 Task: Look for space in Fonte Boa, Brazil from 6th September, 2023 to 10th September, 2023 for 1 adult in price range Rs.10000 to Rs.15000. Place can be private room with 1  bedroom having 1 bed and 1 bathroom. Property type can be house, flat, guest house, hotel. Amenities needed are: washing machine. Booking option can be shelf check-in. Required host language is Spanish.
Action: Mouse moved to (693, 90)
Screenshot: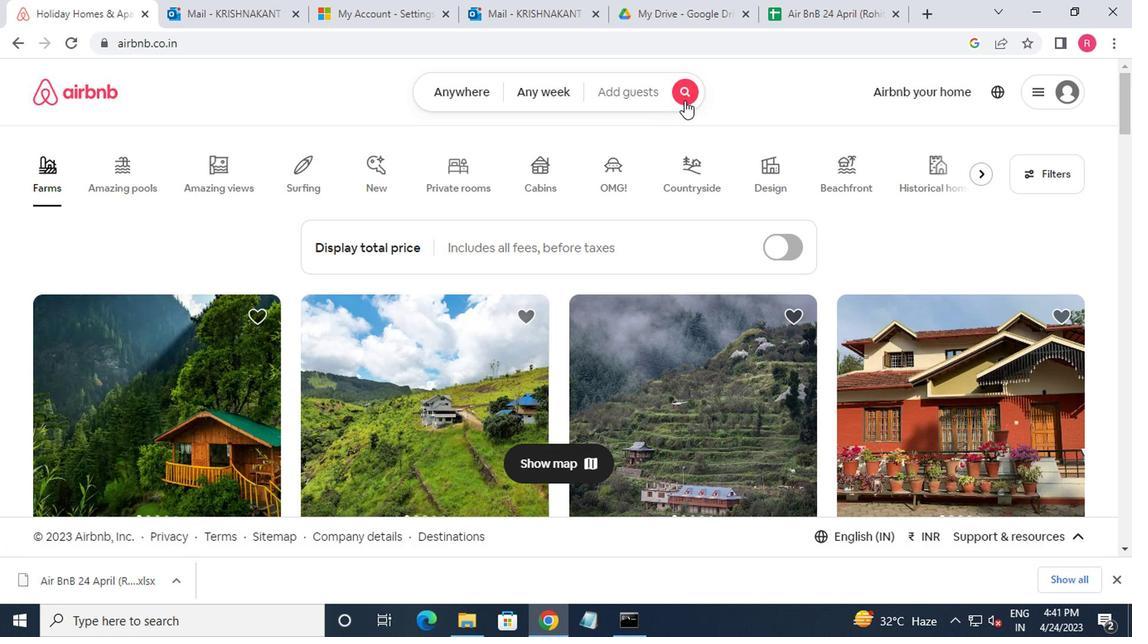 
Action: Mouse pressed left at (693, 90)
Screenshot: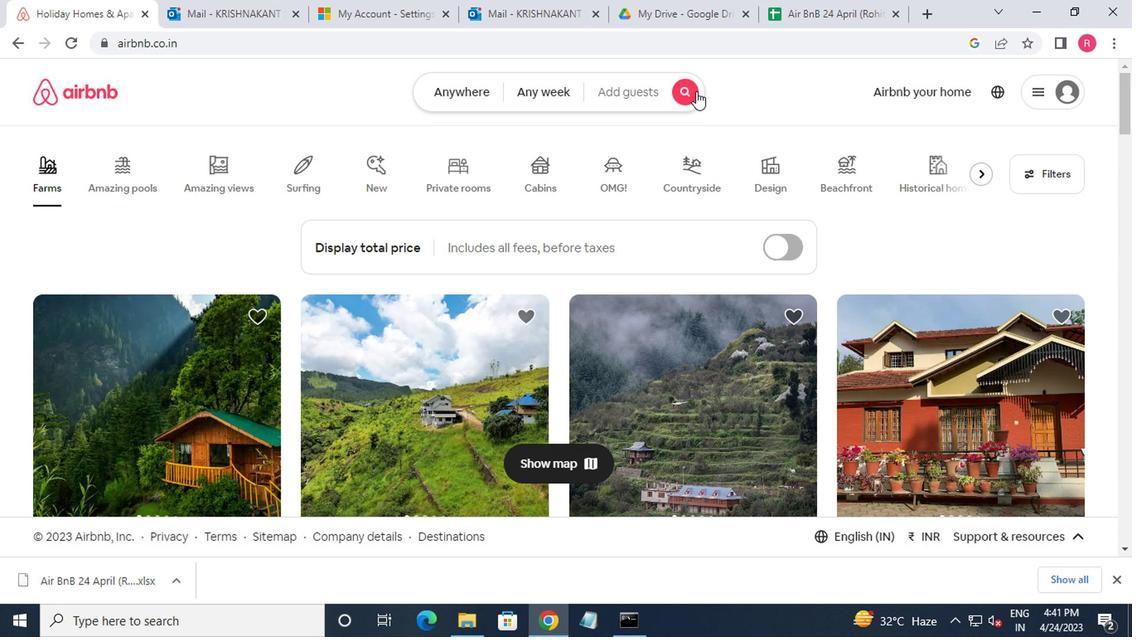 
Action: Mouse moved to (398, 164)
Screenshot: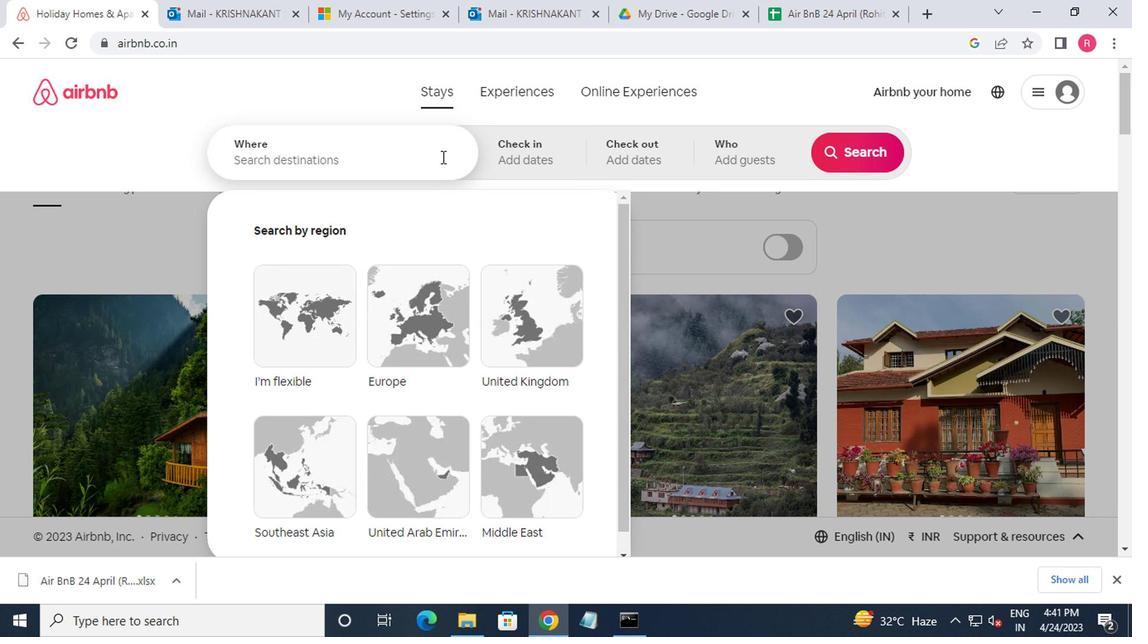 
Action: Mouse pressed left at (398, 164)
Screenshot: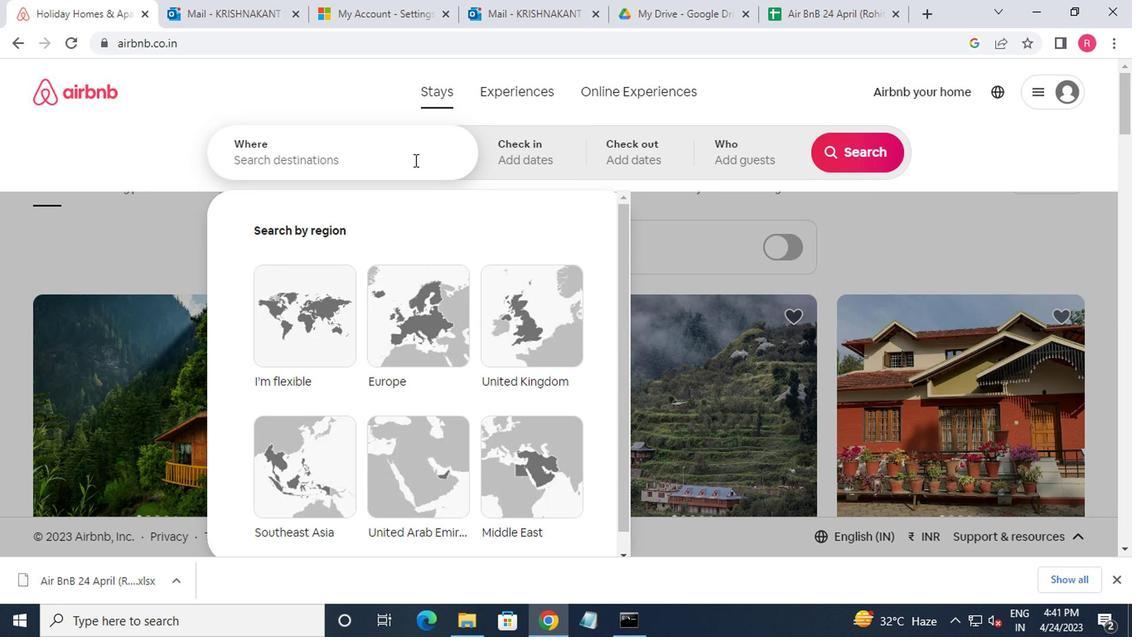 
Action: Key pressed fonte<Key.space>boa,brazil<Key.enter>
Screenshot: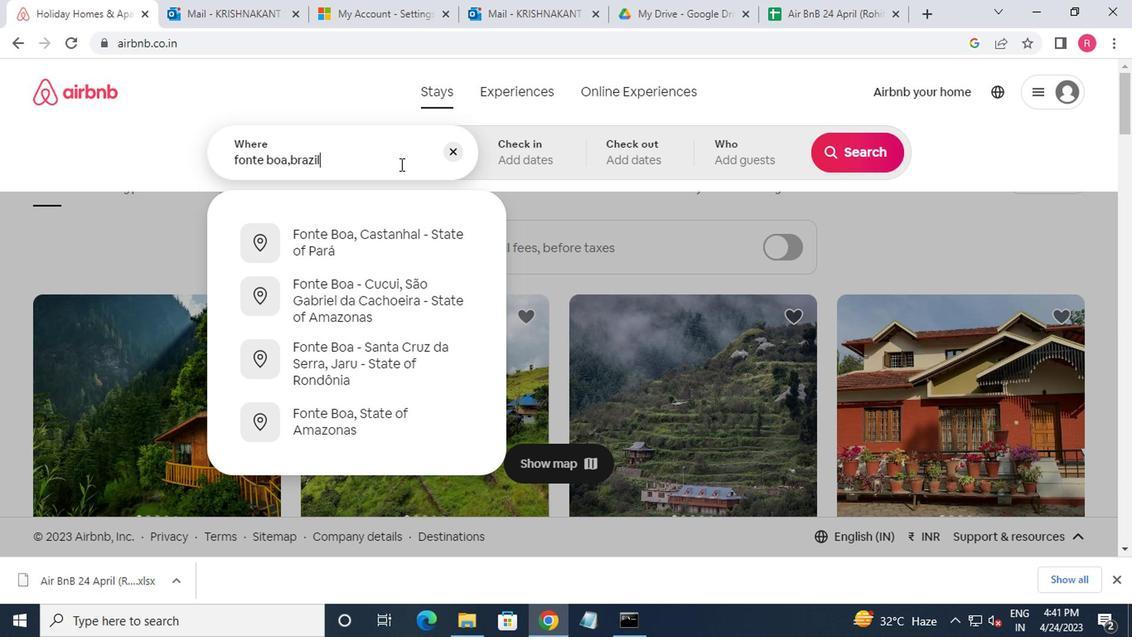 
Action: Mouse moved to (846, 286)
Screenshot: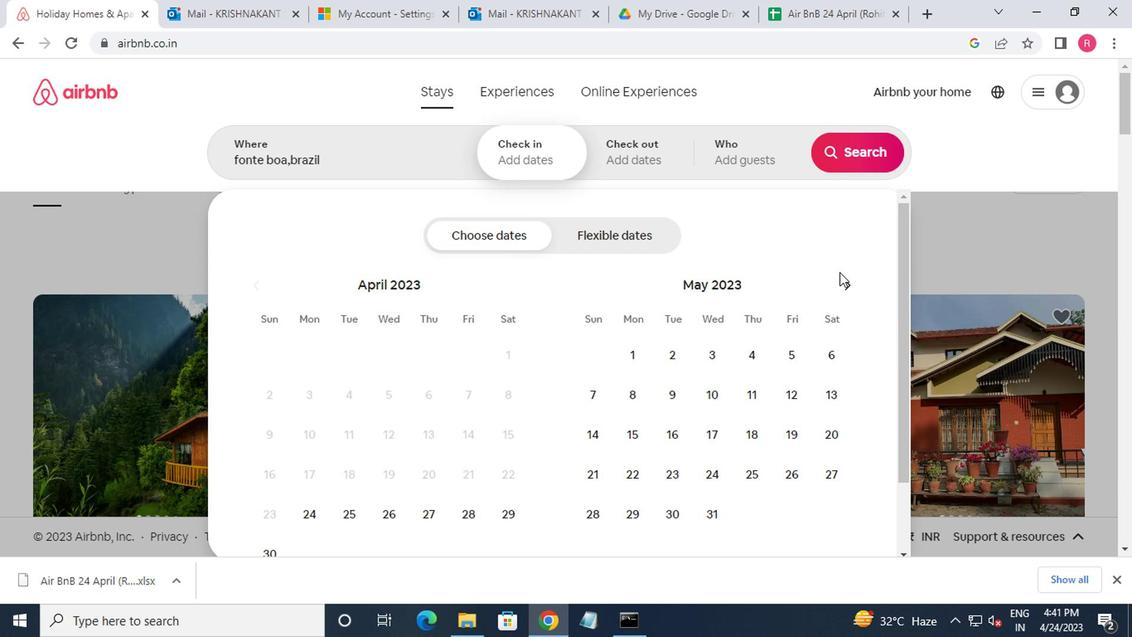
Action: Mouse pressed left at (846, 286)
Screenshot: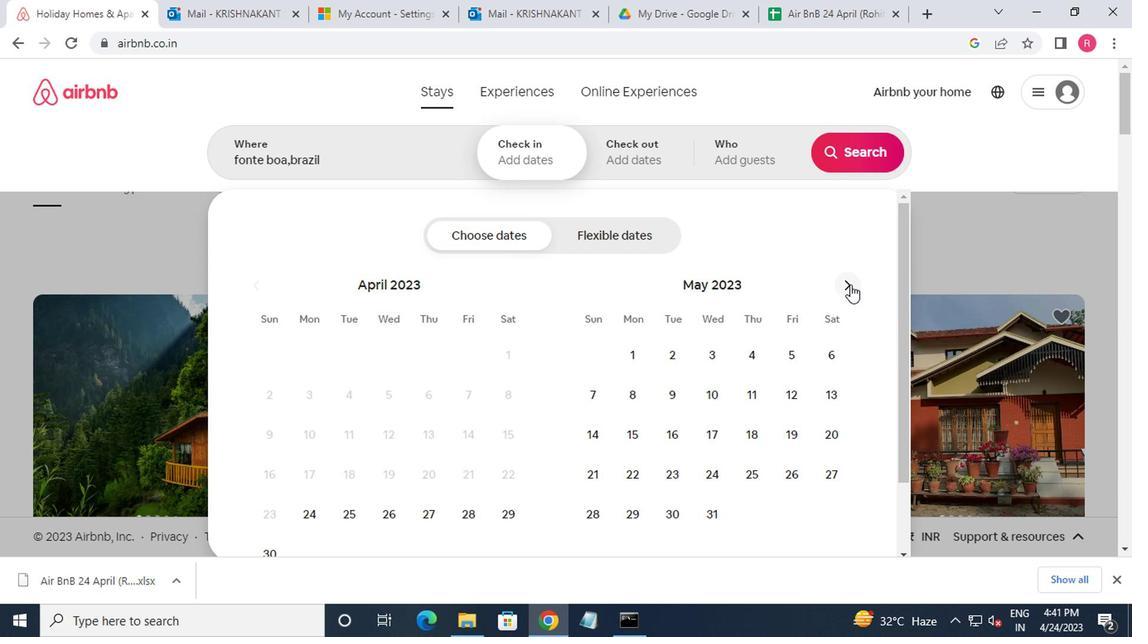 
Action: Mouse moved to (844, 286)
Screenshot: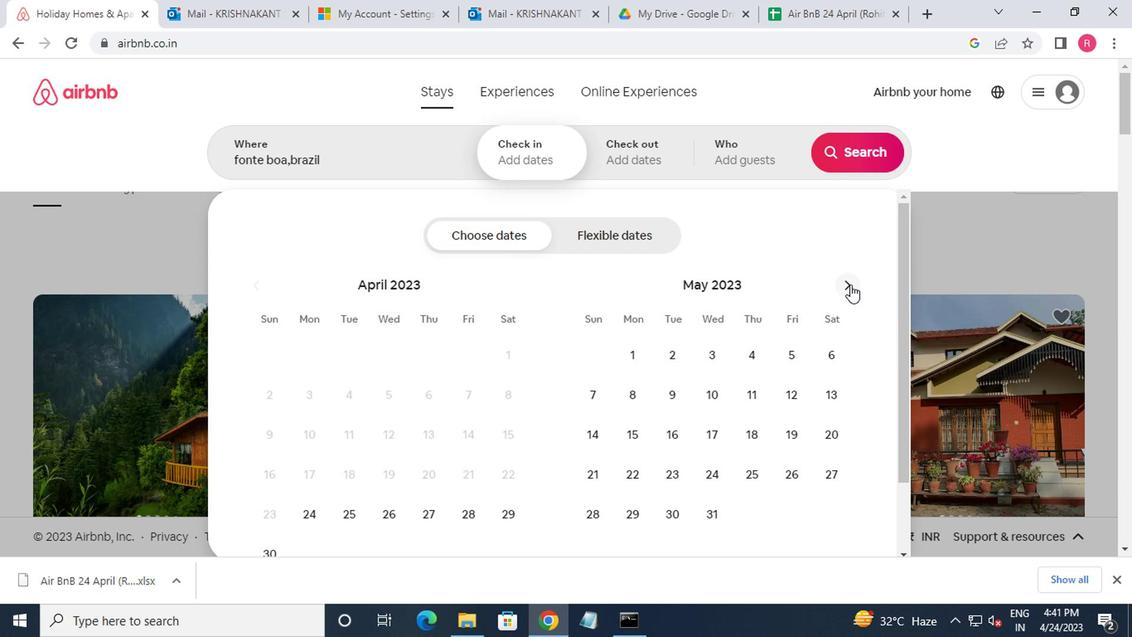 
Action: Mouse pressed left at (844, 286)
Screenshot: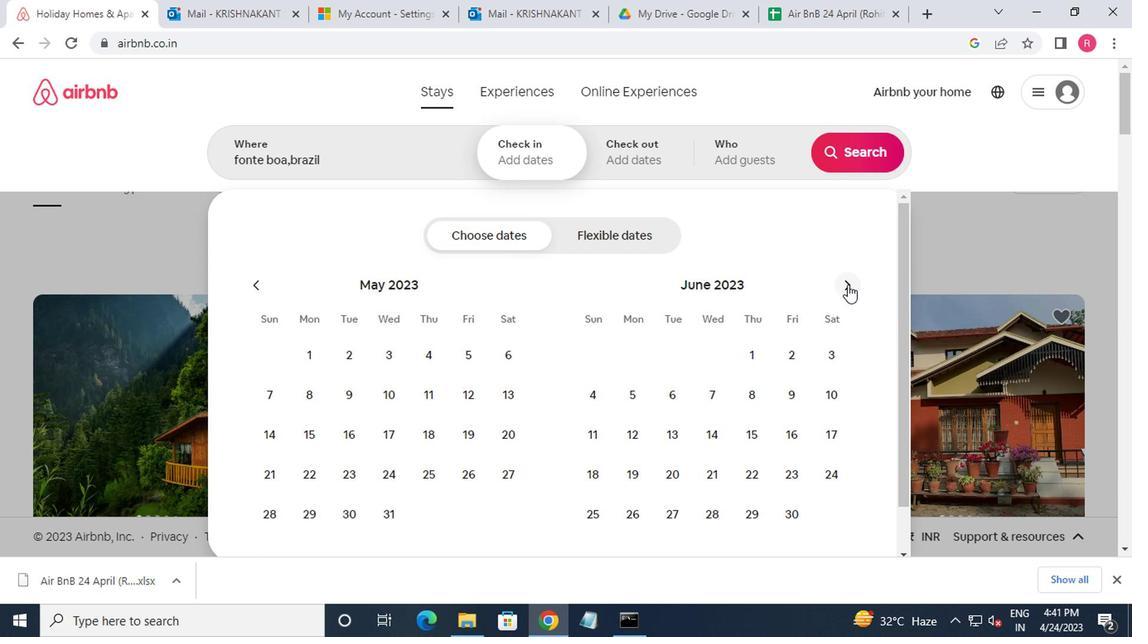 
Action: Mouse pressed left at (844, 286)
Screenshot: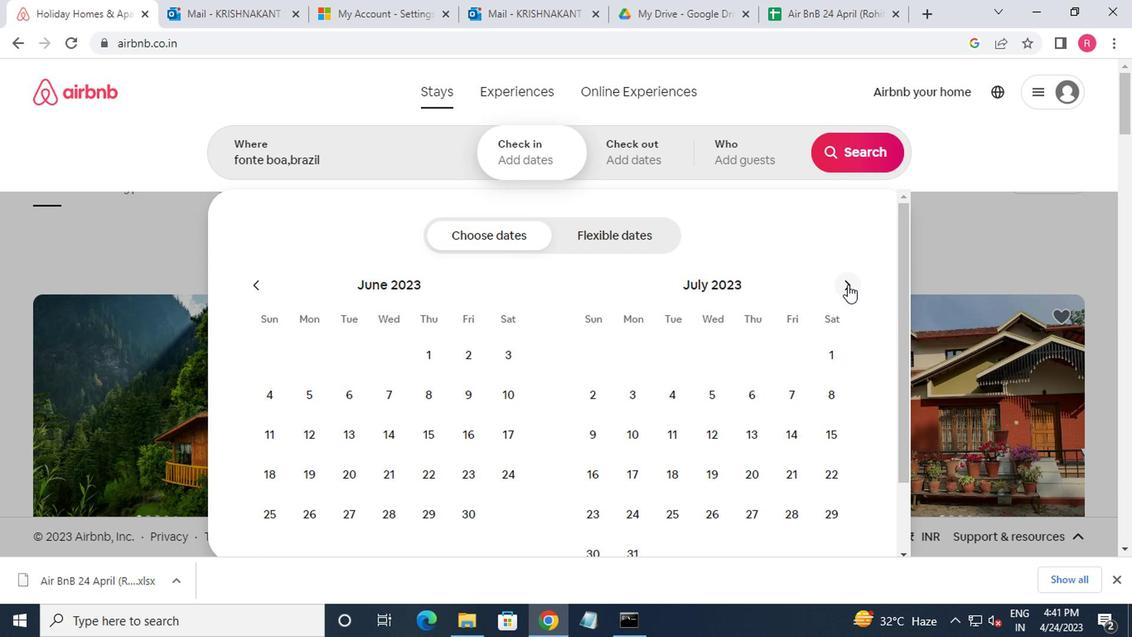 
Action: Mouse pressed left at (844, 286)
Screenshot: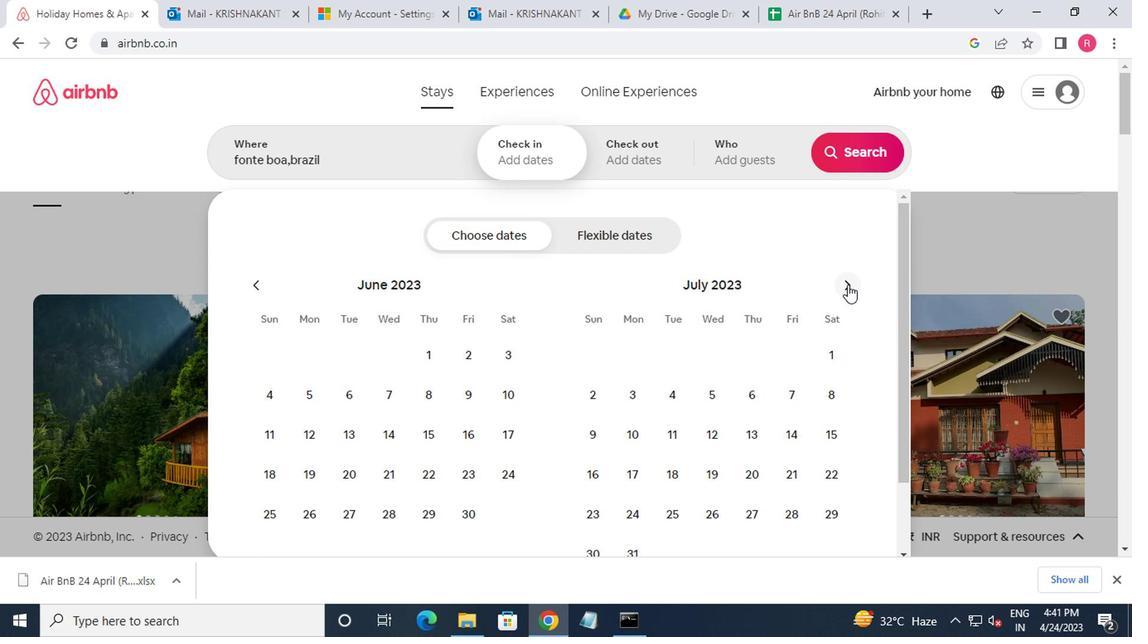 
Action: Mouse pressed left at (844, 286)
Screenshot: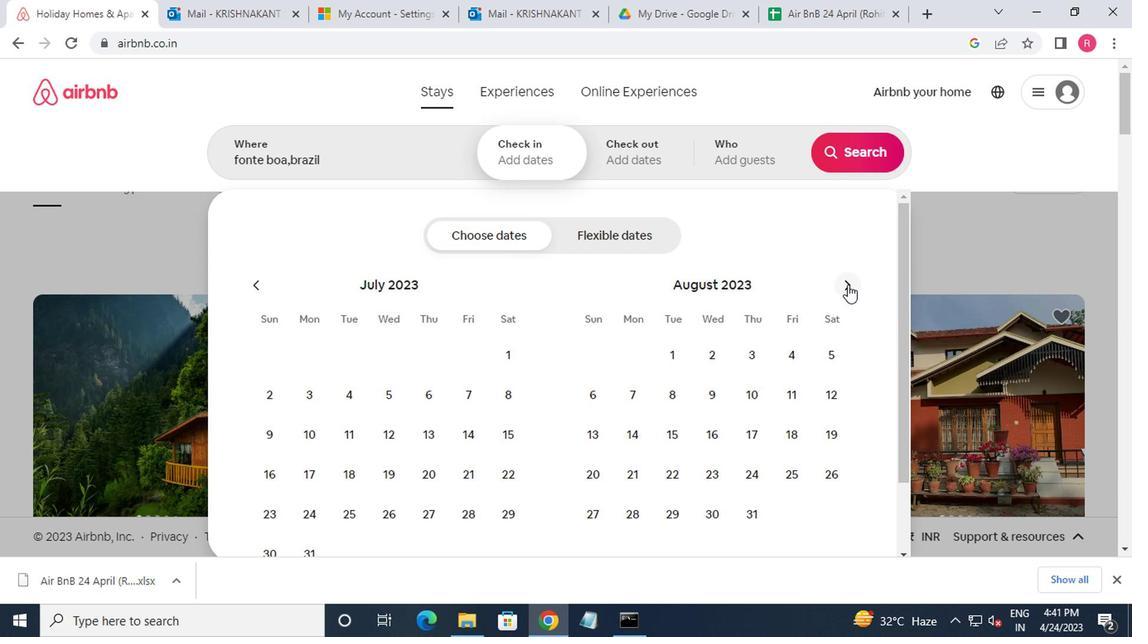 
Action: Mouse moved to (716, 404)
Screenshot: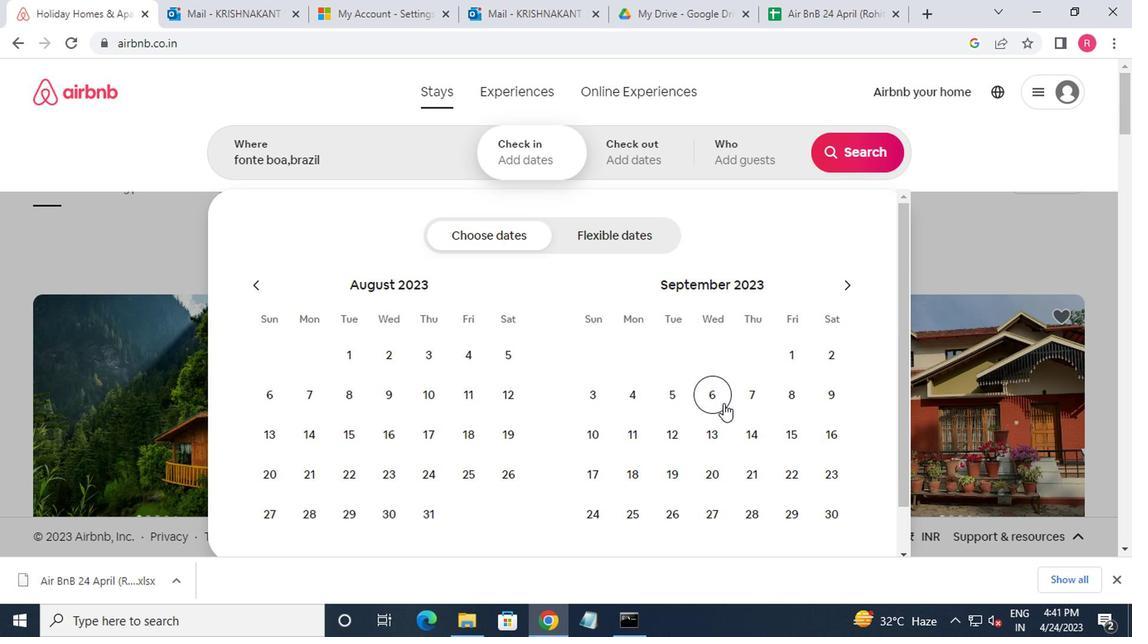 
Action: Mouse pressed left at (716, 404)
Screenshot: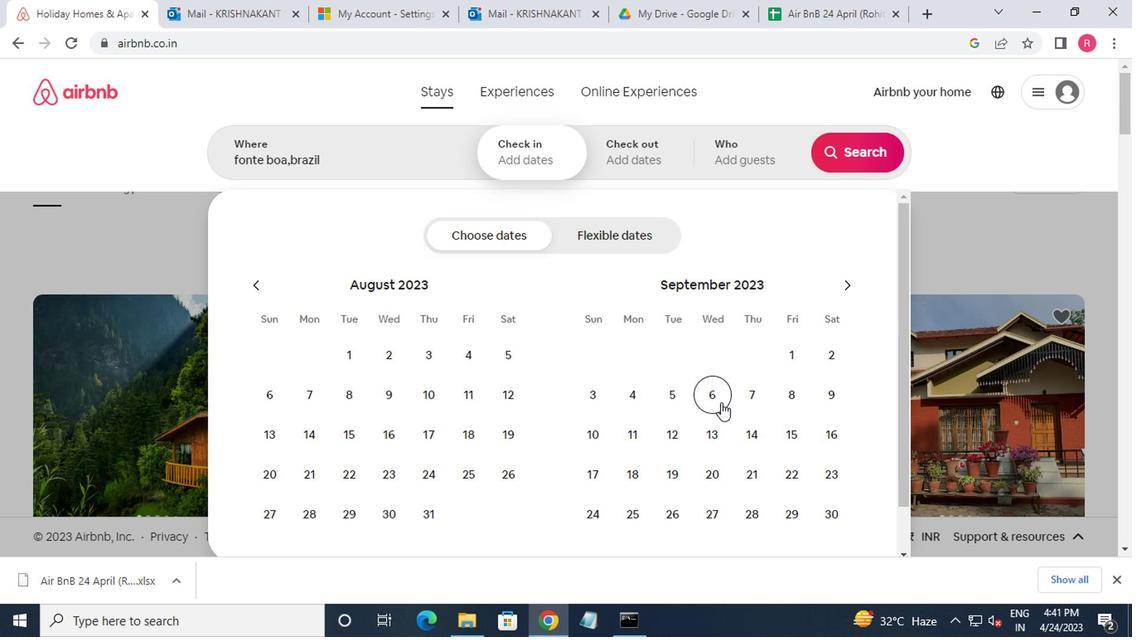 
Action: Mouse moved to (590, 441)
Screenshot: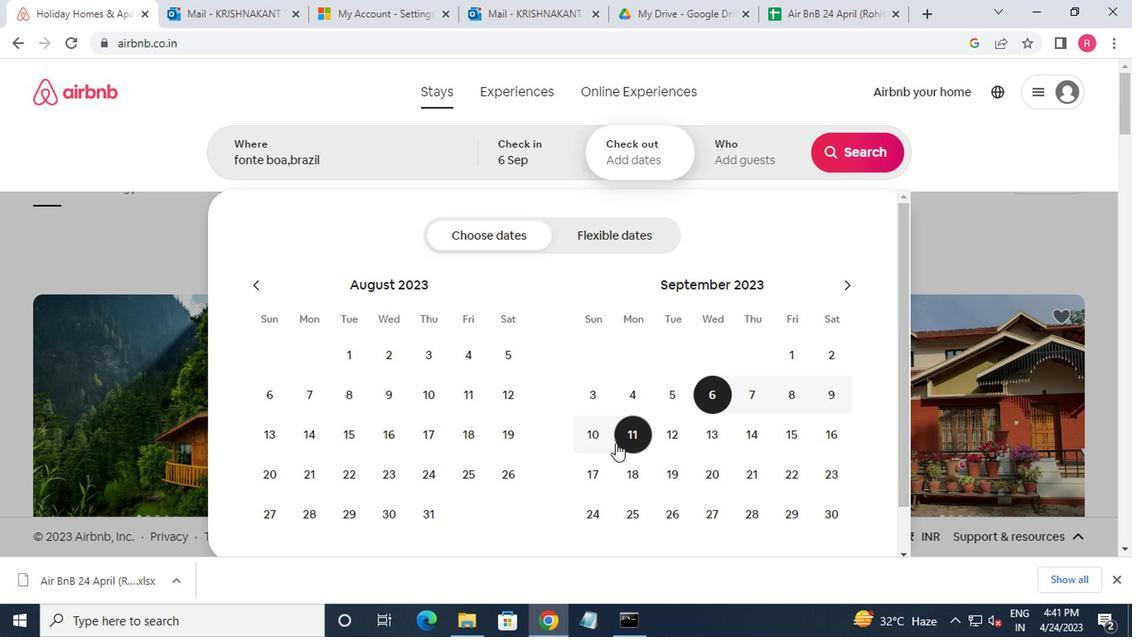 
Action: Mouse pressed left at (590, 441)
Screenshot: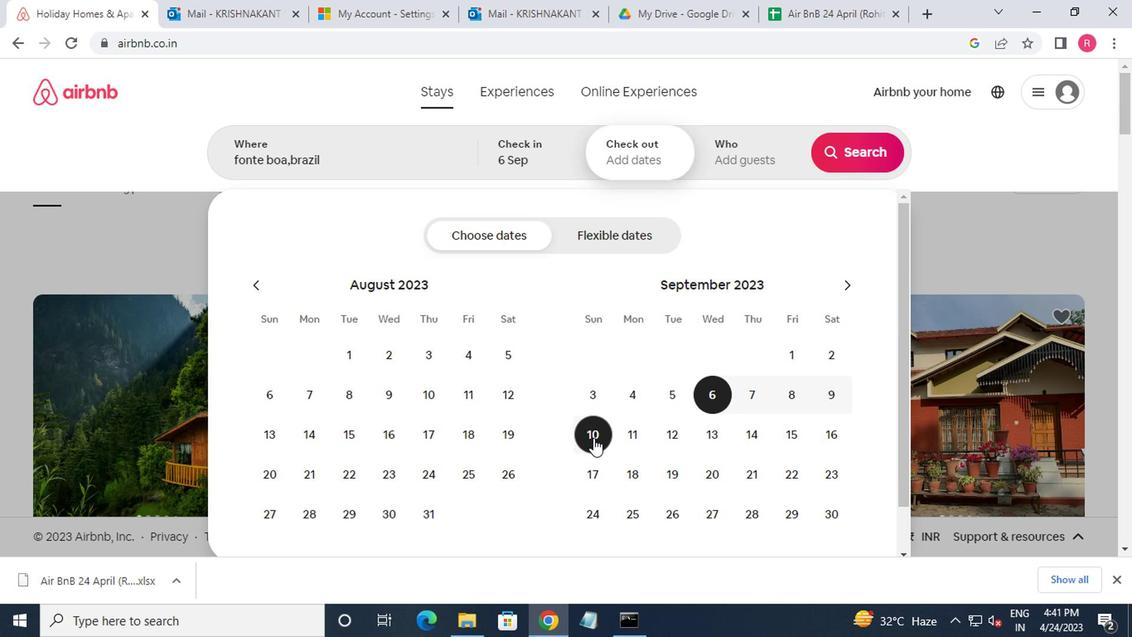 
Action: Mouse moved to (737, 175)
Screenshot: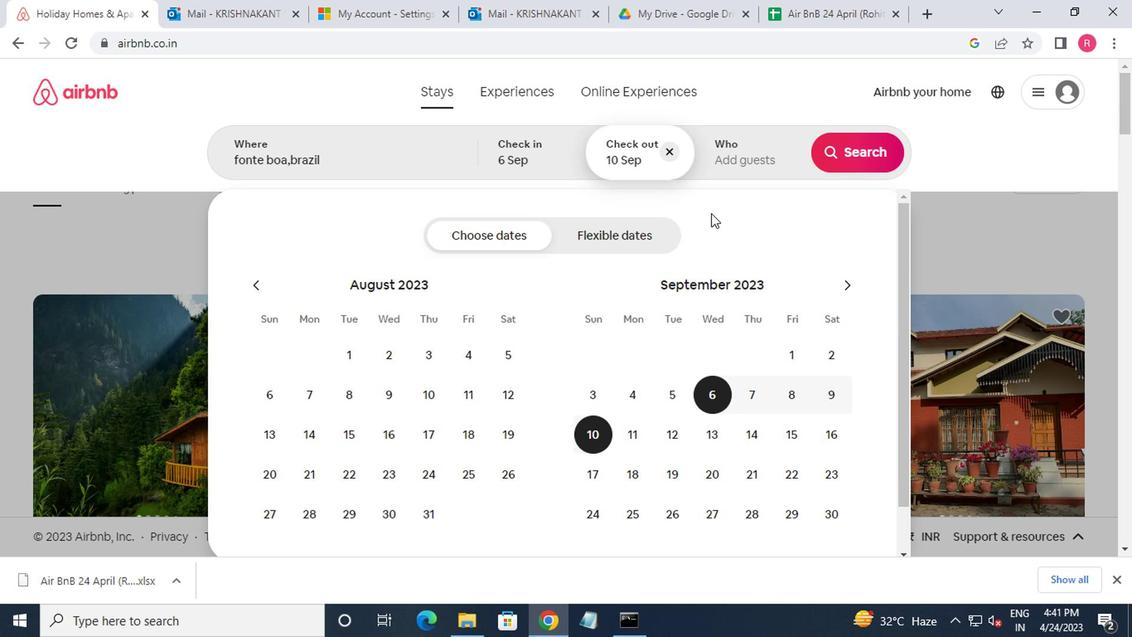 
Action: Mouse pressed left at (737, 175)
Screenshot: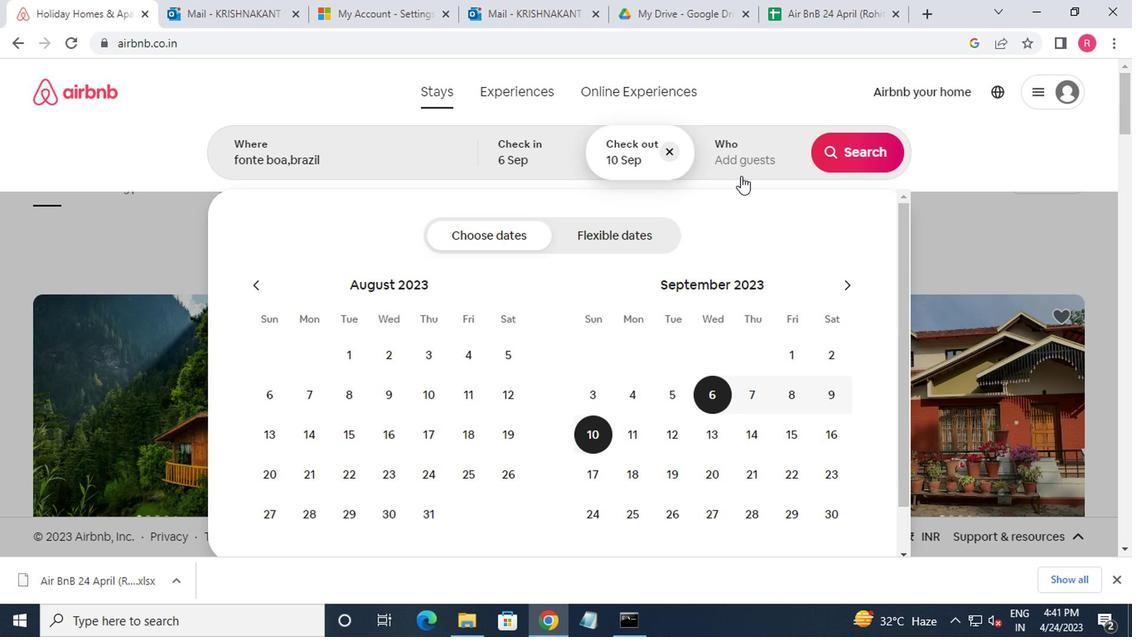 
Action: Mouse moved to (848, 244)
Screenshot: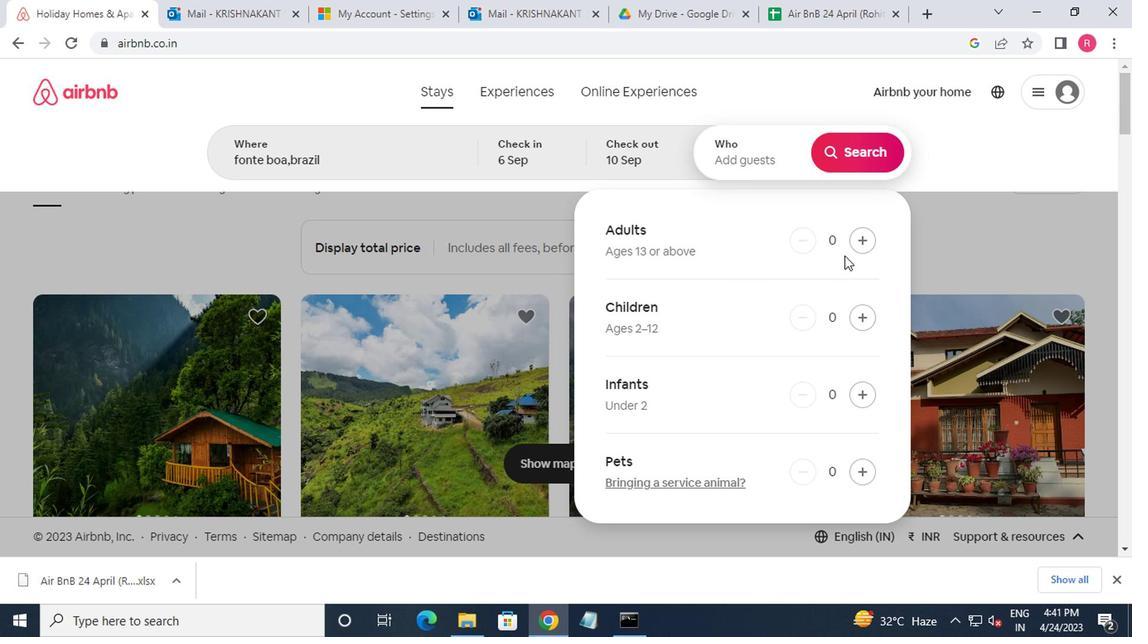 
Action: Mouse pressed left at (848, 244)
Screenshot: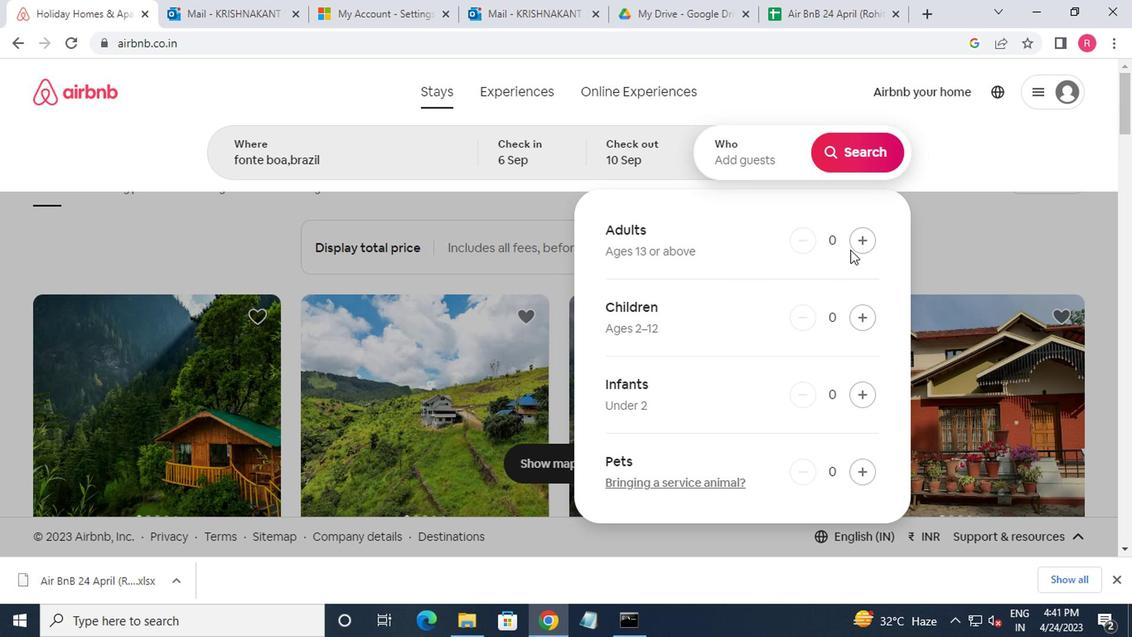
Action: Mouse moved to (835, 160)
Screenshot: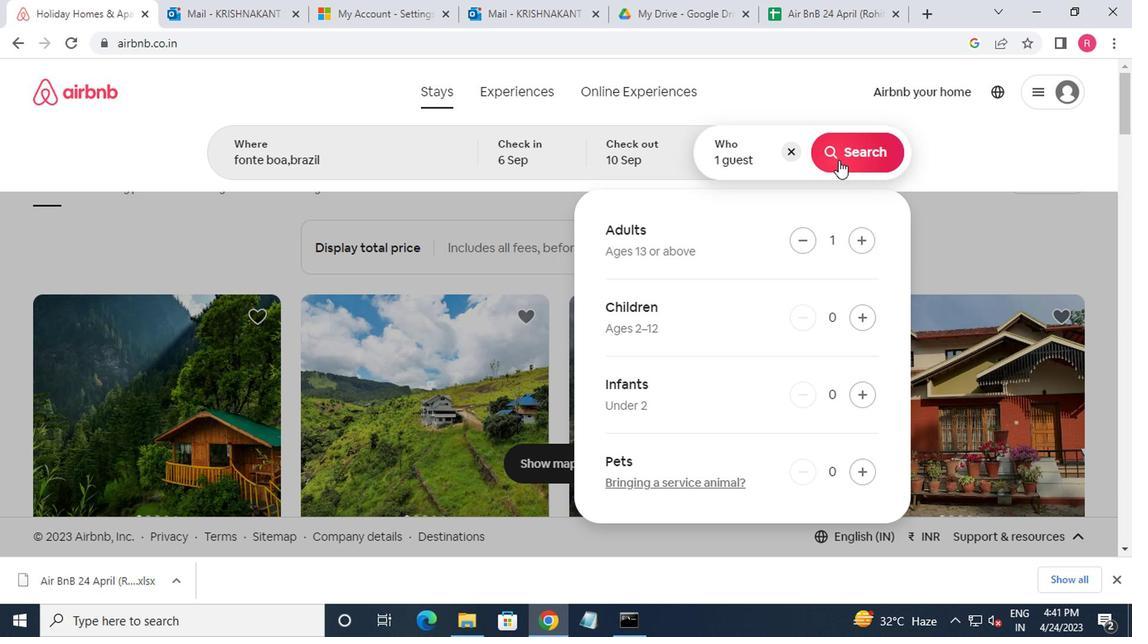 
Action: Mouse pressed left at (835, 160)
Screenshot: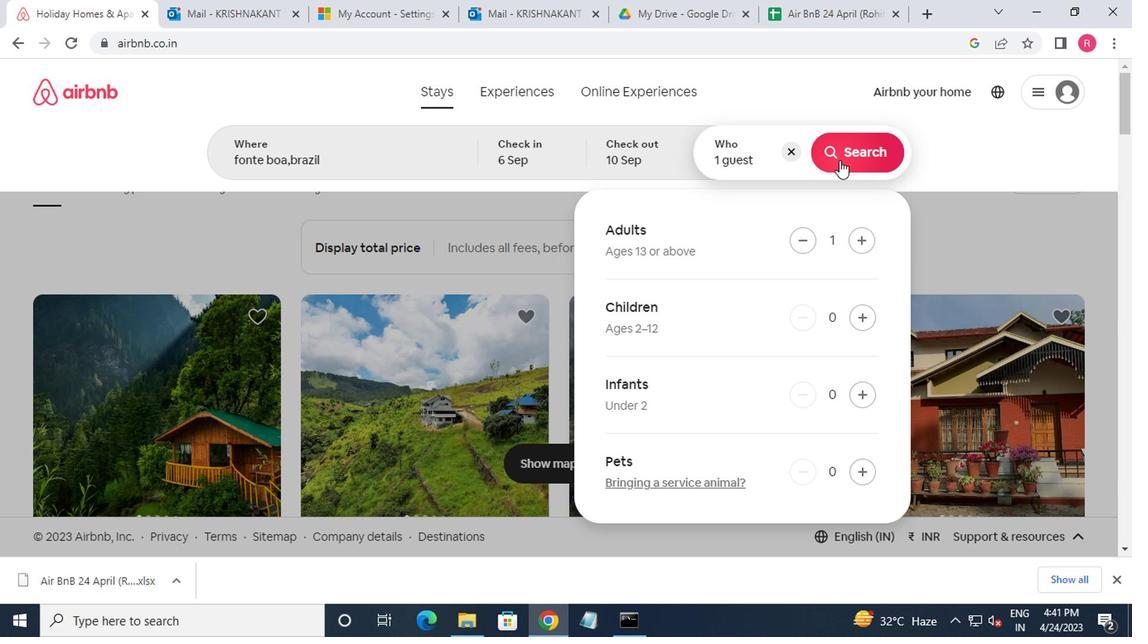 
Action: Mouse moved to (1042, 164)
Screenshot: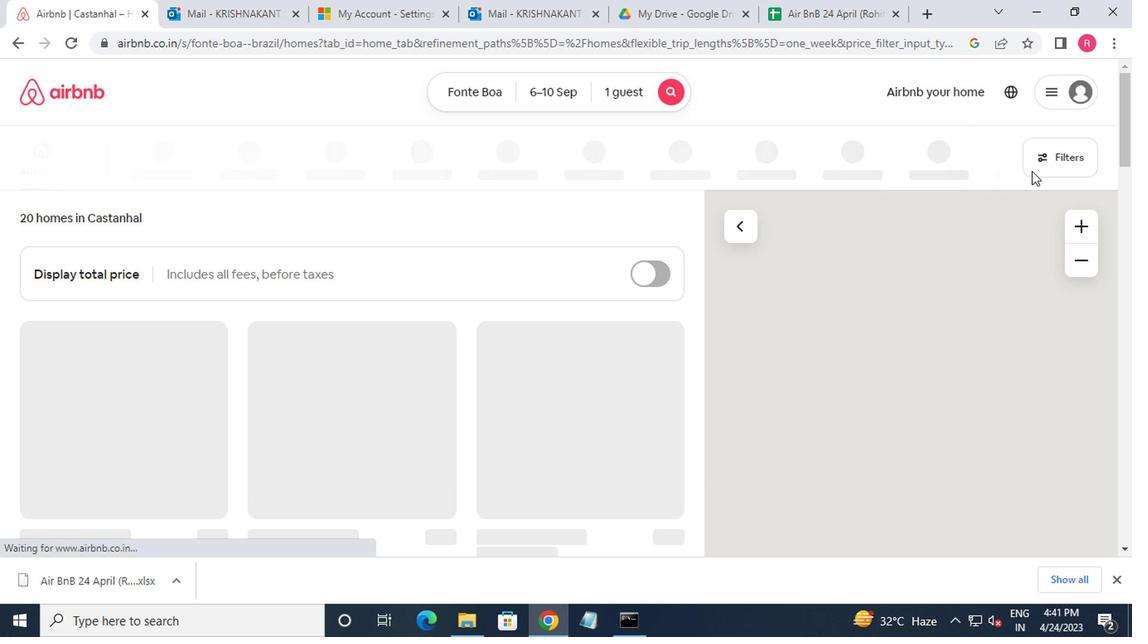 
Action: Mouse pressed left at (1042, 164)
Screenshot: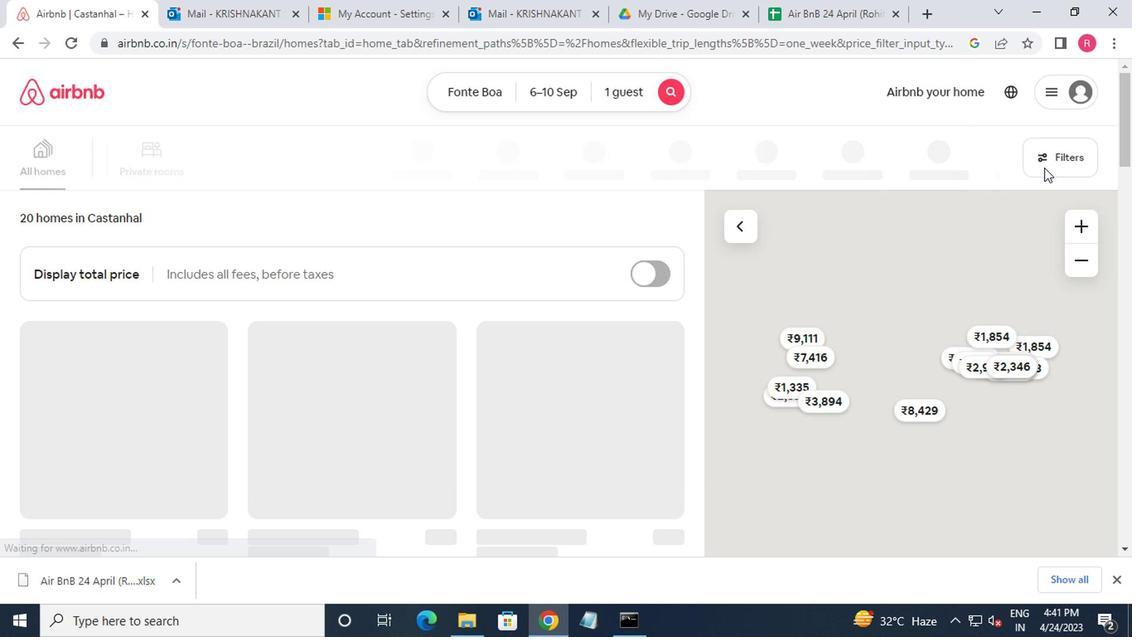 
Action: Mouse moved to (419, 363)
Screenshot: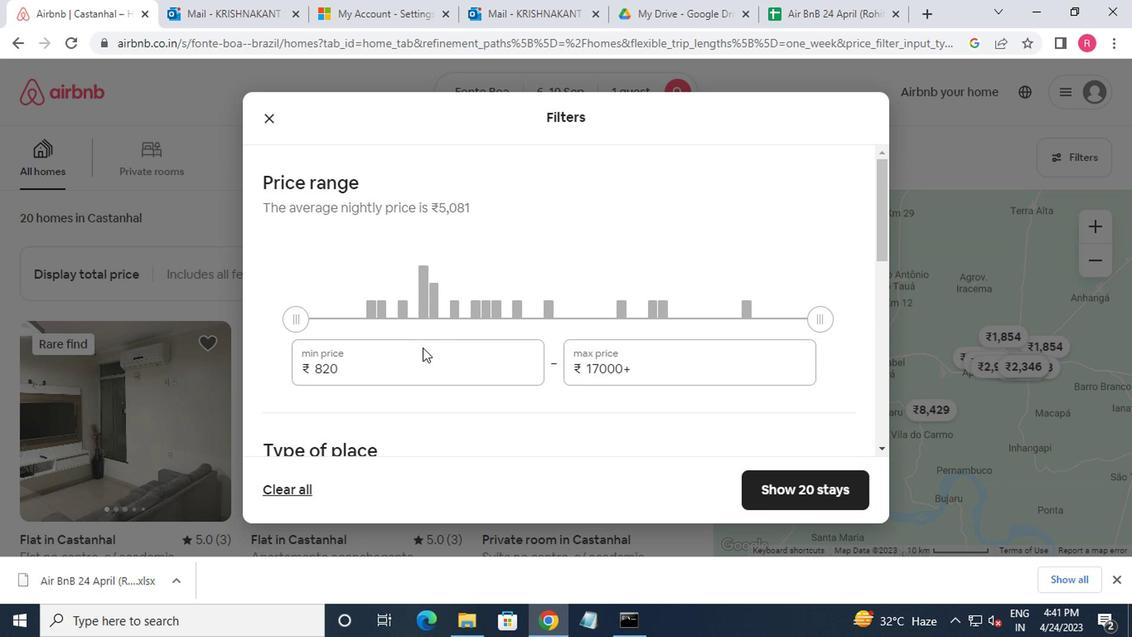 
Action: Mouse pressed left at (419, 363)
Screenshot: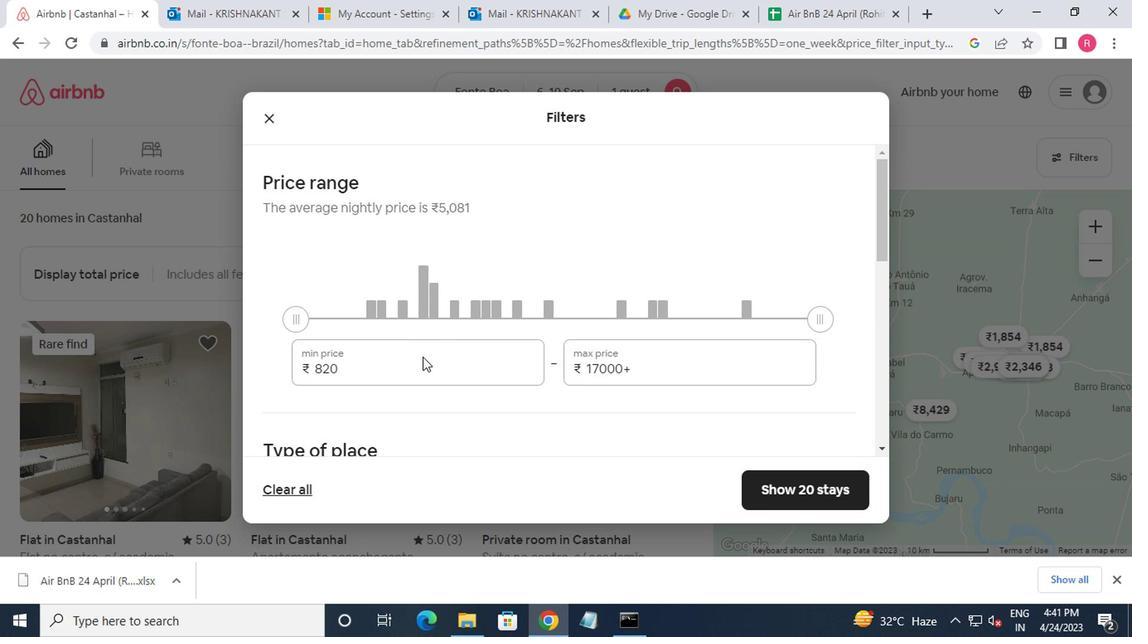
Action: Mouse moved to (419, 369)
Screenshot: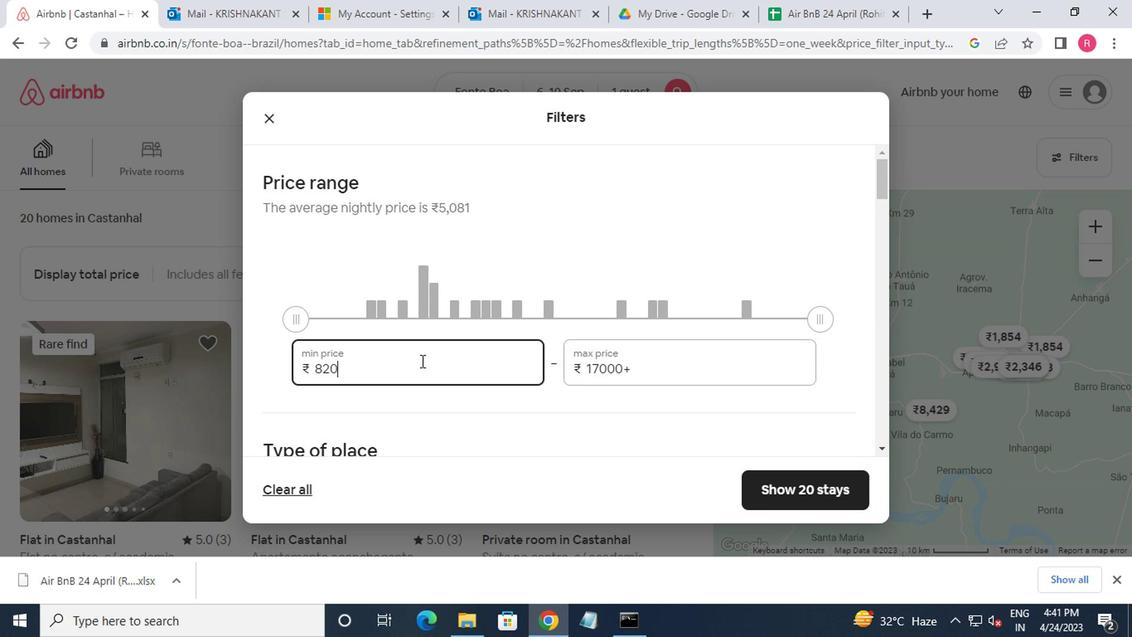 
Action: Key pressed <Key.backspace><Key.backspace><Key.backspace><Key.backspace>10000
Screenshot: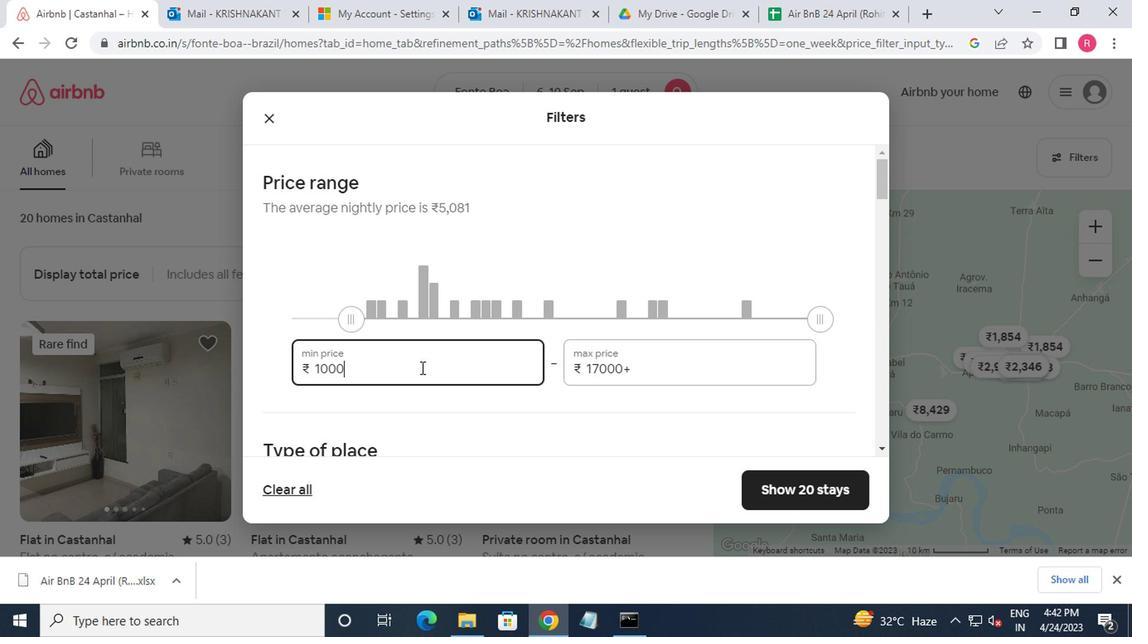 
Action: Mouse moved to (668, 375)
Screenshot: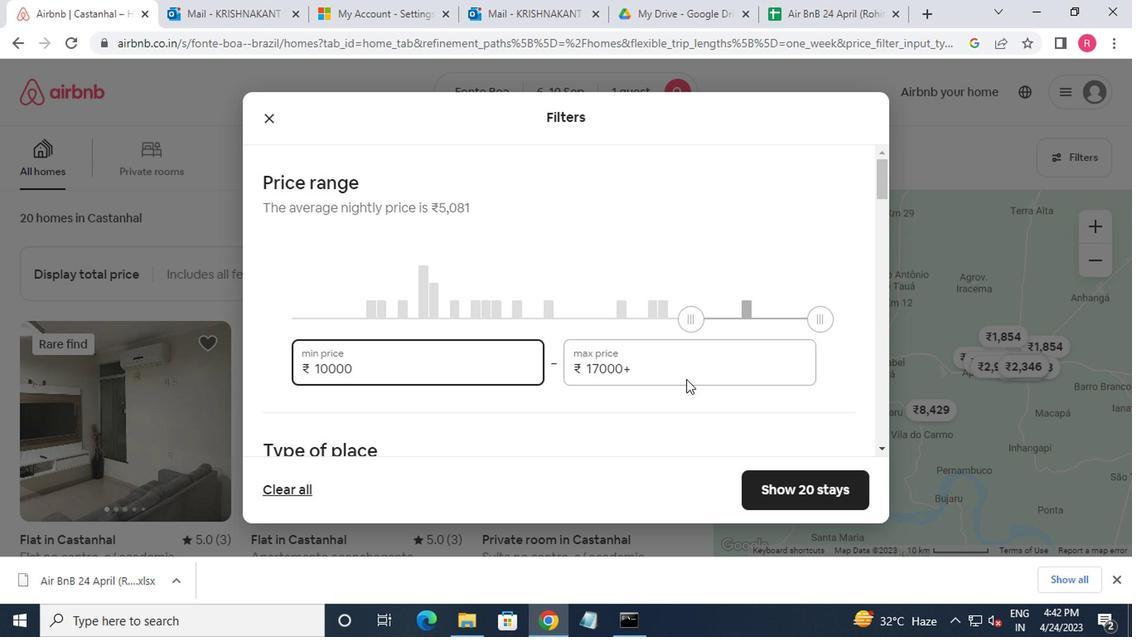 
Action: Mouse pressed left at (668, 375)
Screenshot: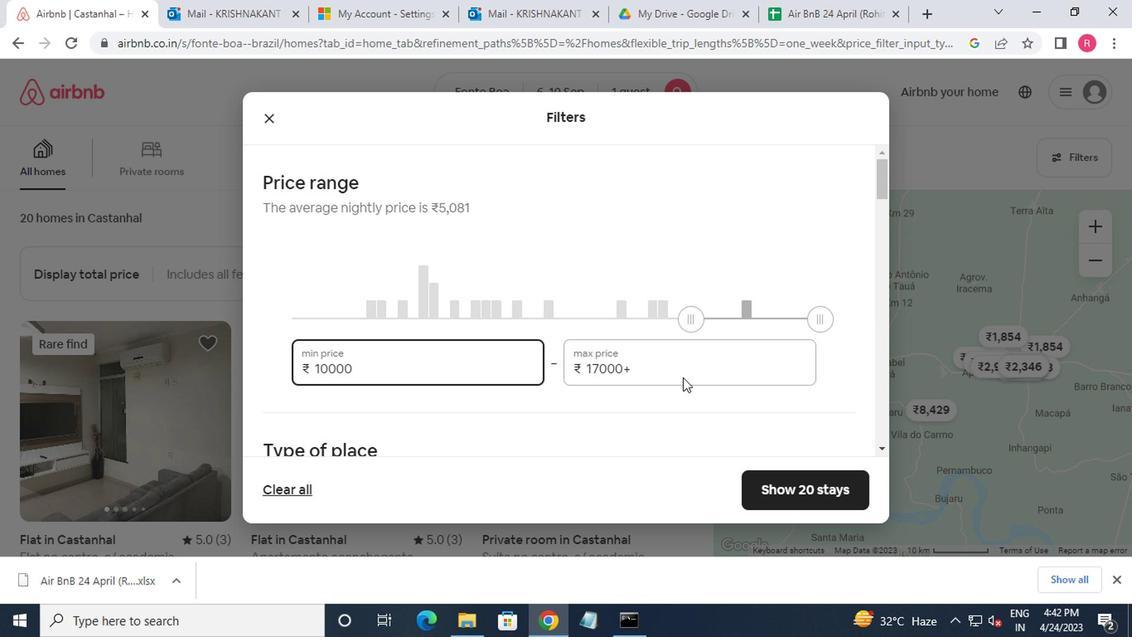 
Action: Key pressed <Key.backspace><Key.backspace><Key.backspace><Key.backspace><Key.backspace>5000
Screenshot: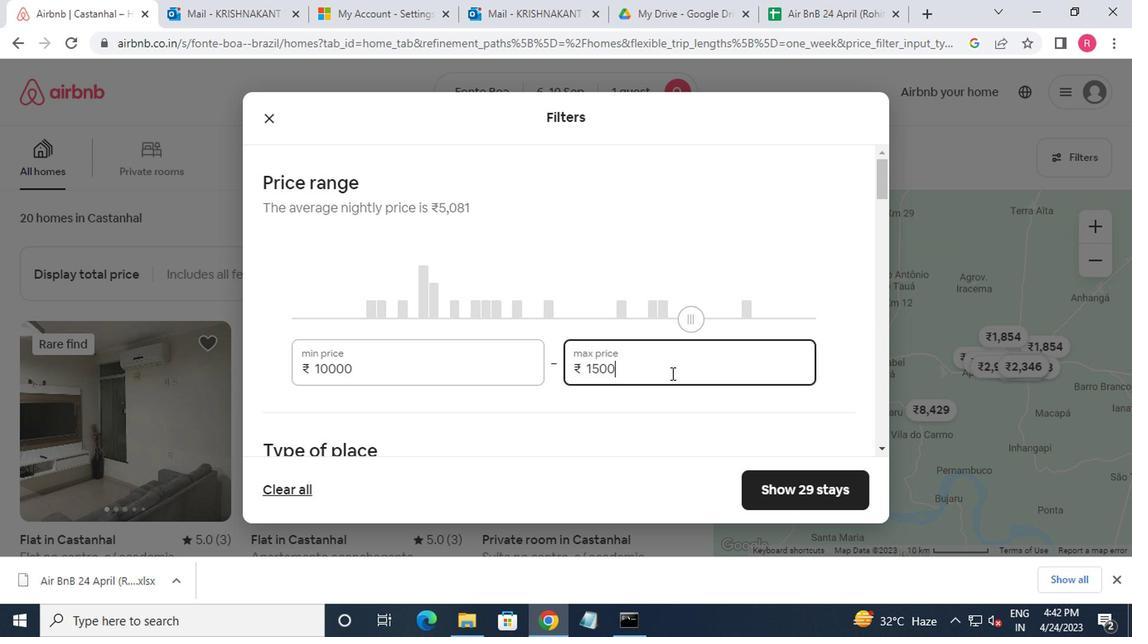 
Action: Mouse moved to (552, 359)
Screenshot: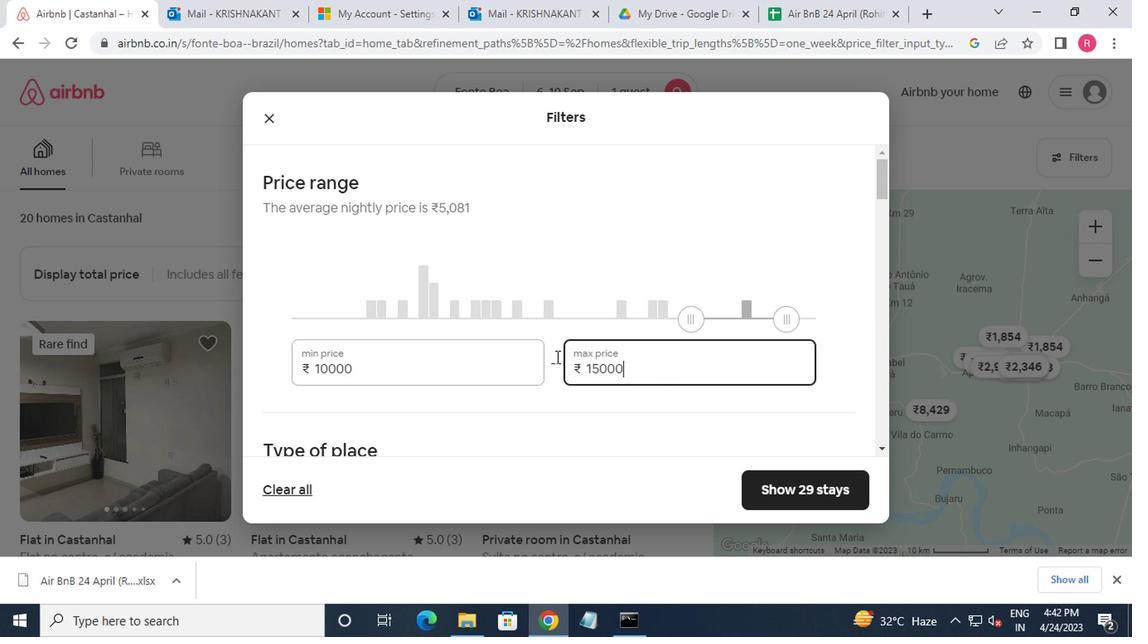 
Action: Mouse scrolled (552, 359) with delta (0, 0)
Screenshot: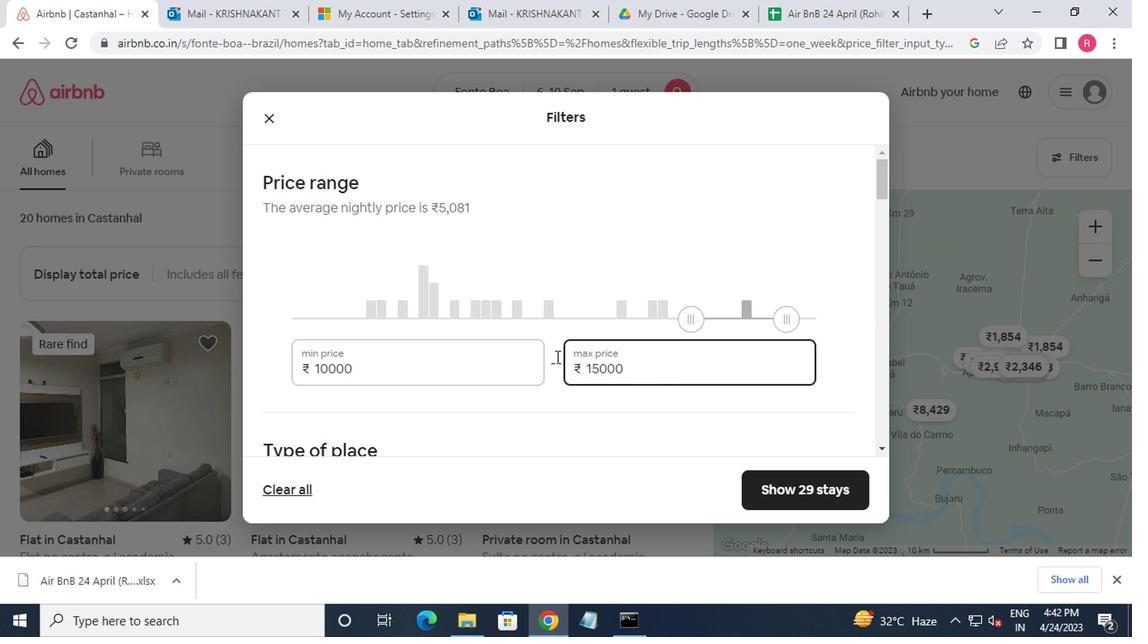 
Action: Mouse moved to (537, 362)
Screenshot: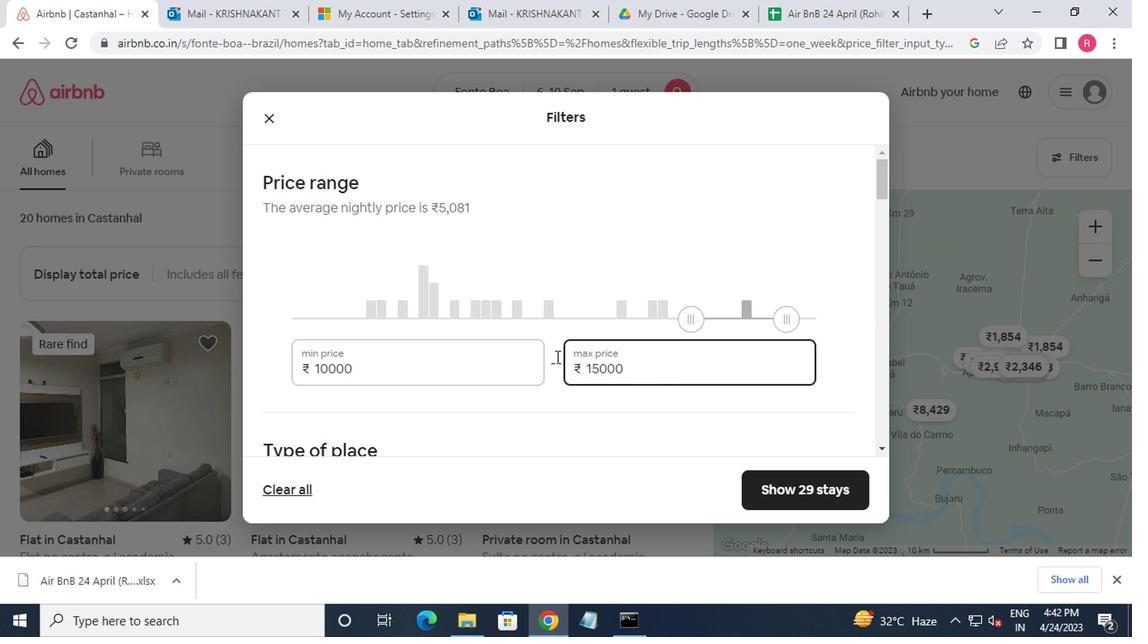 
Action: Mouse scrolled (537, 361) with delta (0, 0)
Screenshot: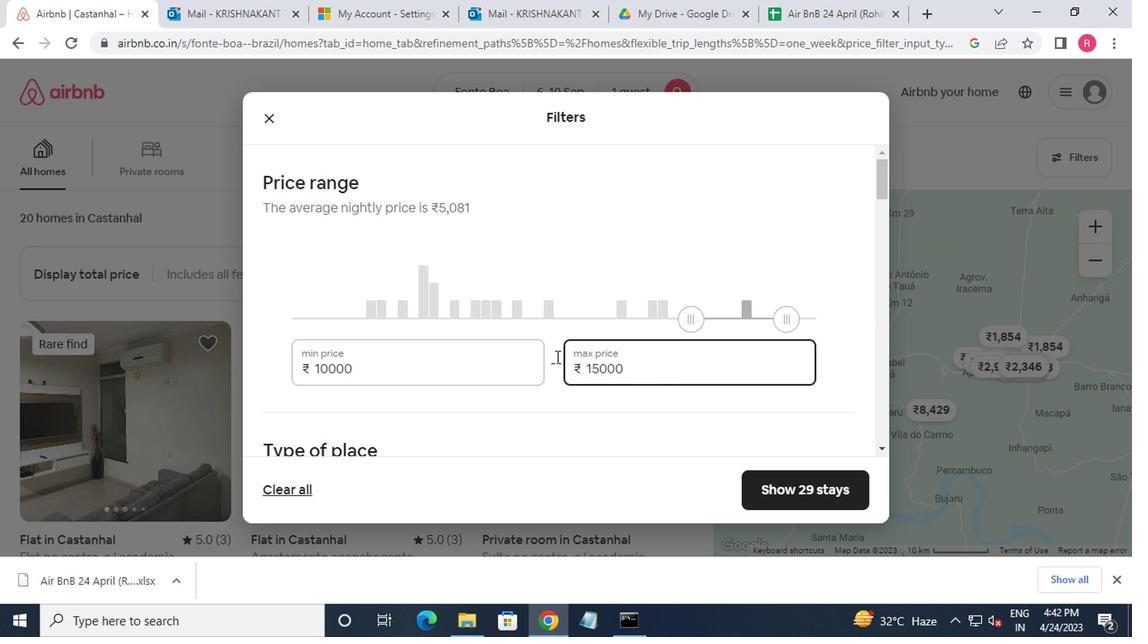 
Action: Mouse moved to (562, 335)
Screenshot: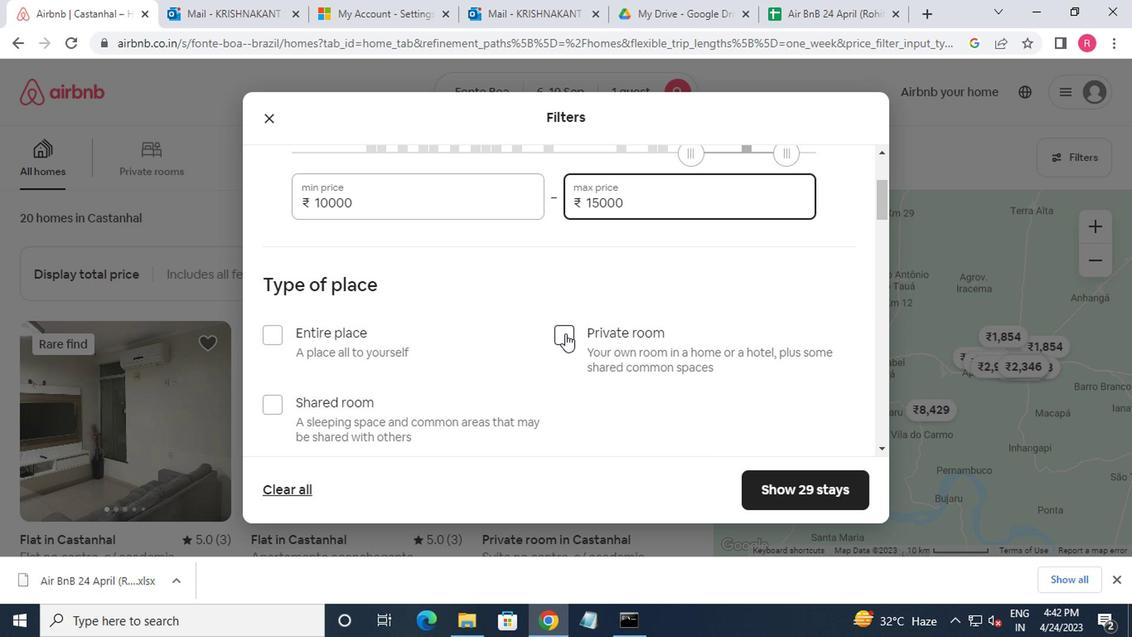 
Action: Mouse pressed left at (562, 335)
Screenshot: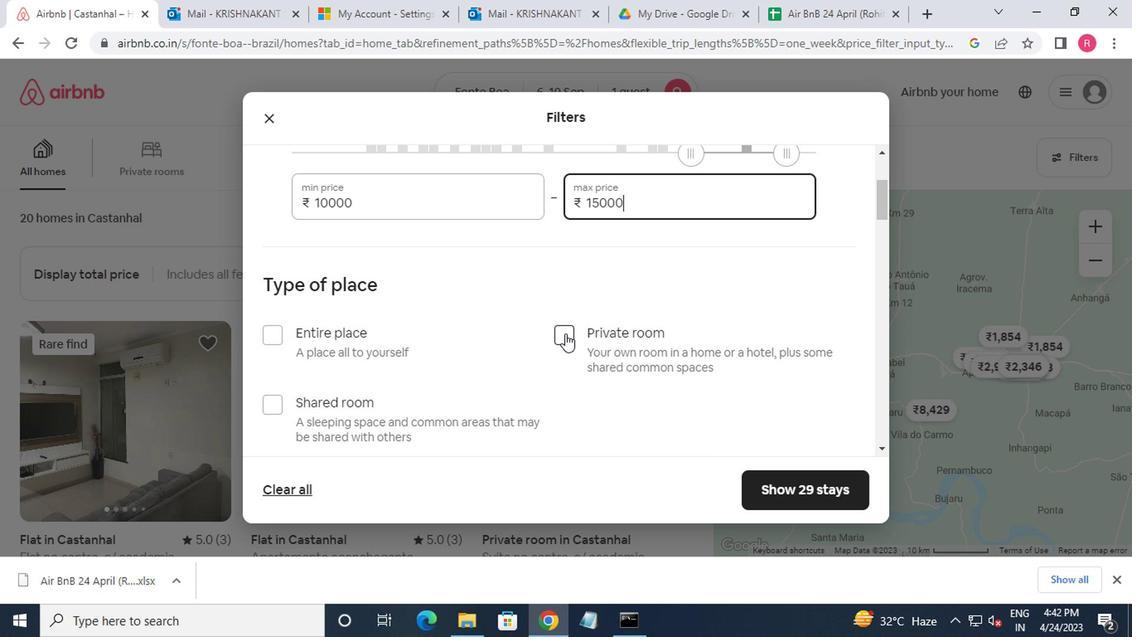 
Action: Mouse moved to (563, 335)
Screenshot: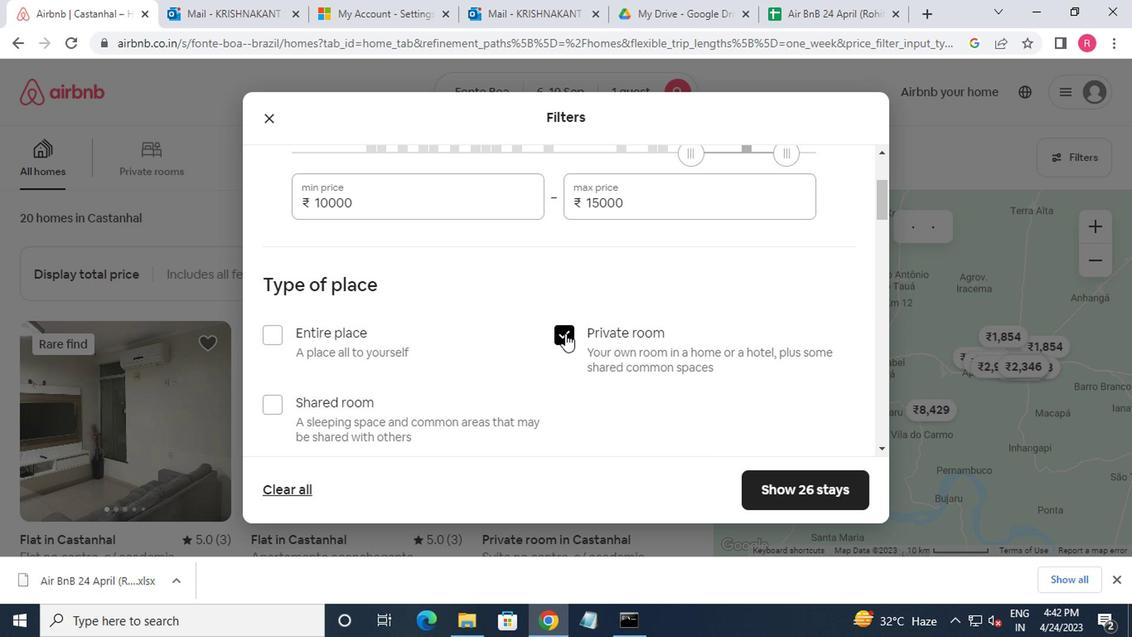 
Action: Mouse scrolled (563, 334) with delta (0, -1)
Screenshot: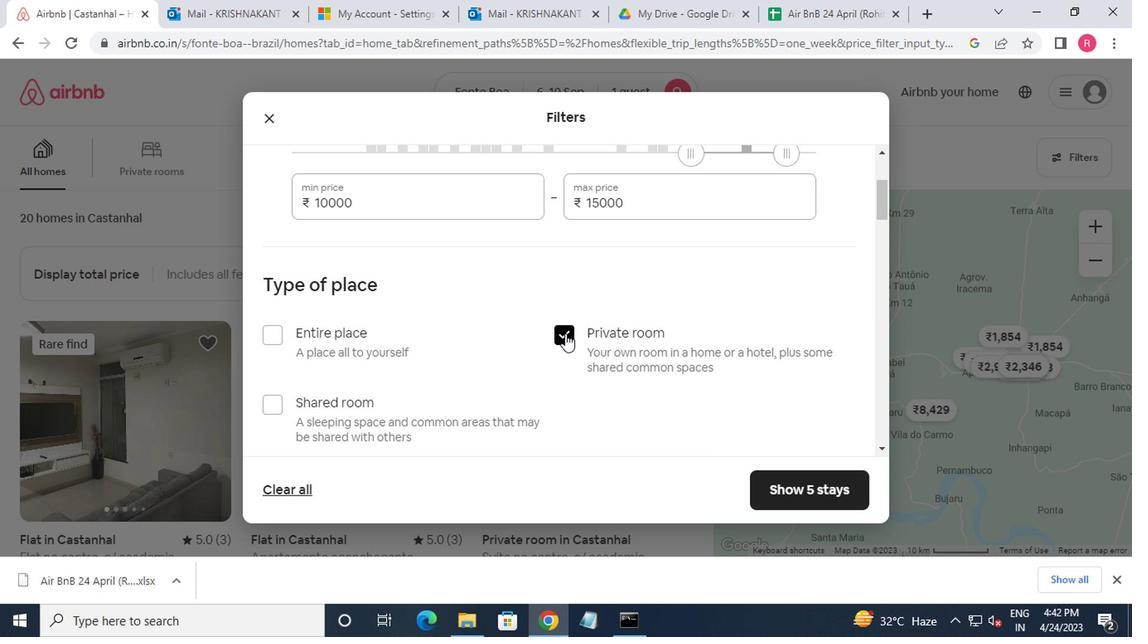 
Action: Mouse moved to (564, 336)
Screenshot: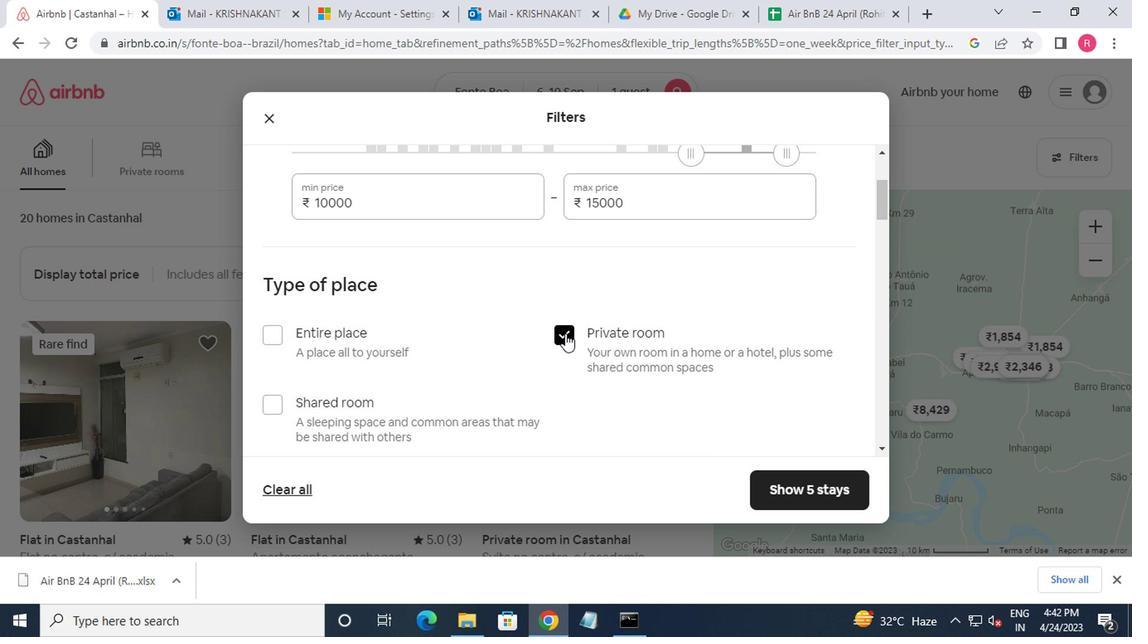 
Action: Mouse scrolled (564, 335) with delta (0, 0)
Screenshot: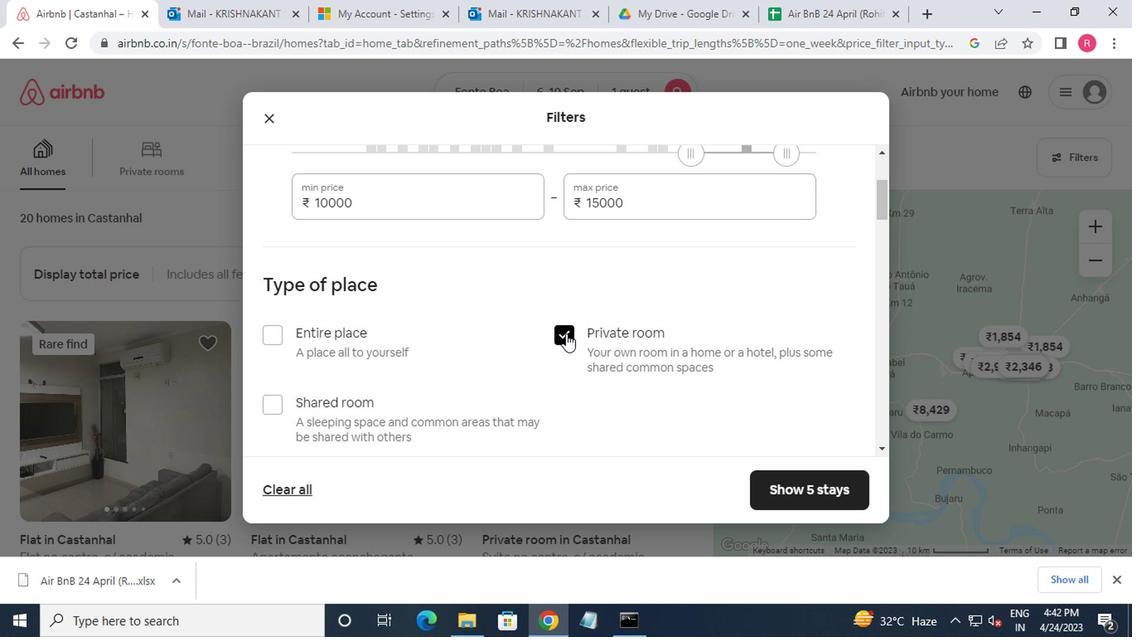
Action: Mouse scrolled (564, 335) with delta (0, 0)
Screenshot: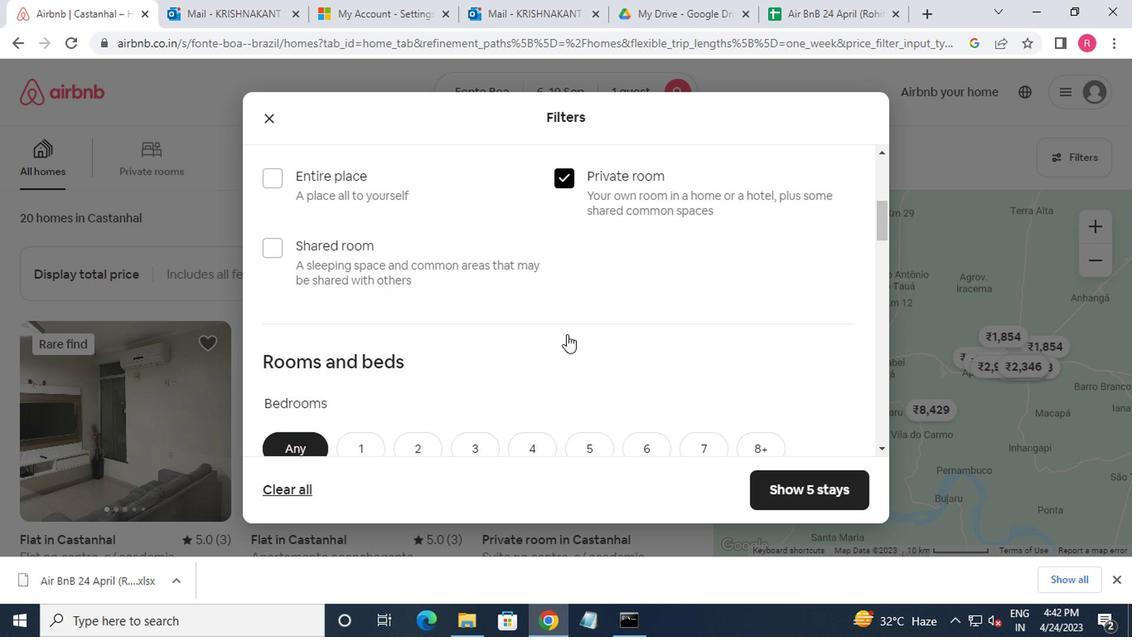 
Action: Mouse moved to (356, 358)
Screenshot: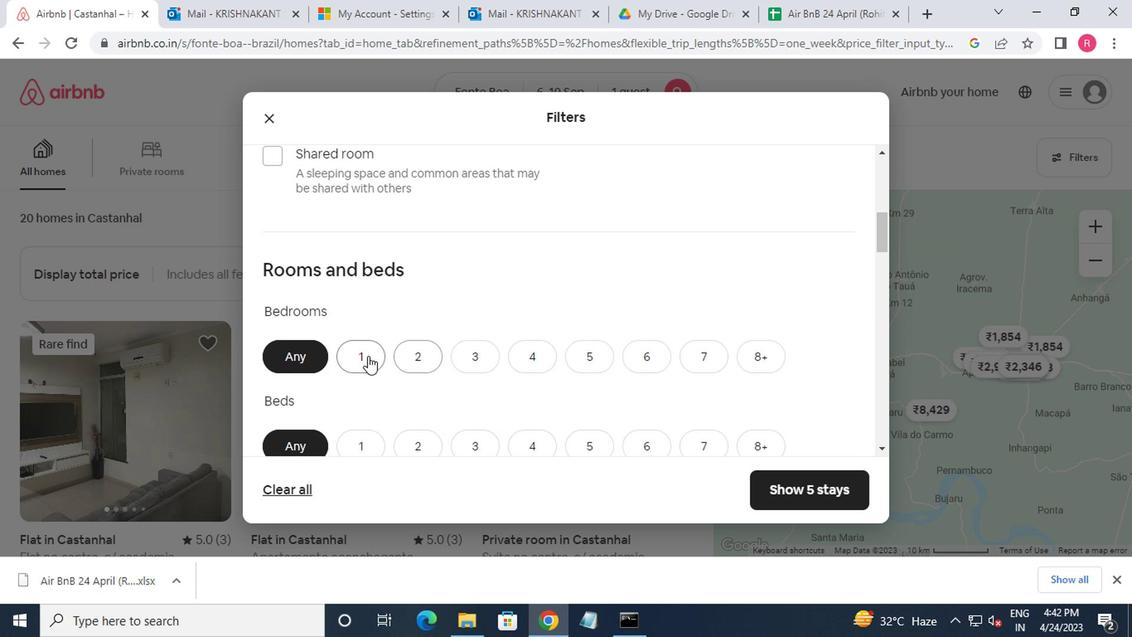 
Action: Mouse pressed left at (356, 358)
Screenshot: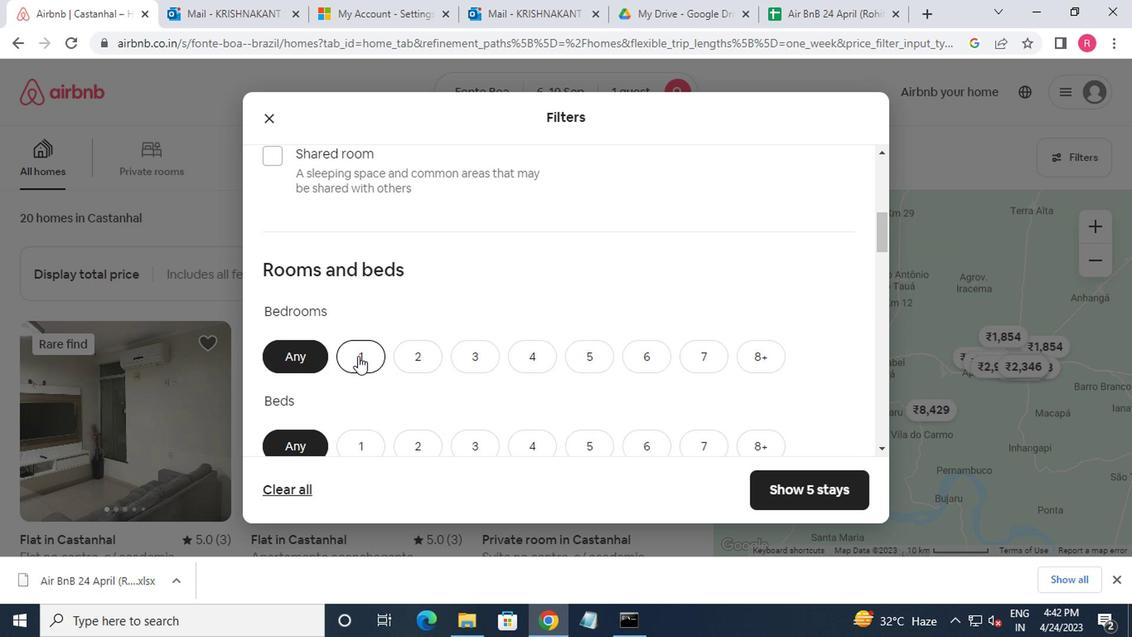 
Action: Mouse moved to (367, 358)
Screenshot: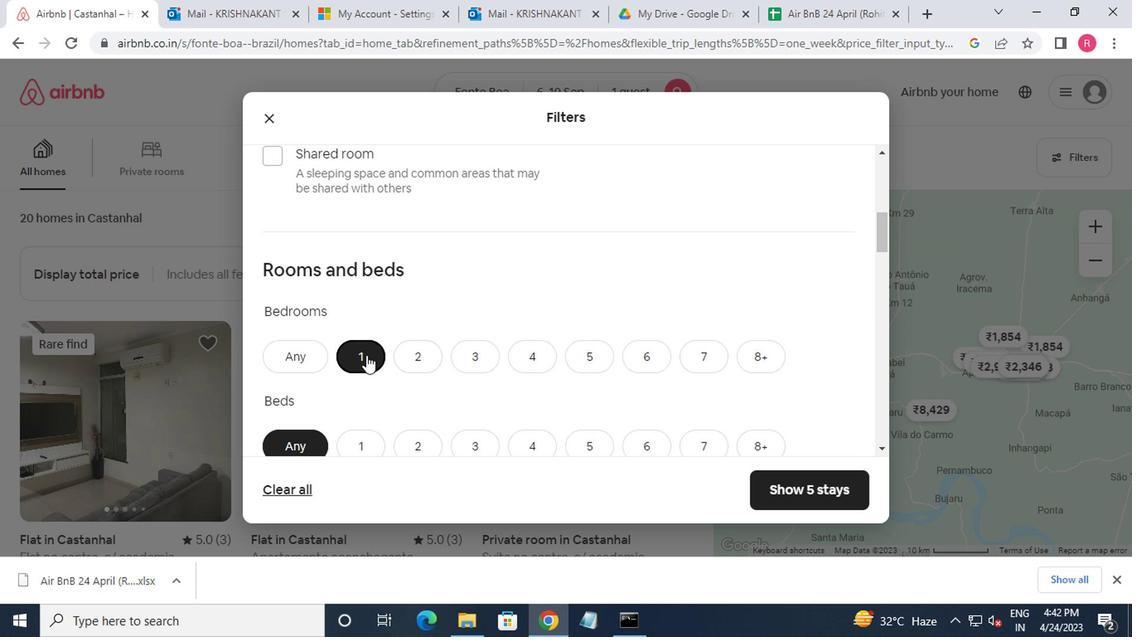 
Action: Mouse scrolled (367, 357) with delta (0, 0)
Screenshot: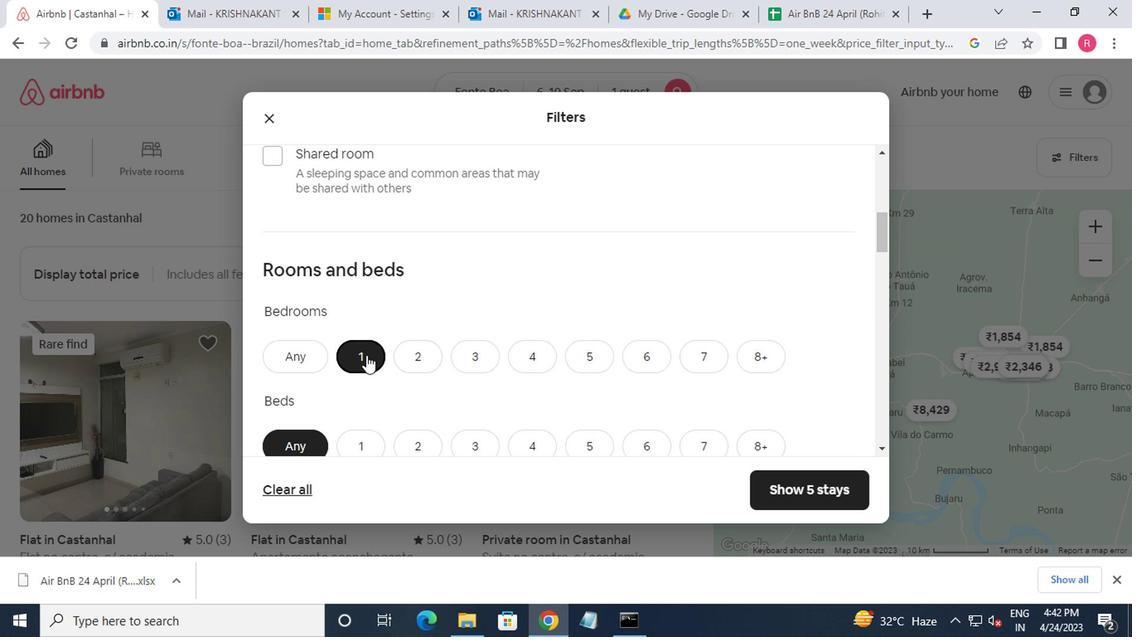
Action: Mouse moved to (369, 359)
Screenshot: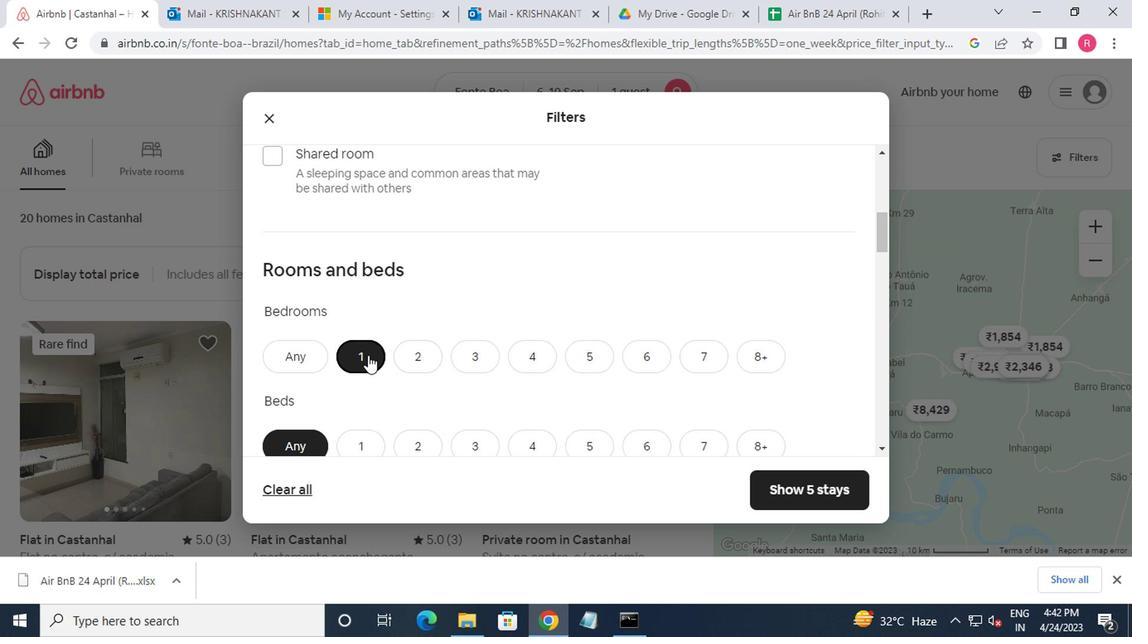 
Action: Mouse scrolled (369, 358) with delta (0, -1)
Screenshot: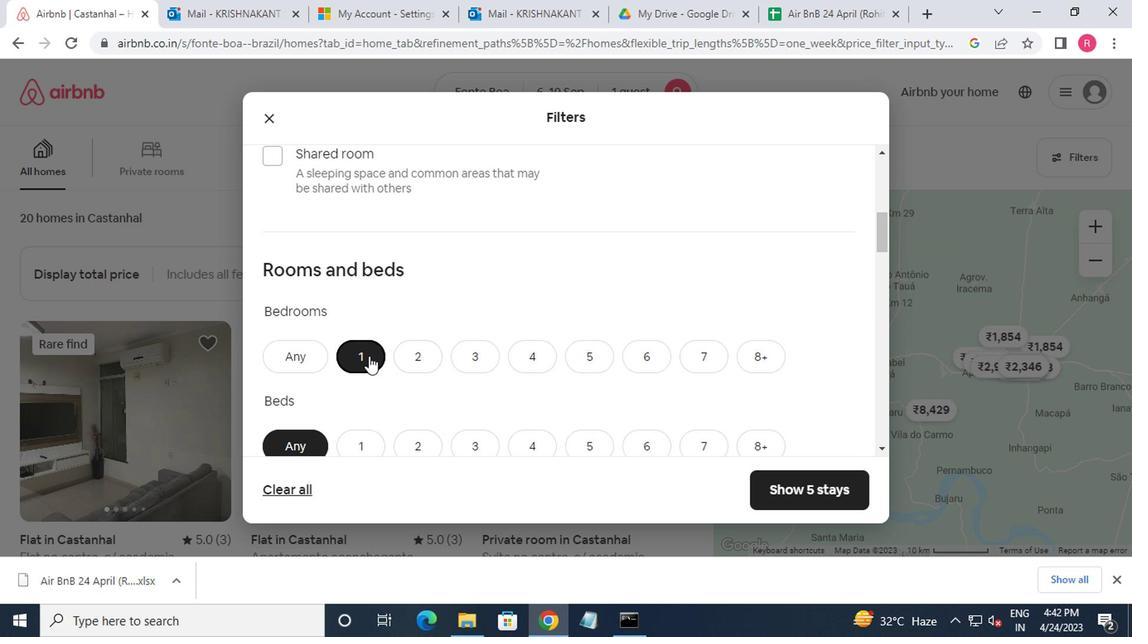 
Action: Mouse moved to (357, 288)
Screenshot: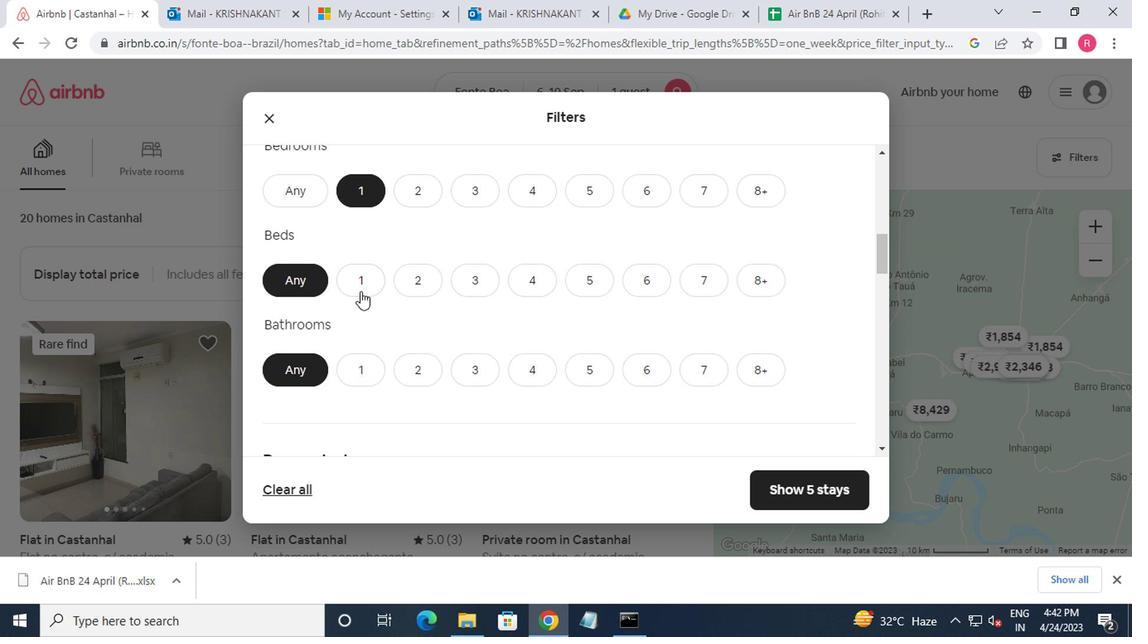 
Action: Mouse pressed left at (357, 288)
Screenshot: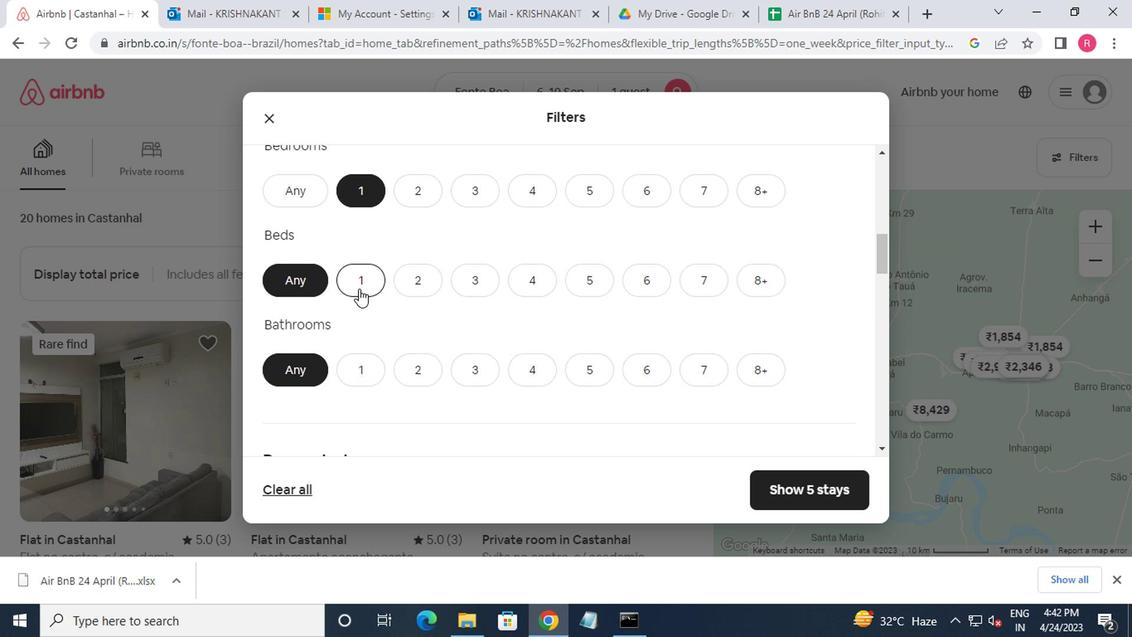 
Action: Mouse moved to (370, 368)
Screenshot: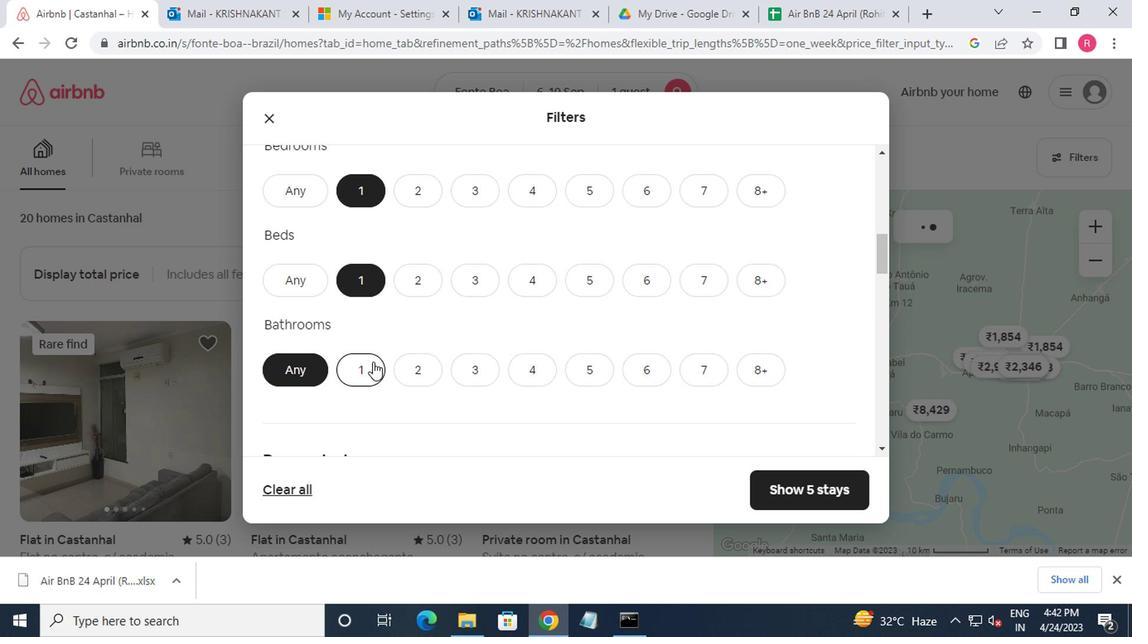 
Action: Mouse pressed left at (370, 368)
Screenshot: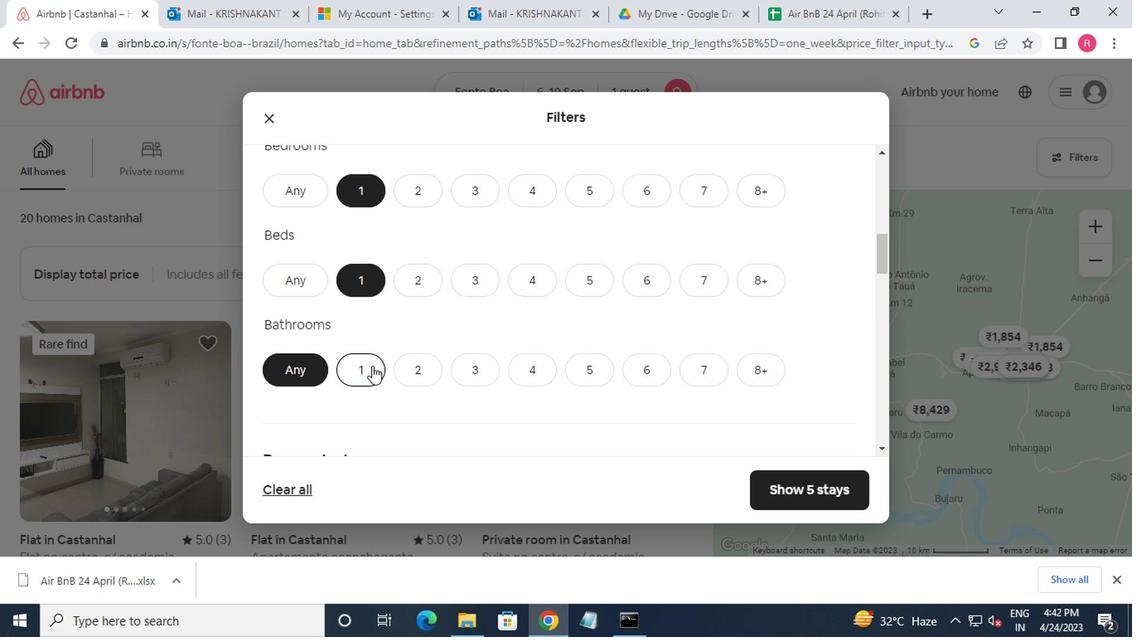 
Action: Mouse moved to (379, 374)
Screenshot: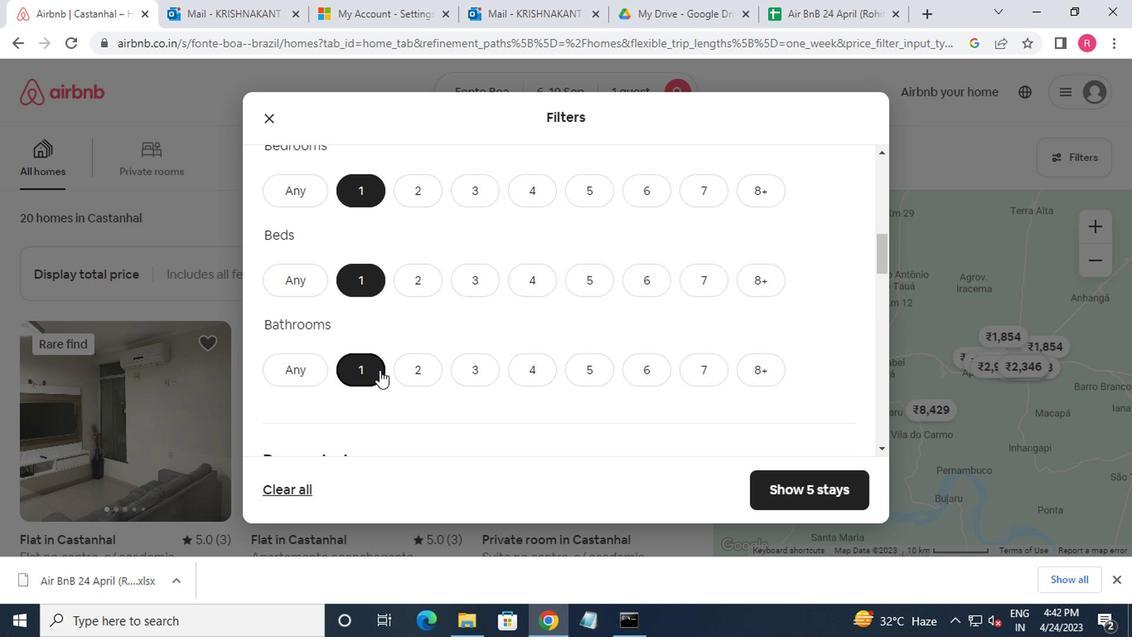 
Action: Mouse scrolled (379, 373) with delta (0, 0)
Screenshot: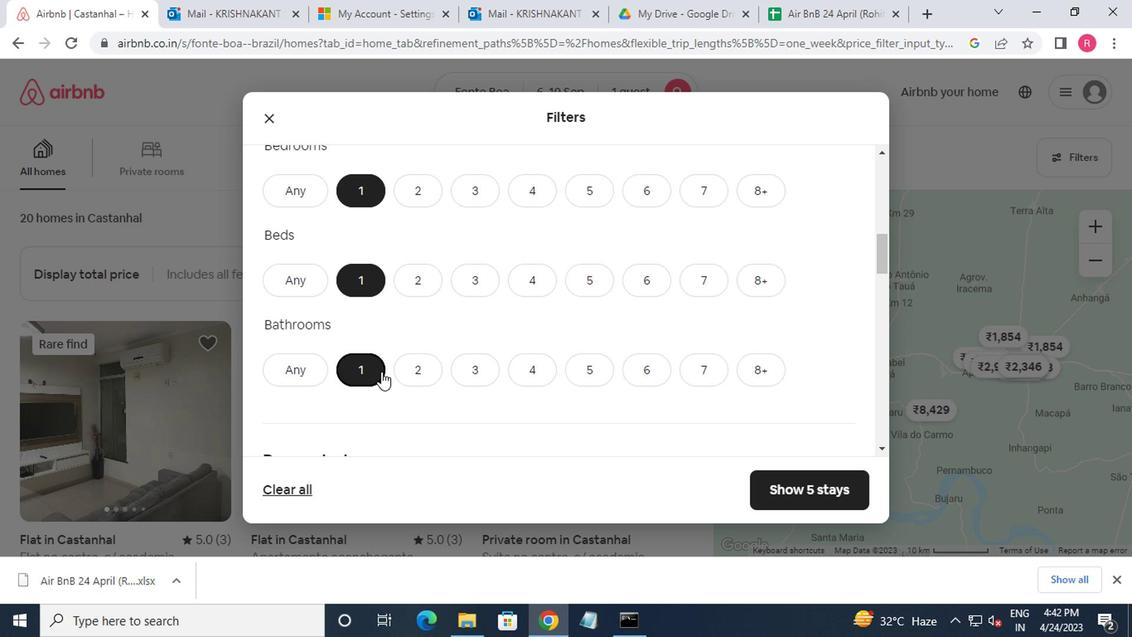 
Action: Mouse moved to (362, 382)
Screenshot: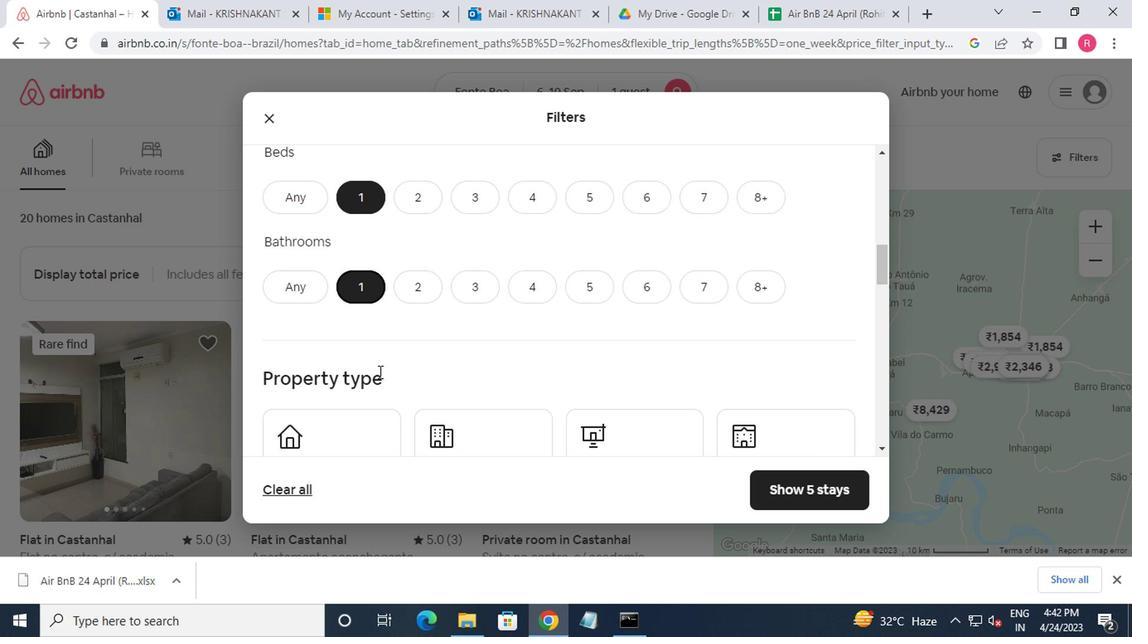 
Action: Mouse scrolled (362, 381) with delta (0, 0)
Screenshot: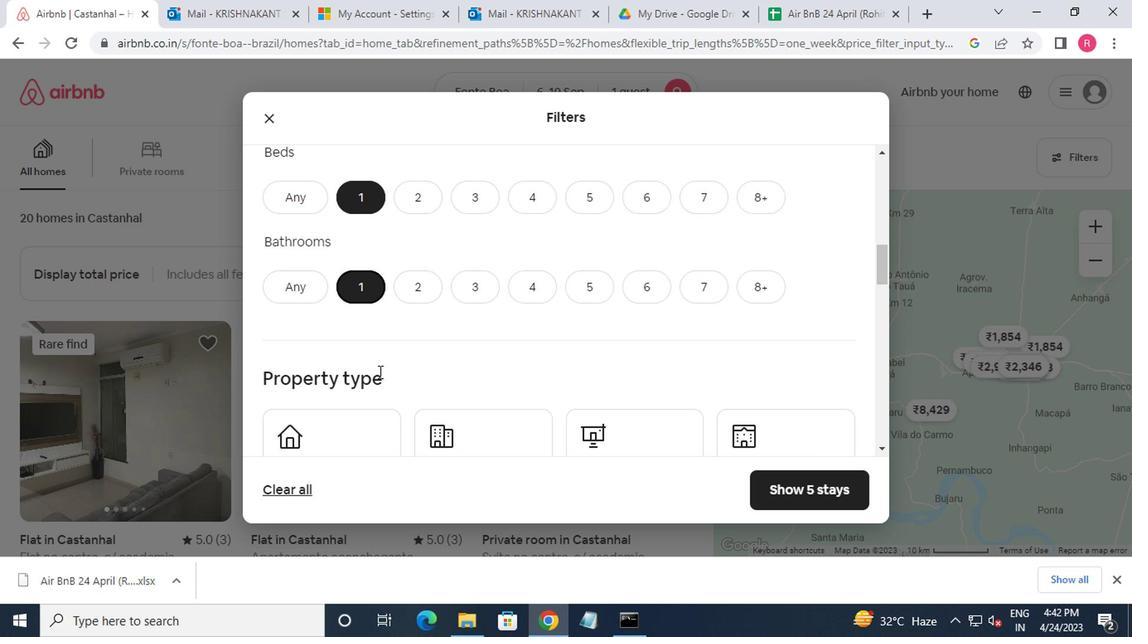 
Action: Mouse moved to (349, 385)
Screenshot: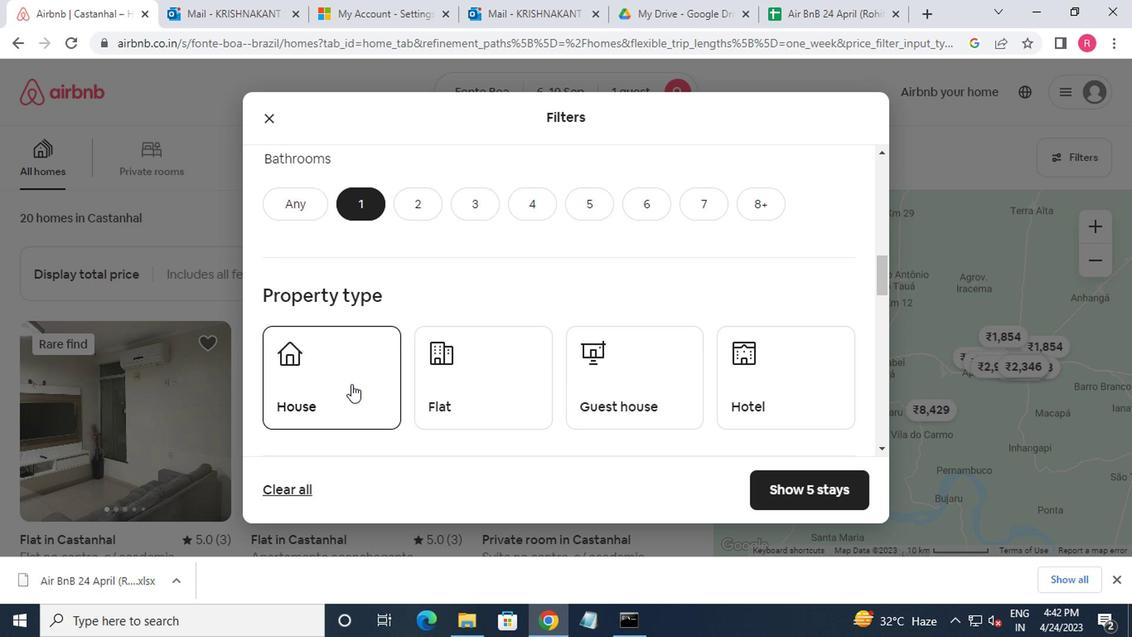 
Action: Mouse pressed left at (349, 385)
Screenshot: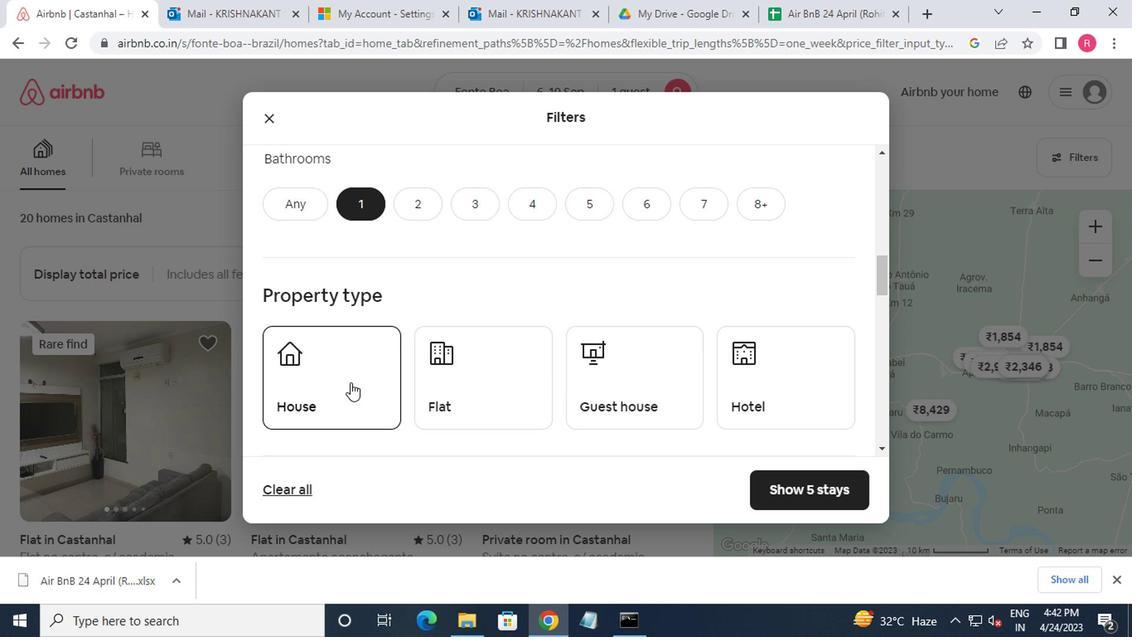 
Action: Mouse moved to (434, 392)
Screenshot: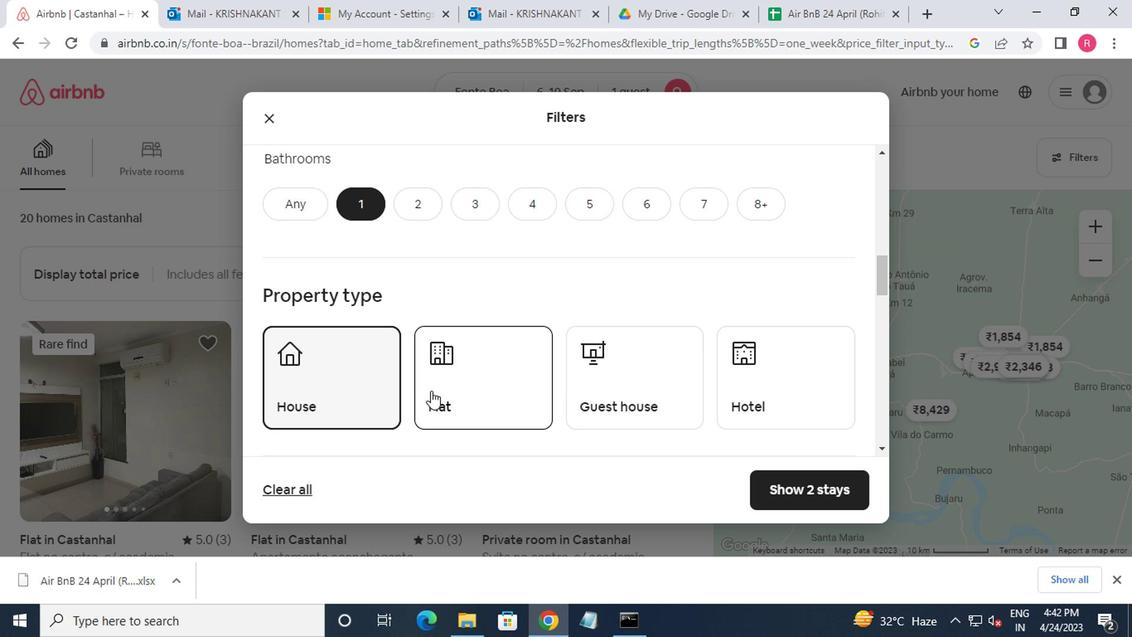 
Action: Mouse pressed left at (434, 392)
Screenshot: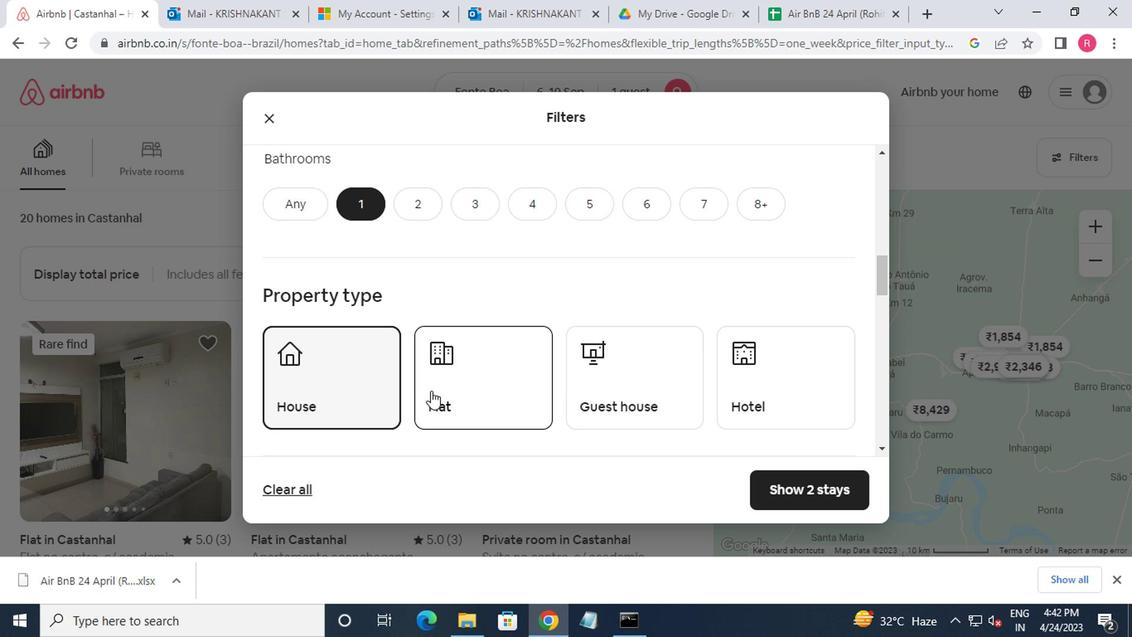 
Action: Mouse moved to (585, 399)
Screenshot: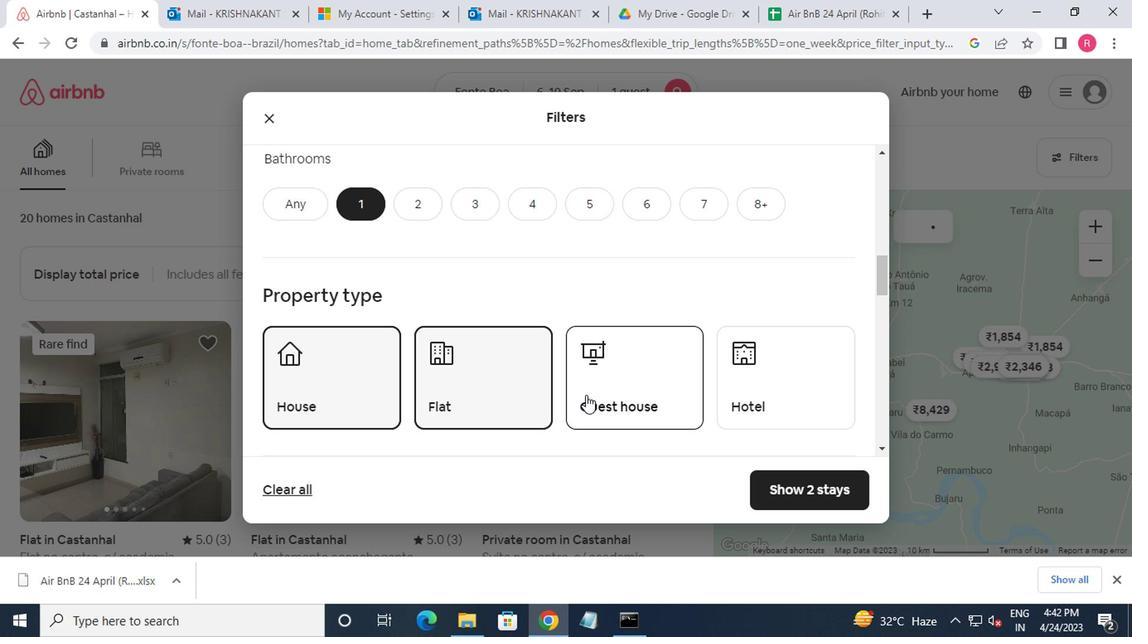 
Action: Mouse pressed left at (585, 399)
Screenshot: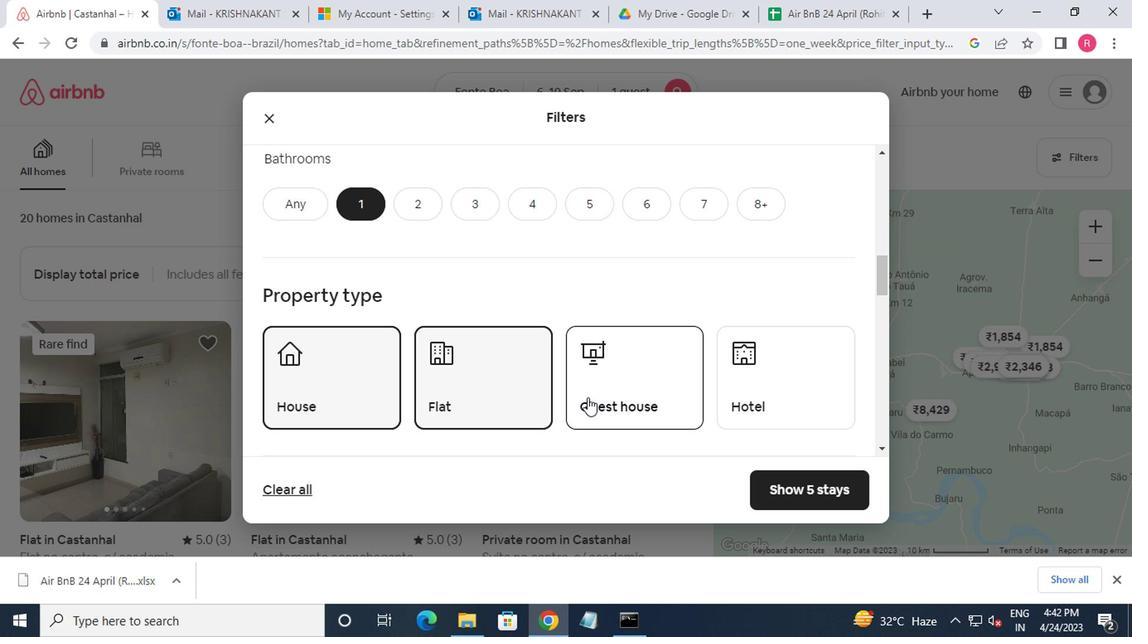 
Action: Mouse moved to (745, 402)
Screenshot: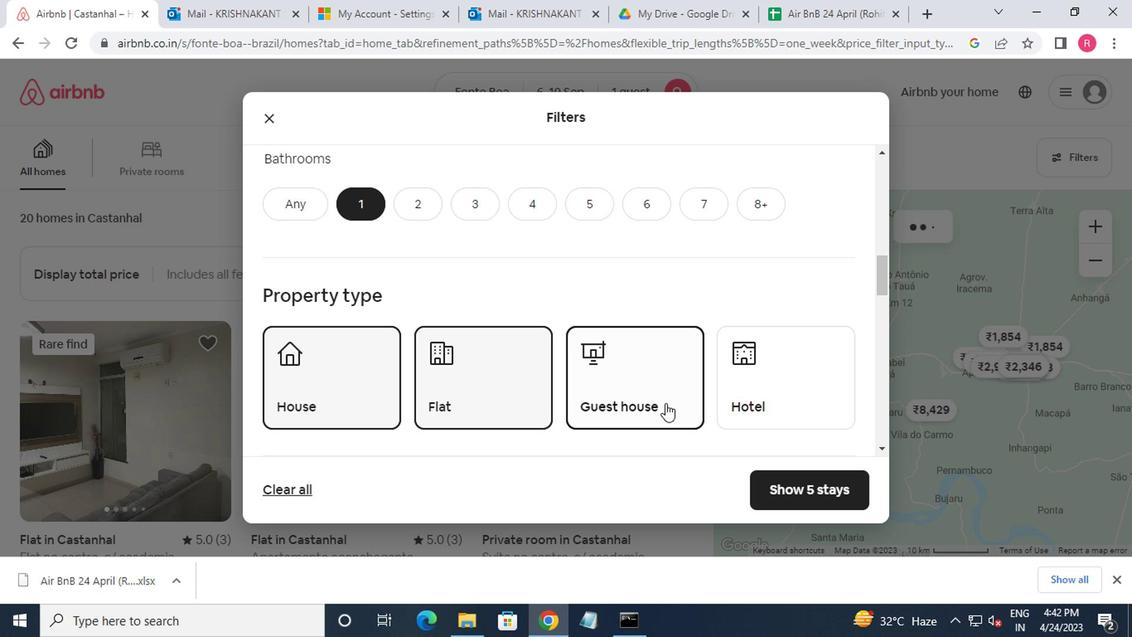 
Action: Mouse pressed left at (745, 402)
Screenshot: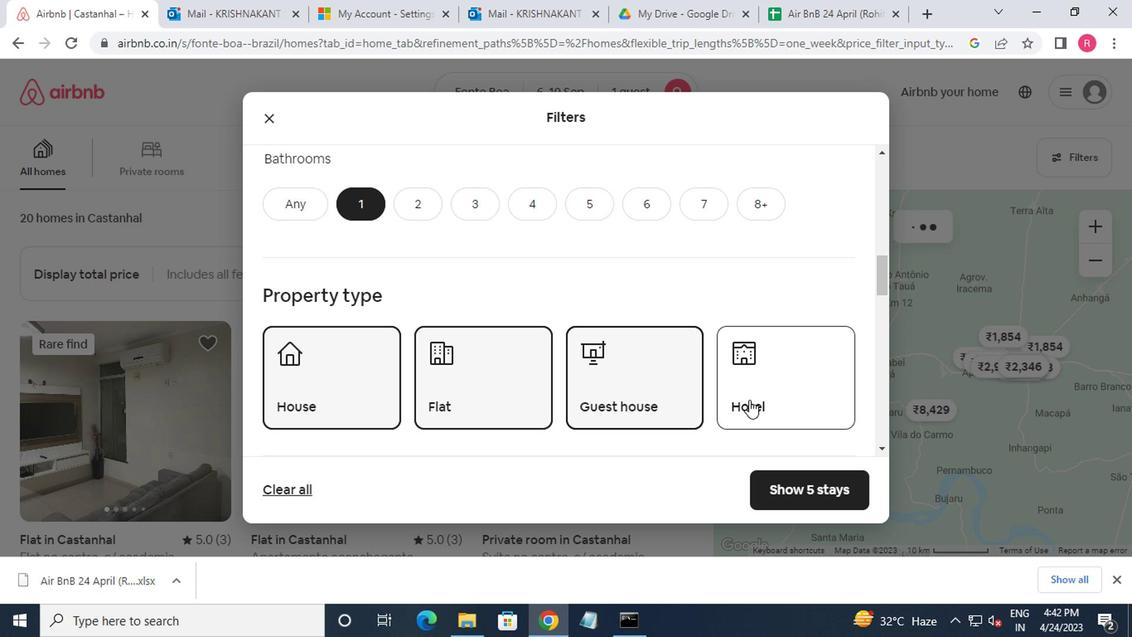 
Action: Mouse moved to (736, 399)
Screenshot: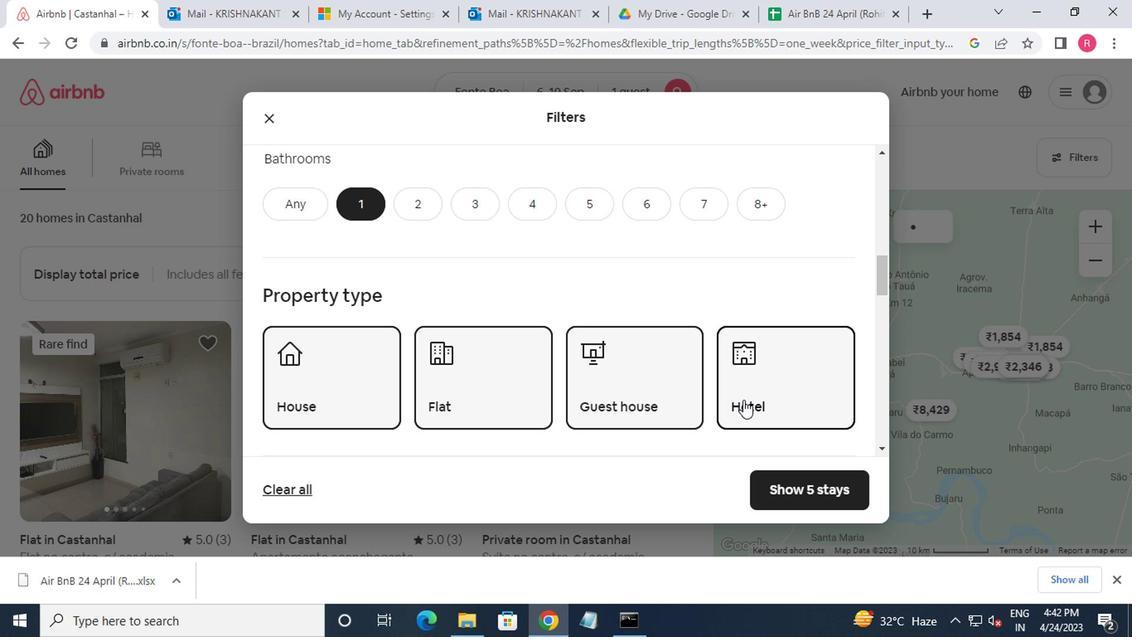 
Action: Mouse scrolled (736, 399) with delta (0, 0)
Screenshot: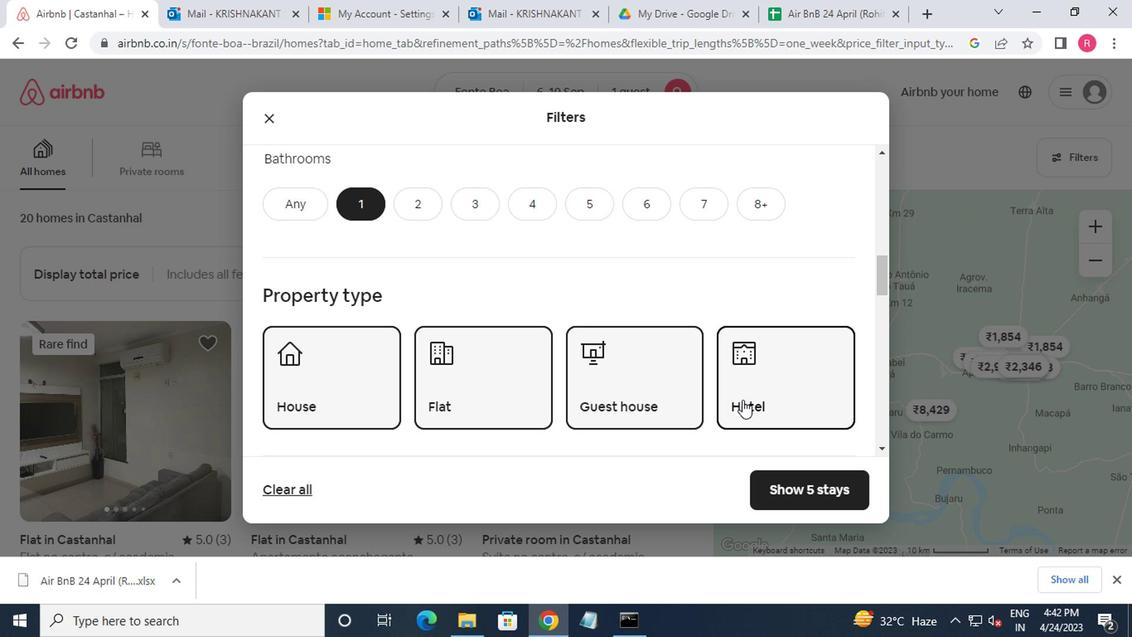 
Action: Mouse moved to (732, 399)
Screenshot: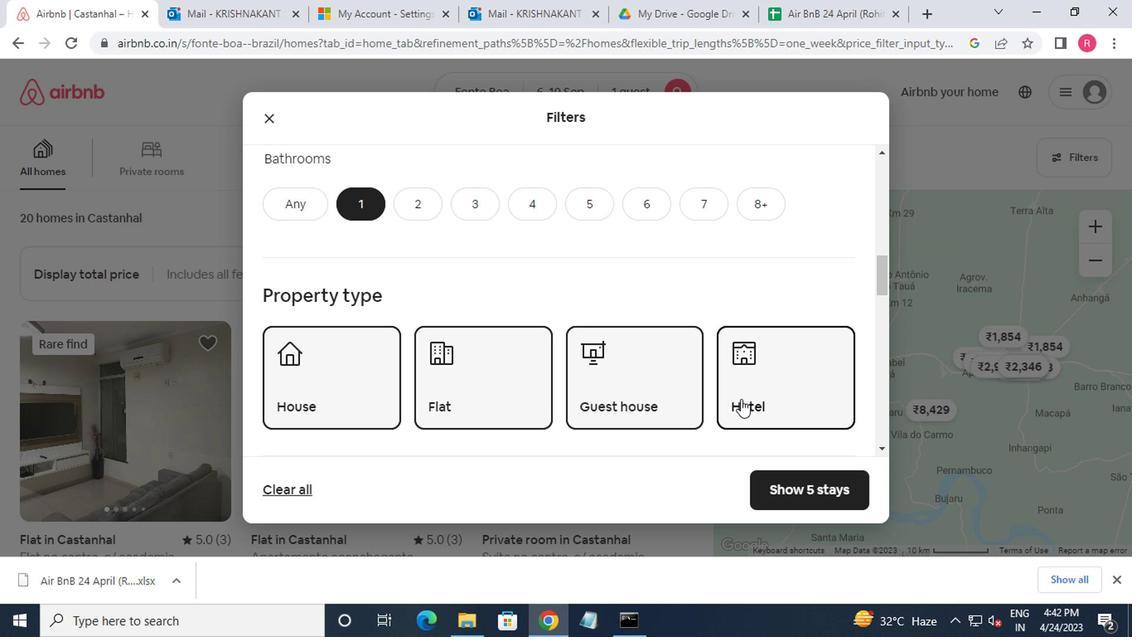 
Action: Mouse scrolled (732, 399) with delta (0, 0)
Screenshot: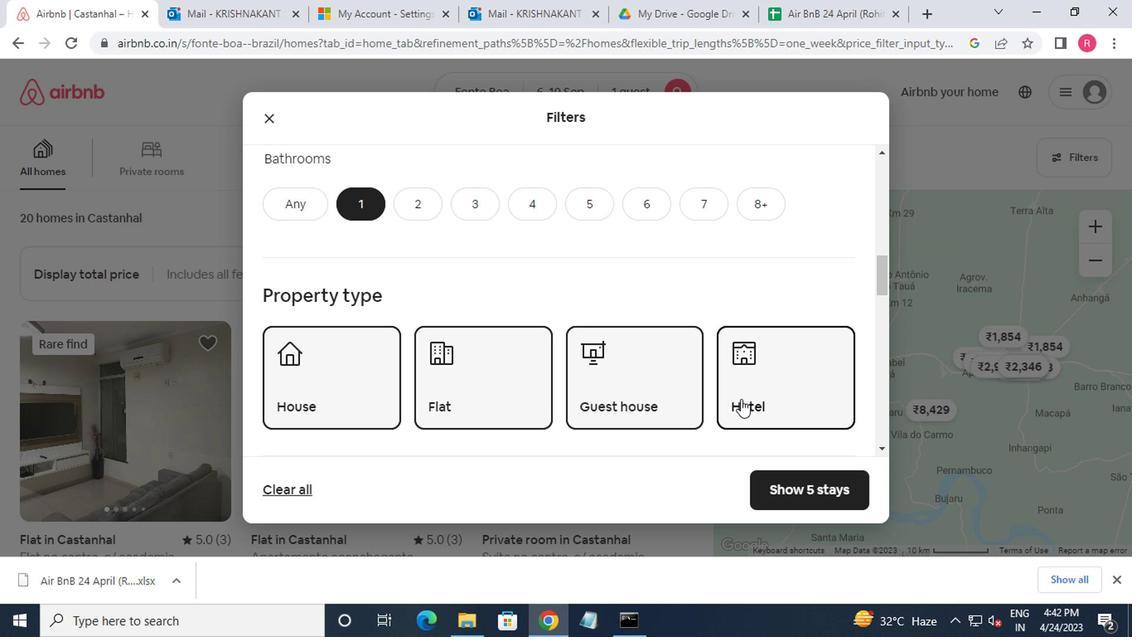
Action: Mouse moved to (722, 399)
Screenshot: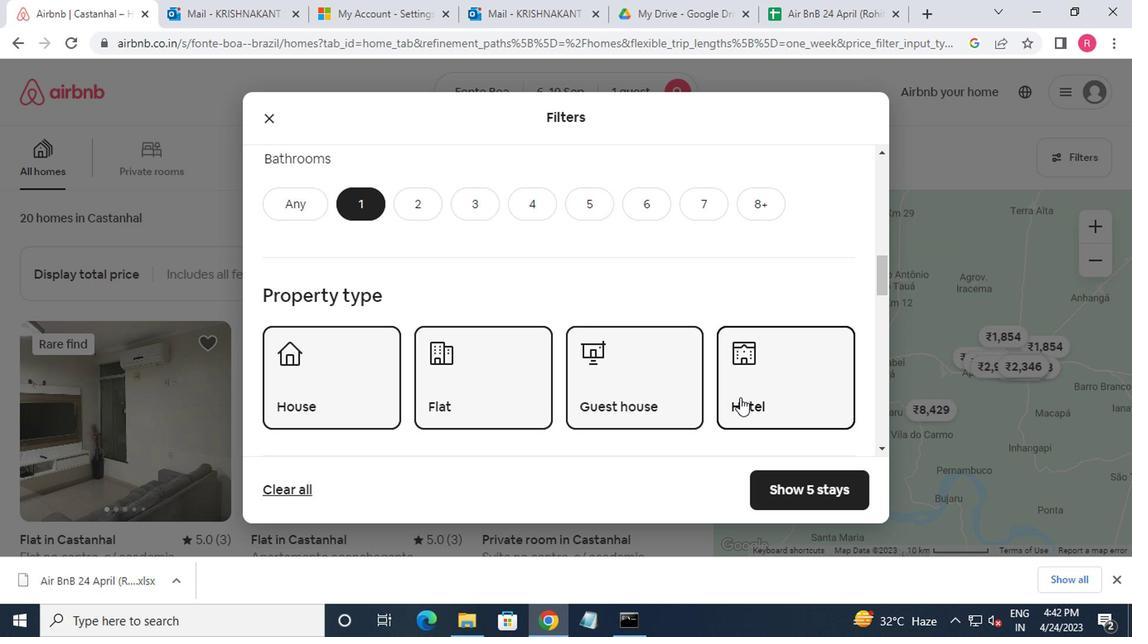 
Action: Mouse scrolled (722, 399) with delta (0, 0)
Screenshot: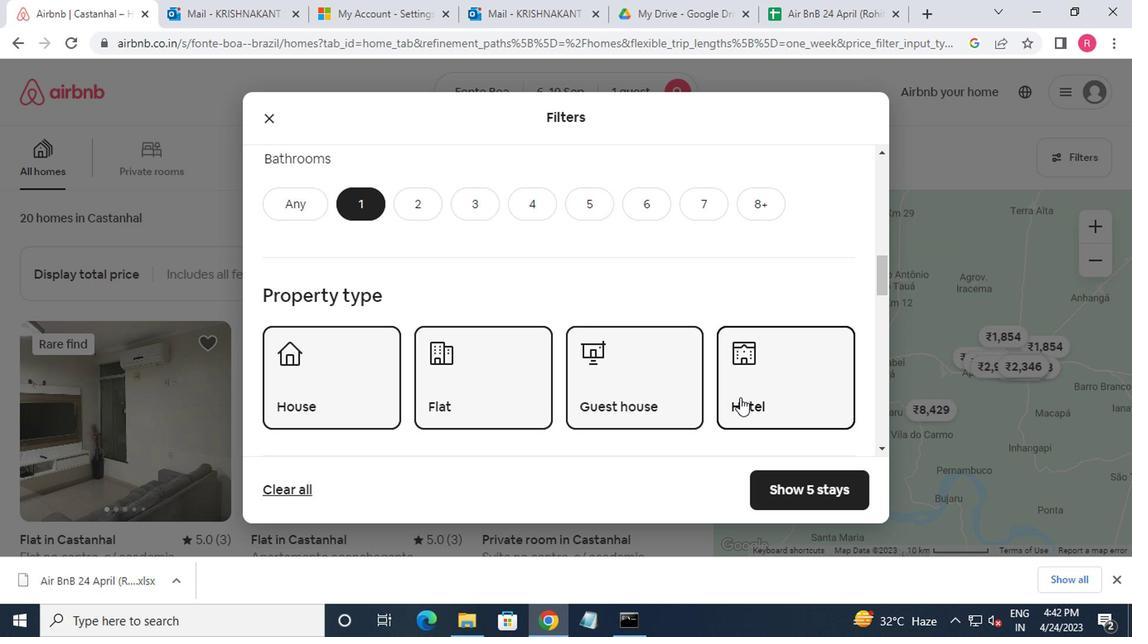 
Action: Mouse moved to (363, 367)
Screenshot: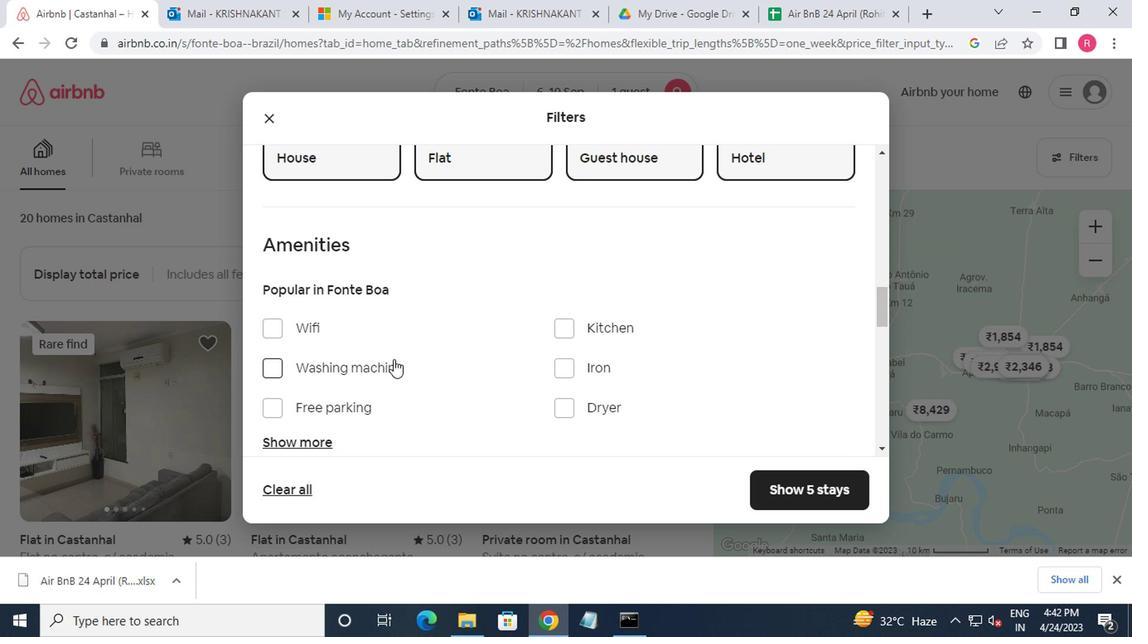 
Action: Mouse pressed left at (363, 367)
Screenshot: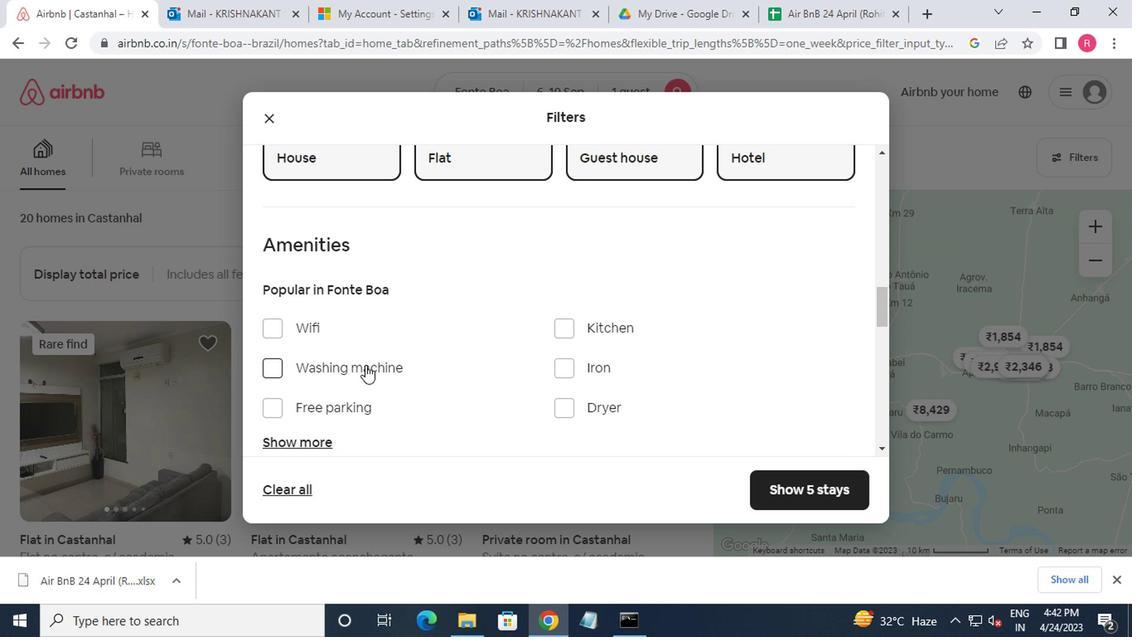 
Action: Mouse moved to (376, 369)
Screenshot: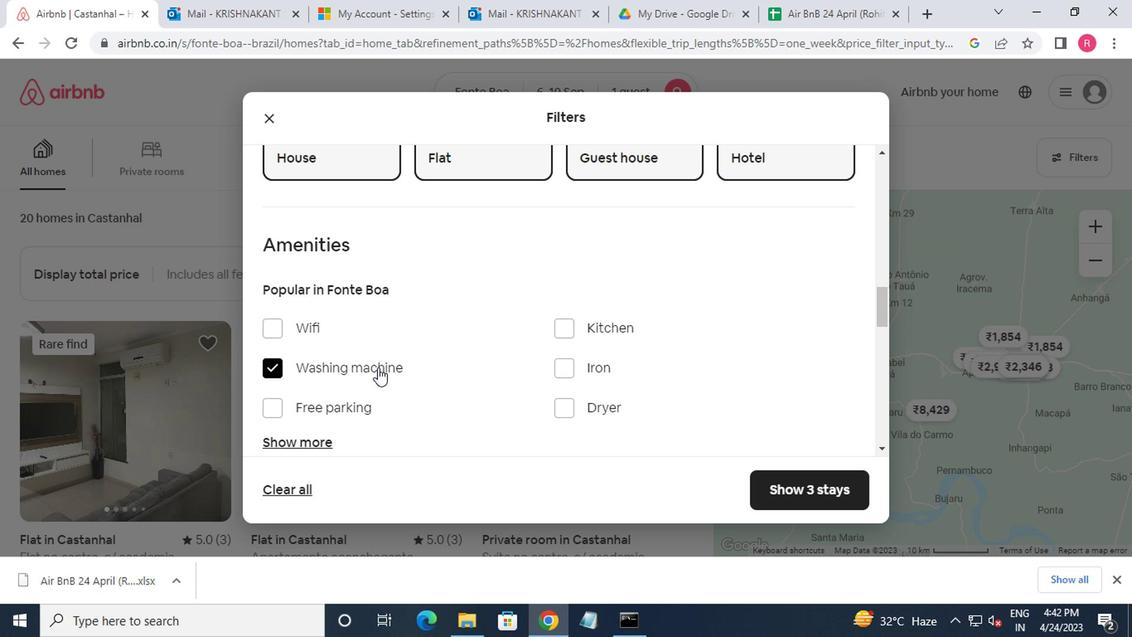 
Action: Mouse scrolled (376, 369) with delta (0, 0)
Screenshot: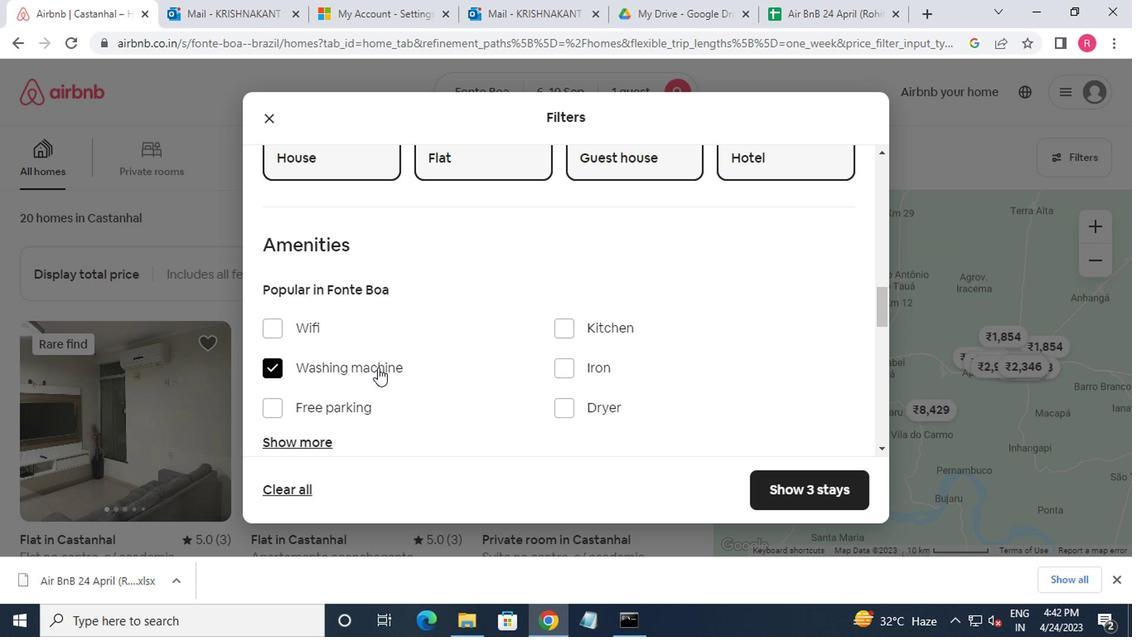 
Action: Mouse moved to (378, 369)
Screenshot: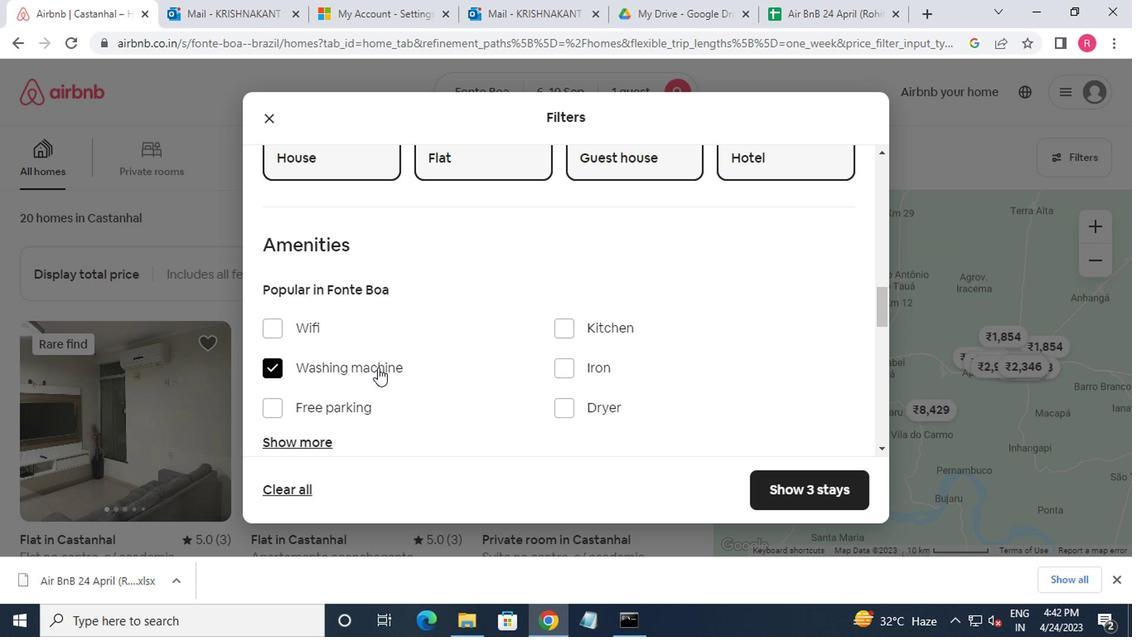 
Action: Mouse scrolled (378, 369) with delta (0, 0)
Screenshot: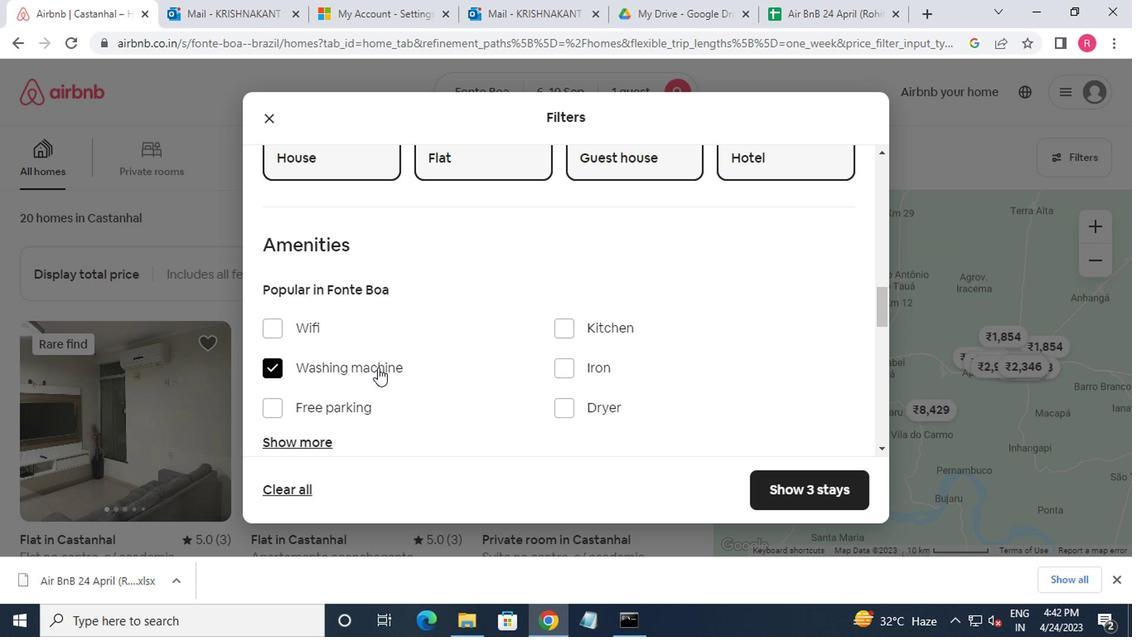 
Action: Mouse moved to (382, 369)
Screenshot: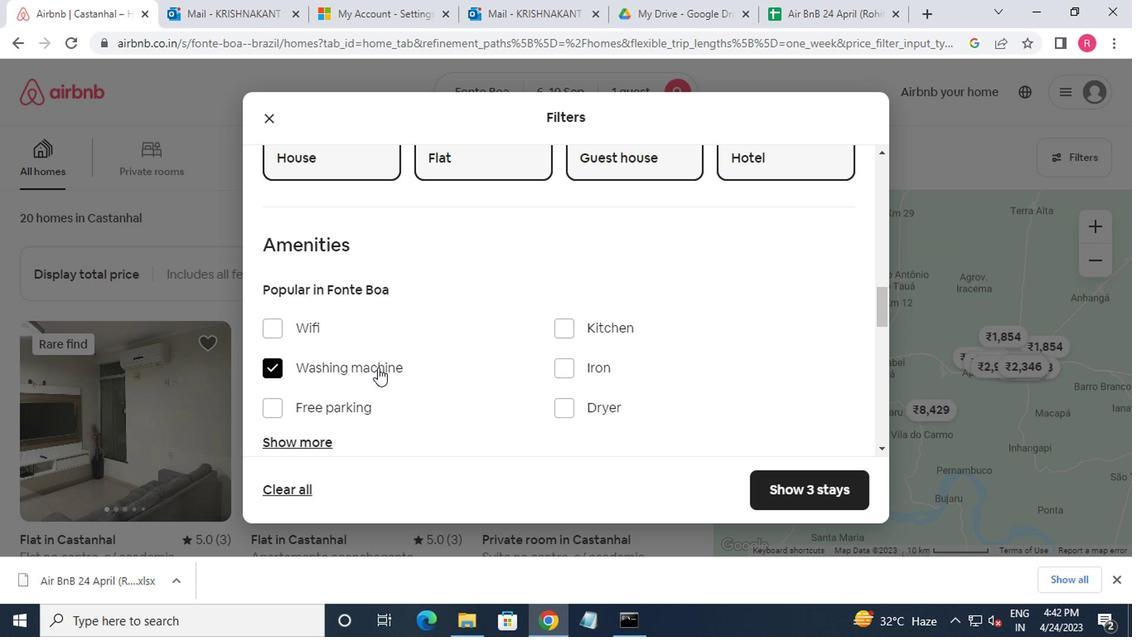 
Action: Mouse scrolled (382, 368) with delta (0, -1)
Screenshot: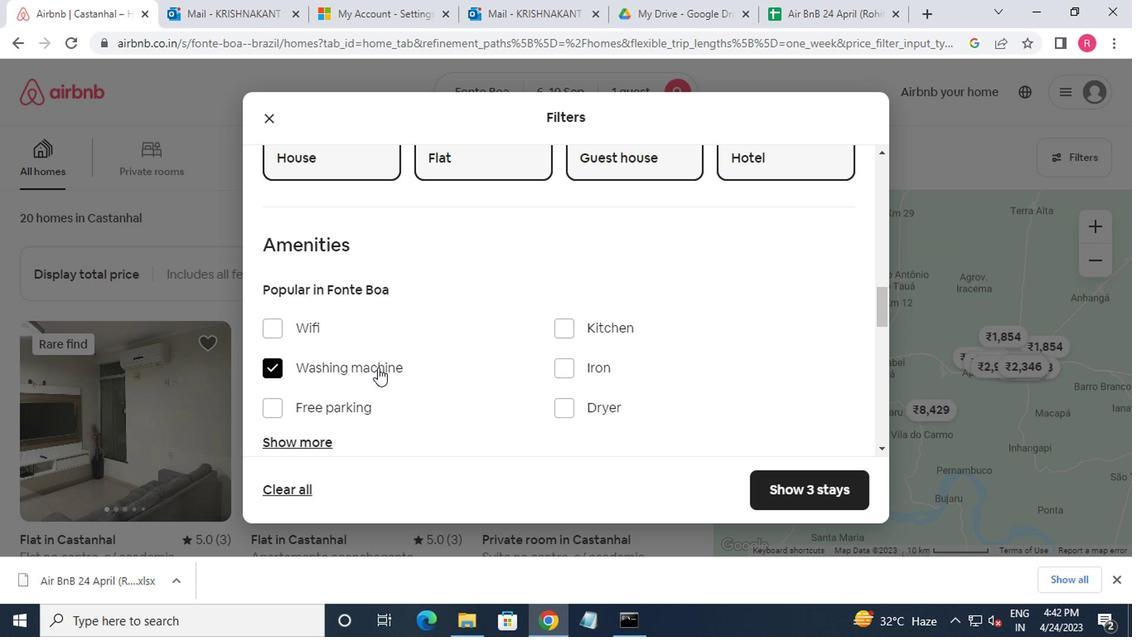 
Action: Mouse moved to (391, 369)
Screenshot: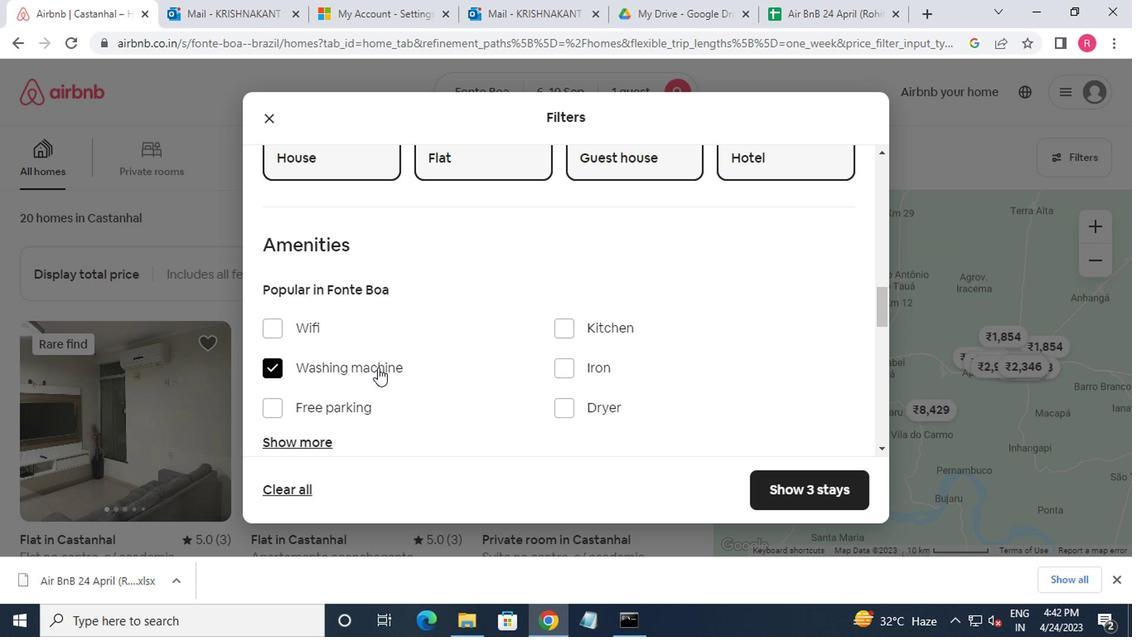 
Action: Mouse scrolled (391, 368) with delta (0, -1)
Screenshot: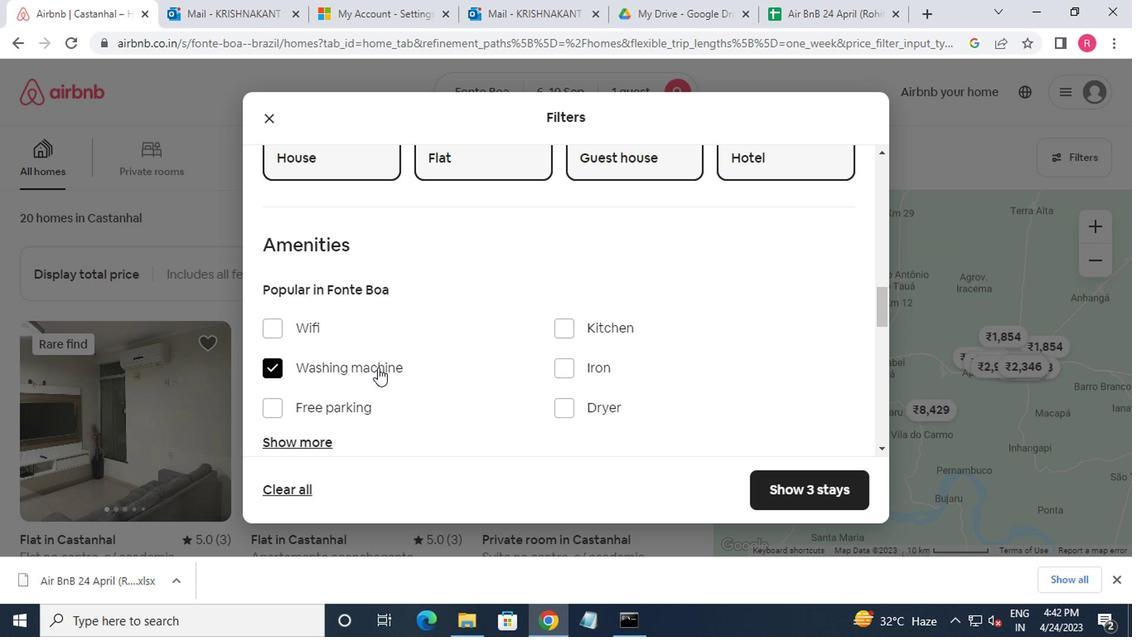 
Action: Mouse moved to (824, 299)
Screenshot: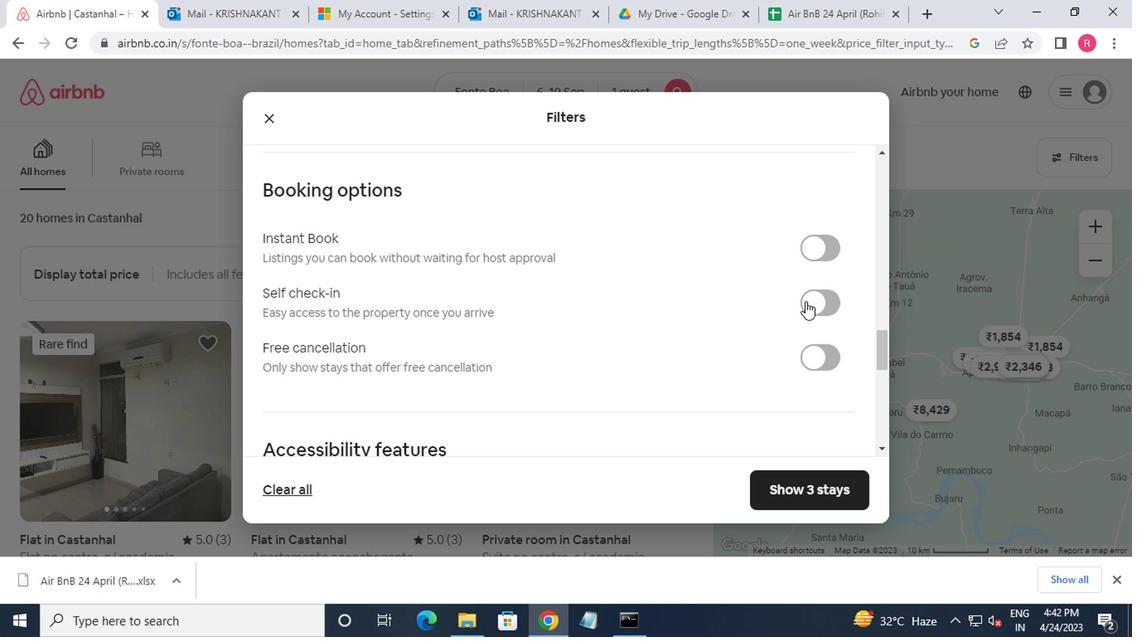 
Action: Mouse pressed left at (824, 299)
Screenshot: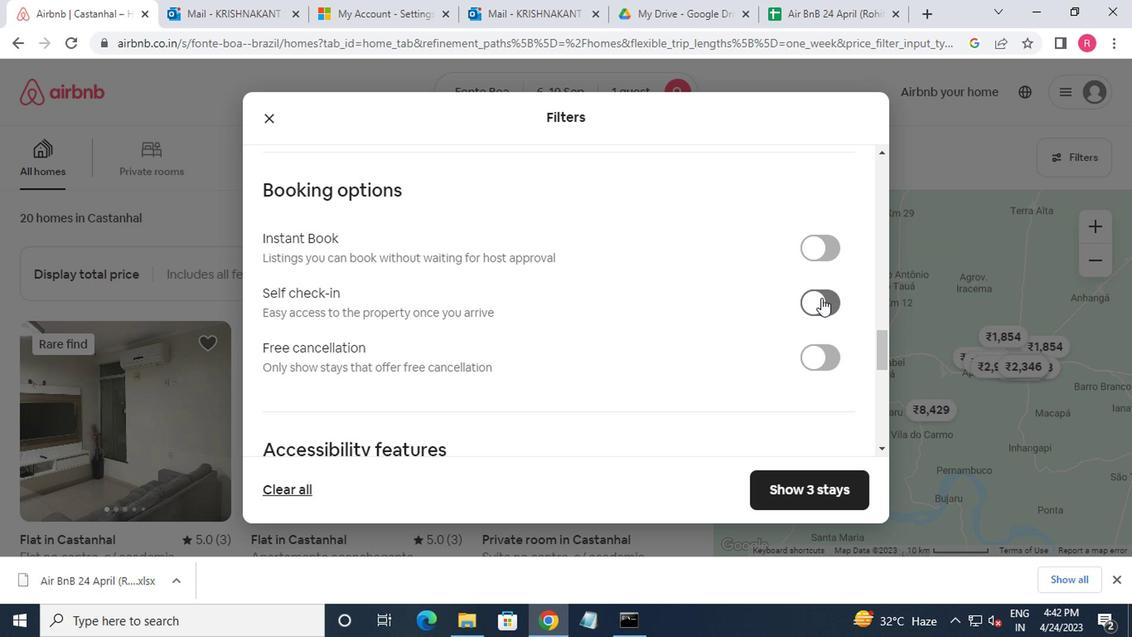 
Action: Mouse moved to (680, 352)
Screenshot: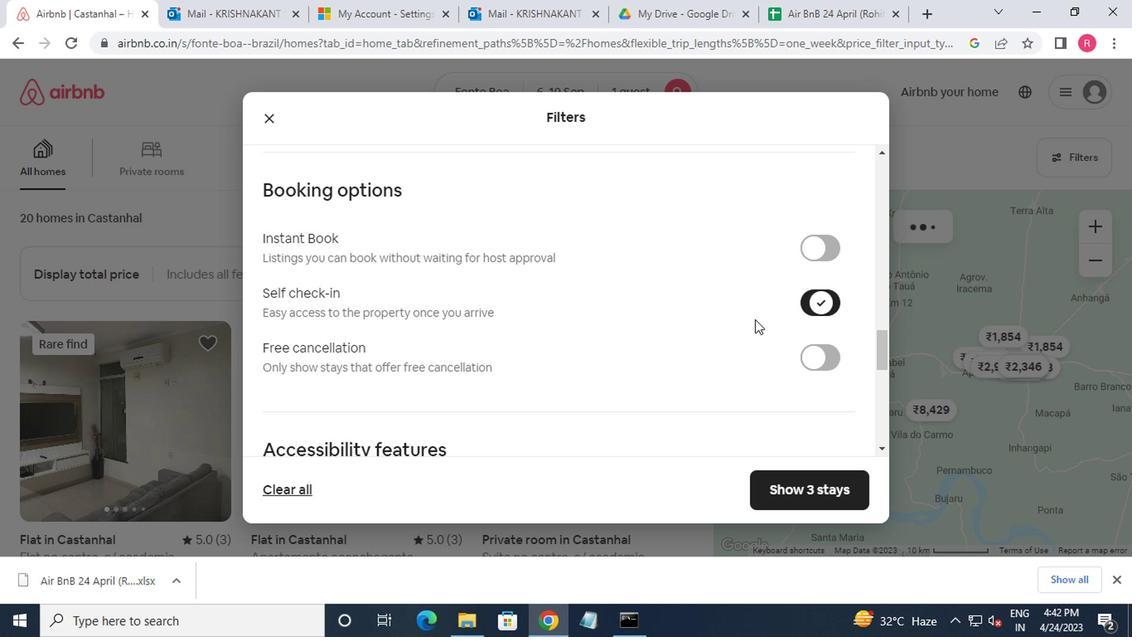 
Action: Mouse scrolled (680, 351) with delta (0, 0)
Screenshot: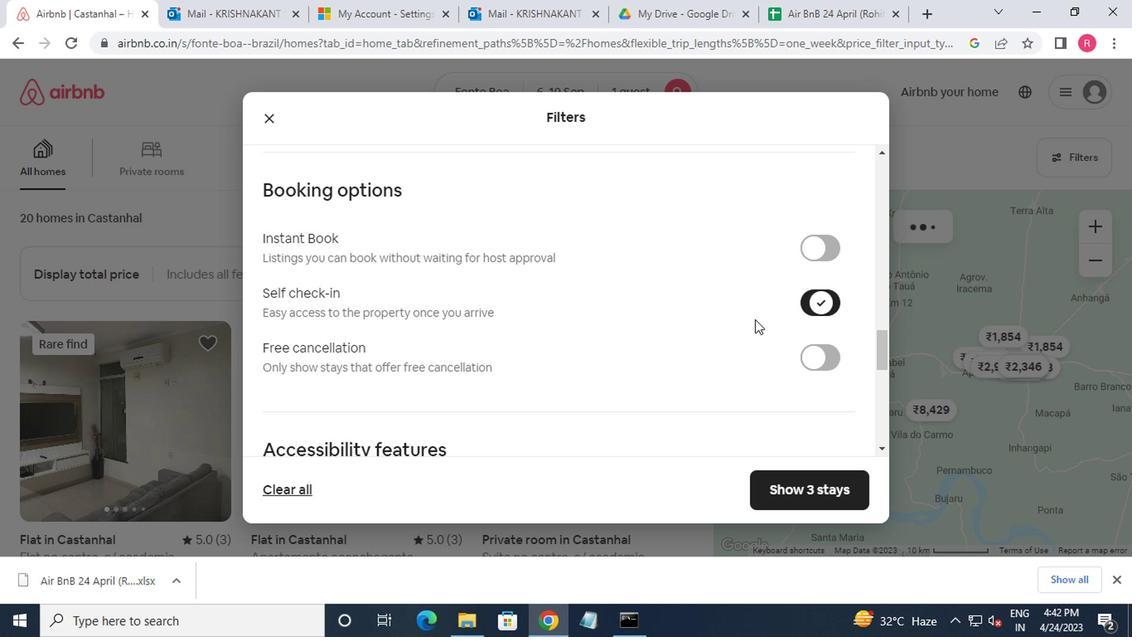 
Action: Mouse moved to (676, 358)
Screenshot: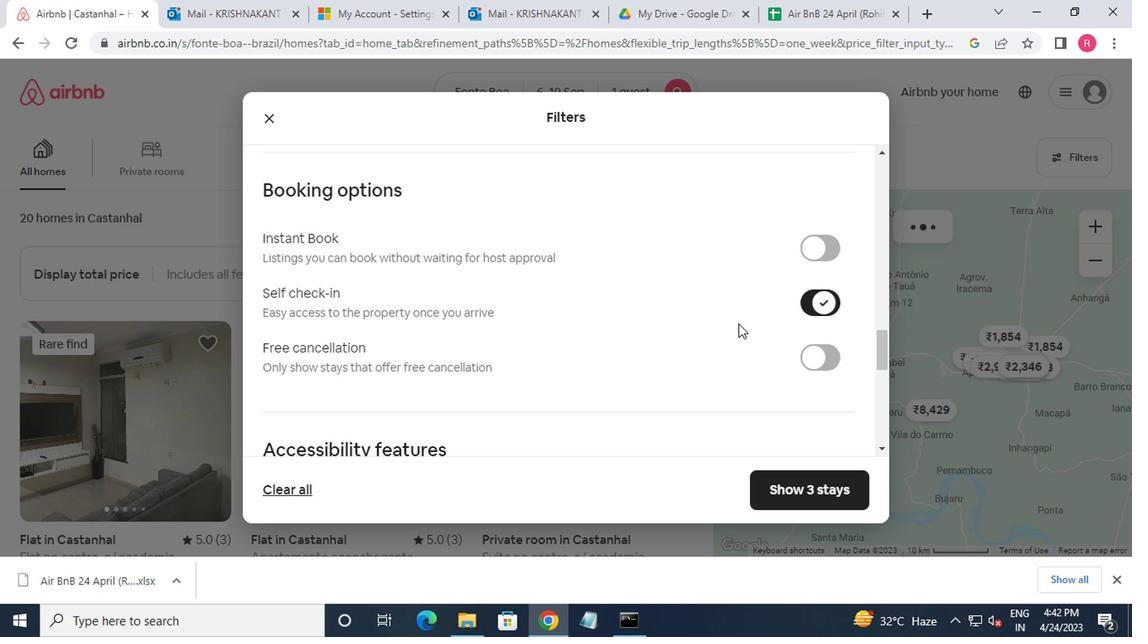 
Action: Mouse scrolled (676, 357) with delta (0, 0)
Screenshot: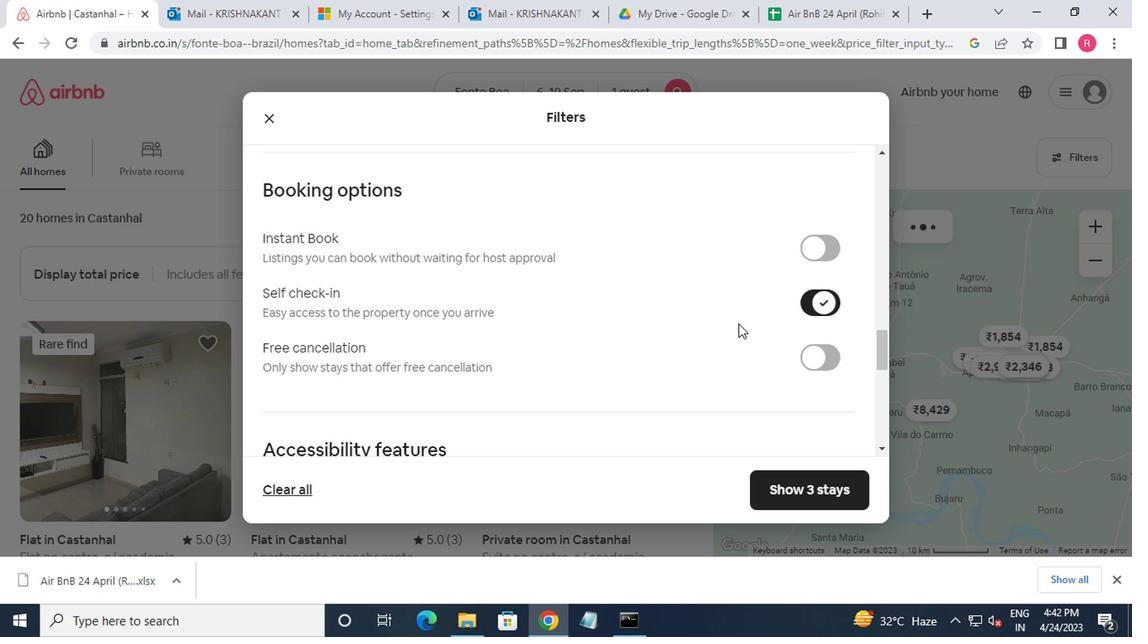 
Action: Mouse moved to (675, 359)
Screenshot: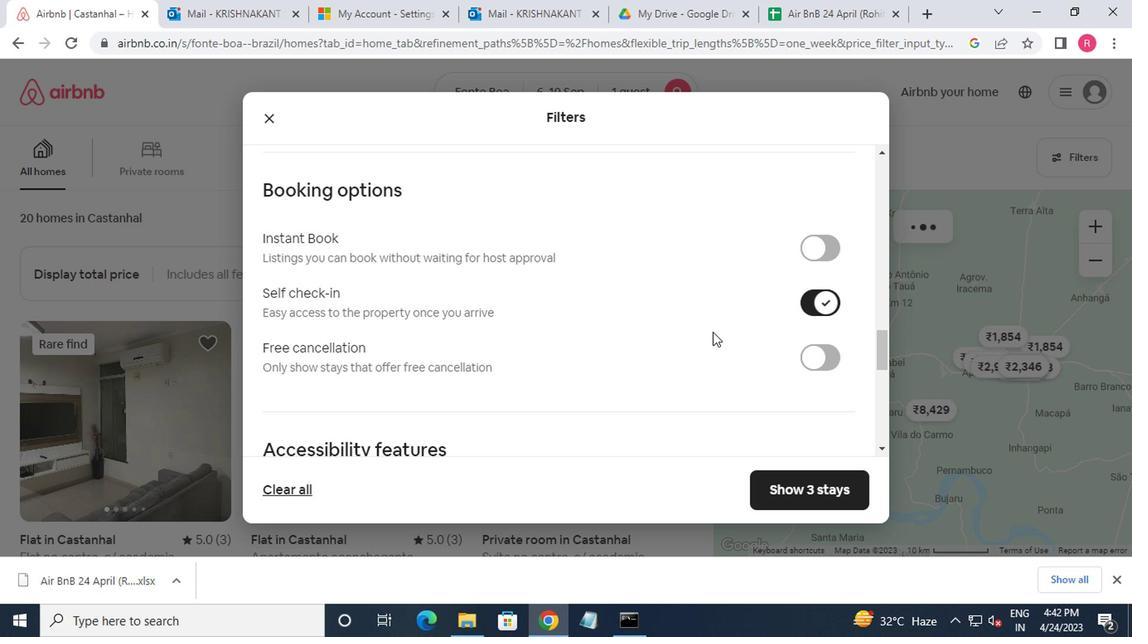 
Action: Mouse scrolled (675, 358) with delta (0, -1)
Screenshot: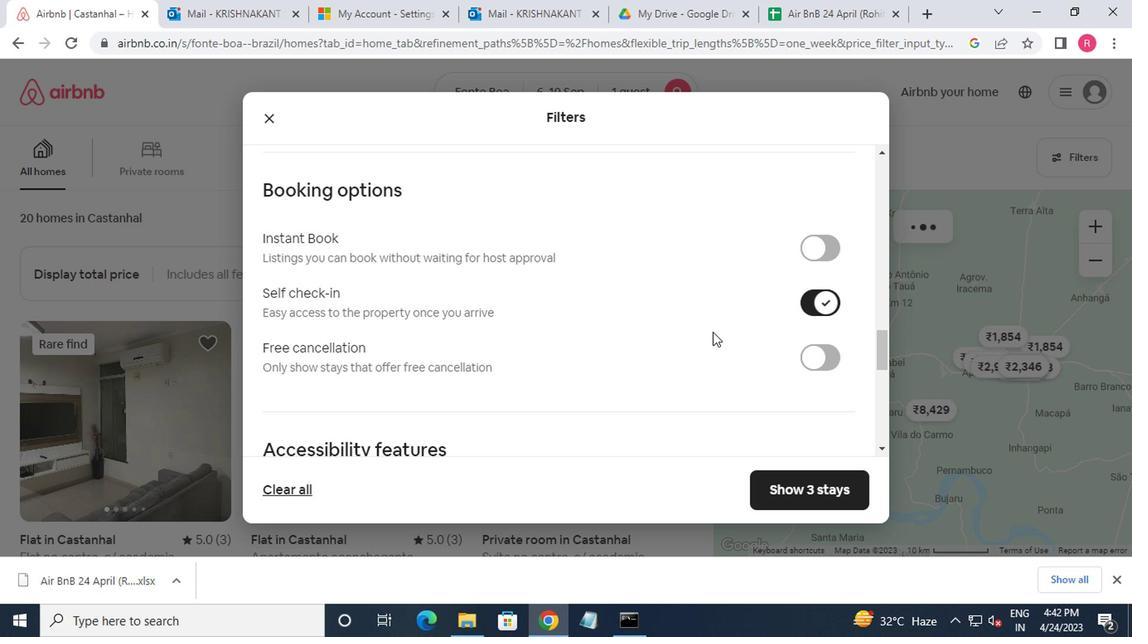 
Action: Mouse moved to (674, 359)
Screenshot: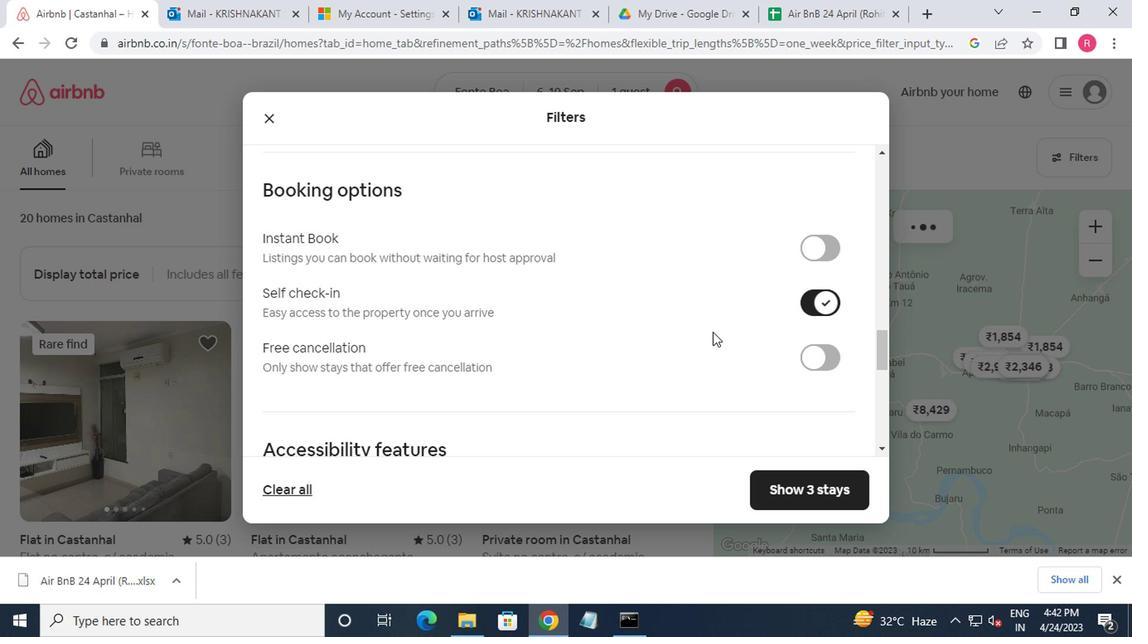 
Action: Mouse scrolled (674, 359) with delta (0, 0)
Screenshot: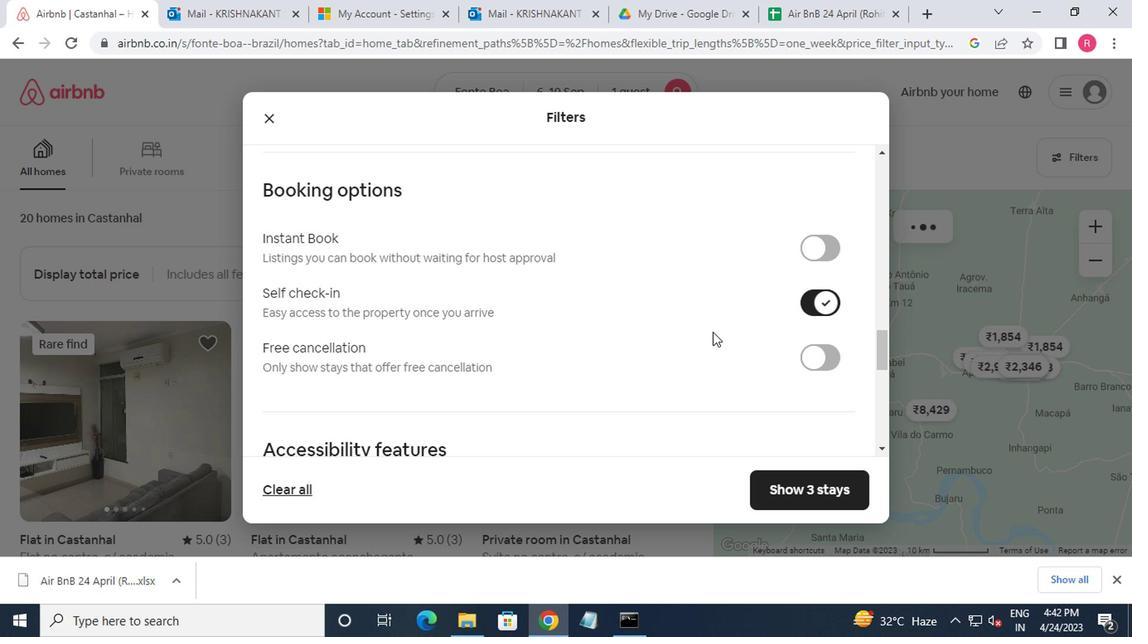 
Action: Mouse scrolled (674, 359) with delta (0, 0)
Screenshot: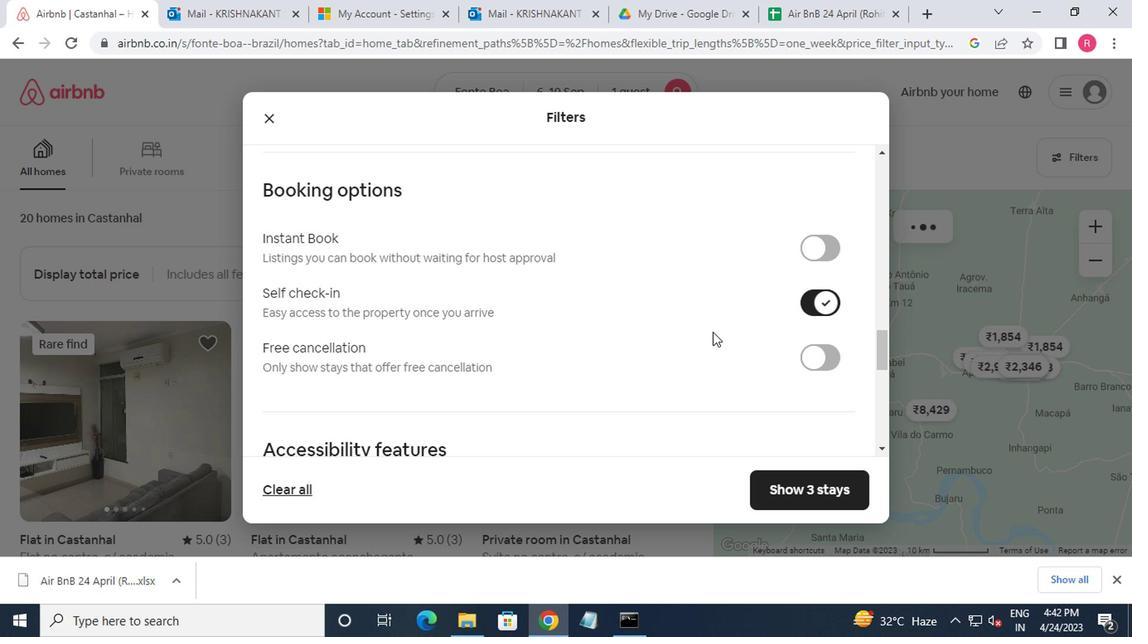 
Action: Mouse moved to (650, 384)
Screenshot: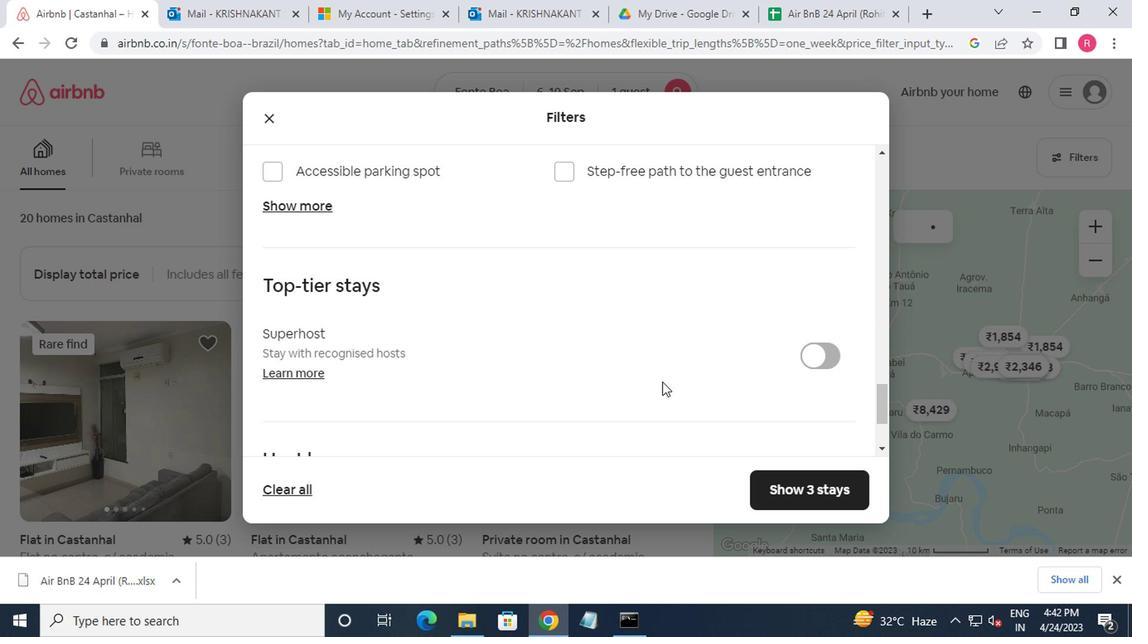 
Action: Mouse scrolled (650, 383) with delta (0, 0)
Screenshot: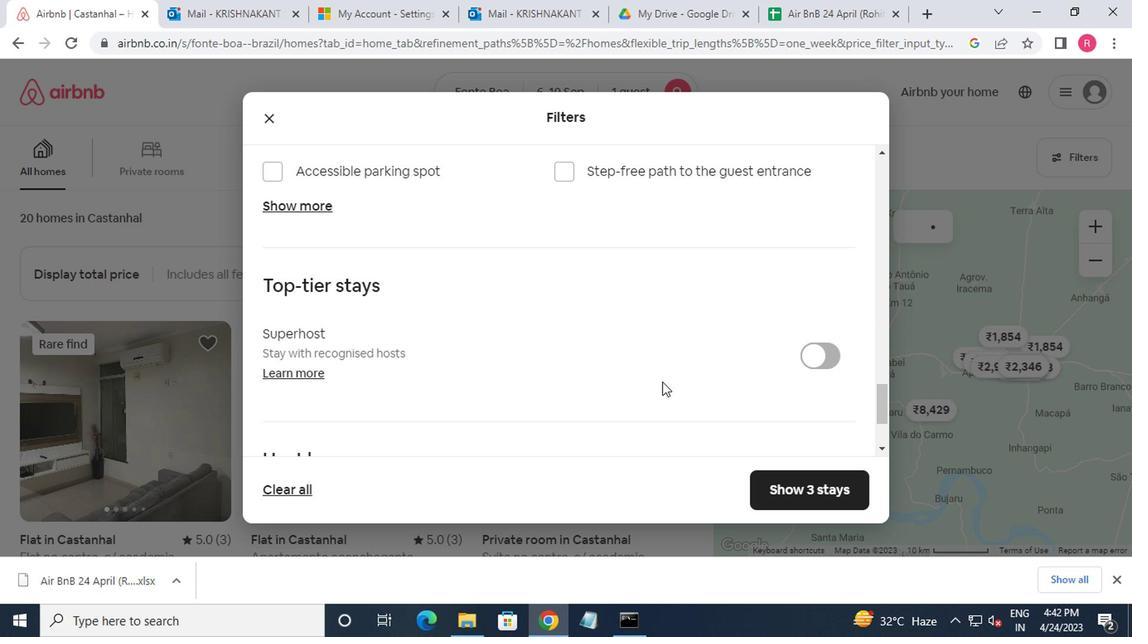 
Action: Mouse moved to (641, 389)
Screenshot: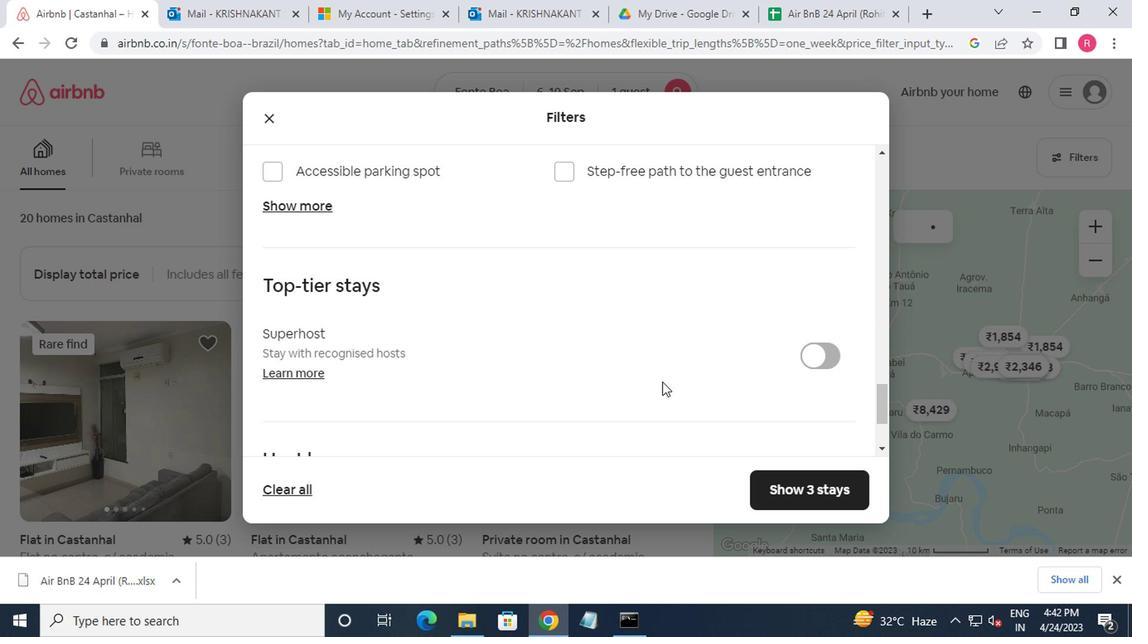 
Action: Mouse scrolled (641, 388) with delta (0, -1)
Screenshot: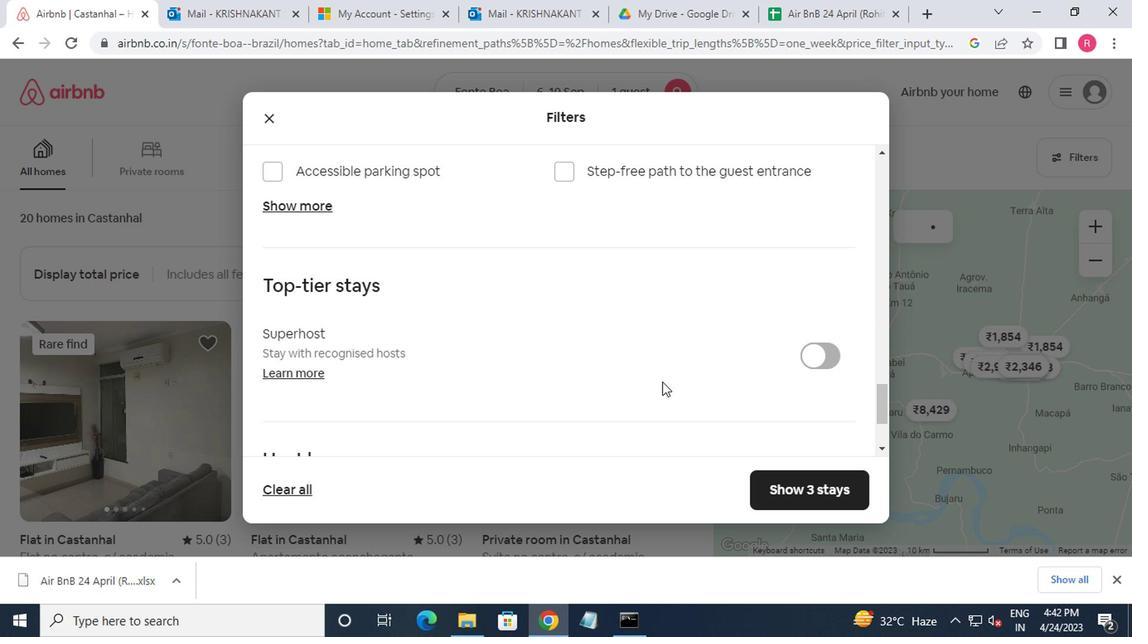 
Action: Mouse moved to (627, 393)
Screenshot: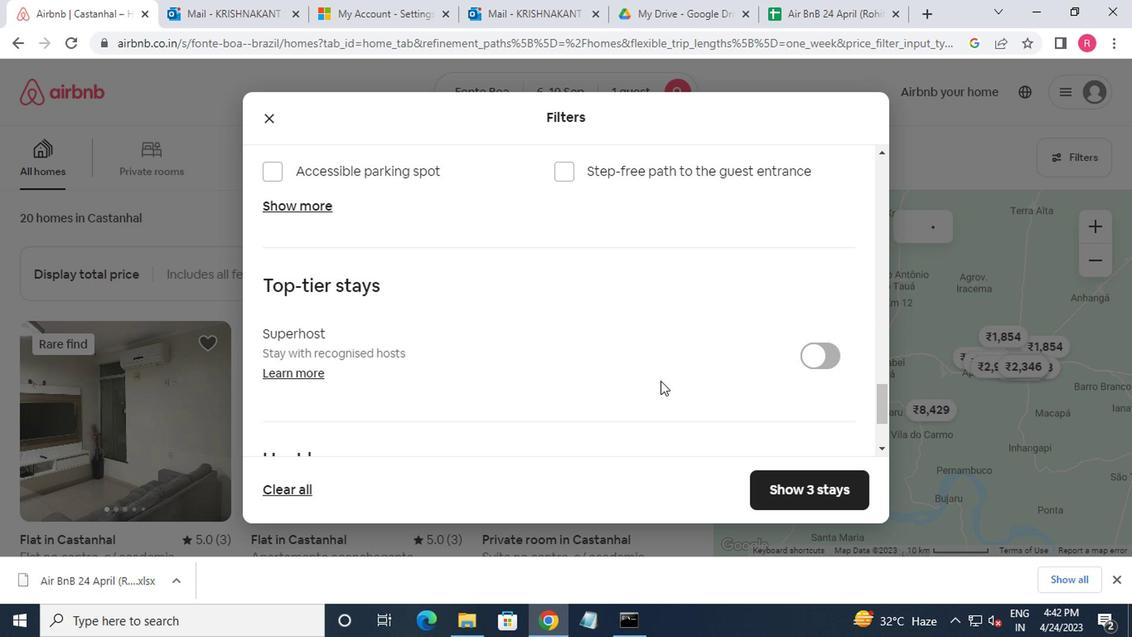 
Action: Mouse scrolled (627, 392) with delta (0, -1)
Screenshot: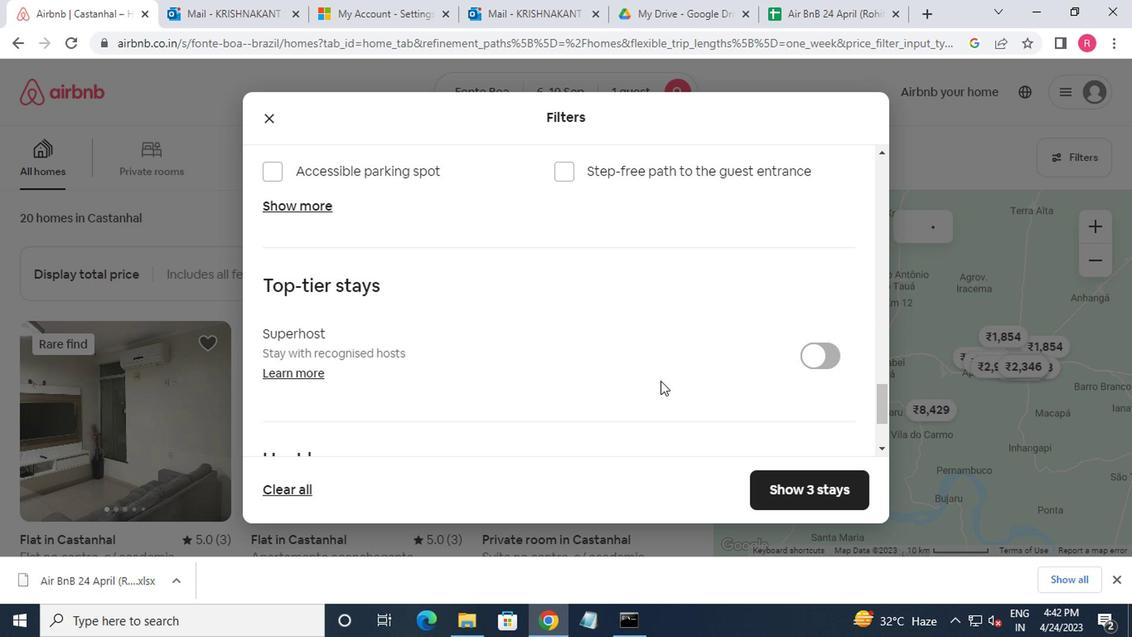 
Action: Mouse moved to (604, 397)
Screenshot: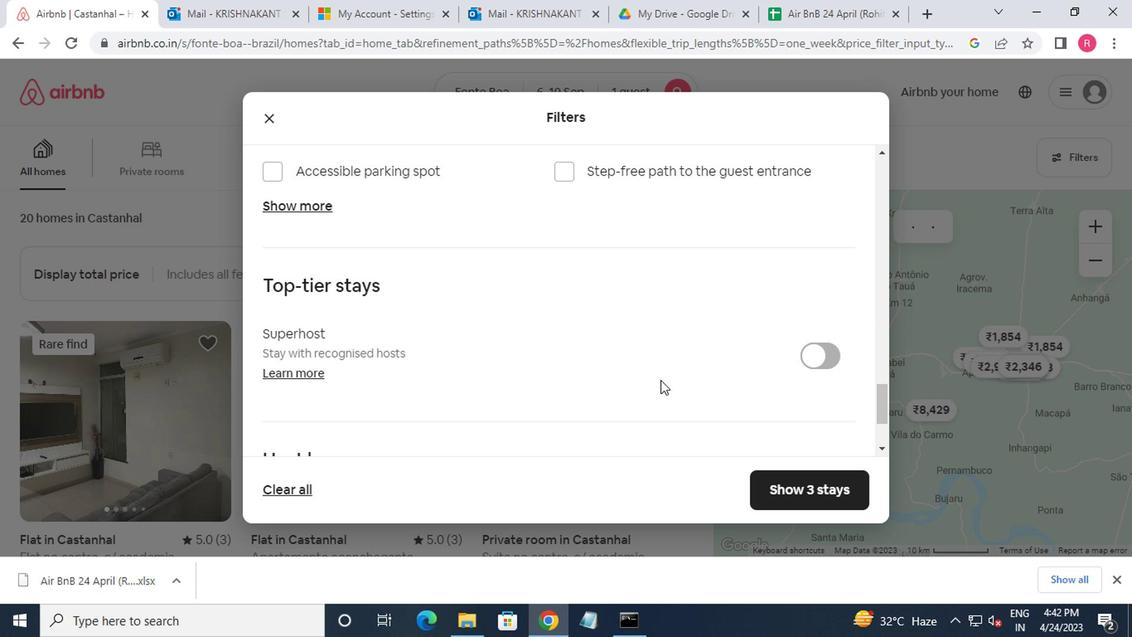 
Action: Mouse scrolled (604, 397) with delta (0, 0)
Screenshot: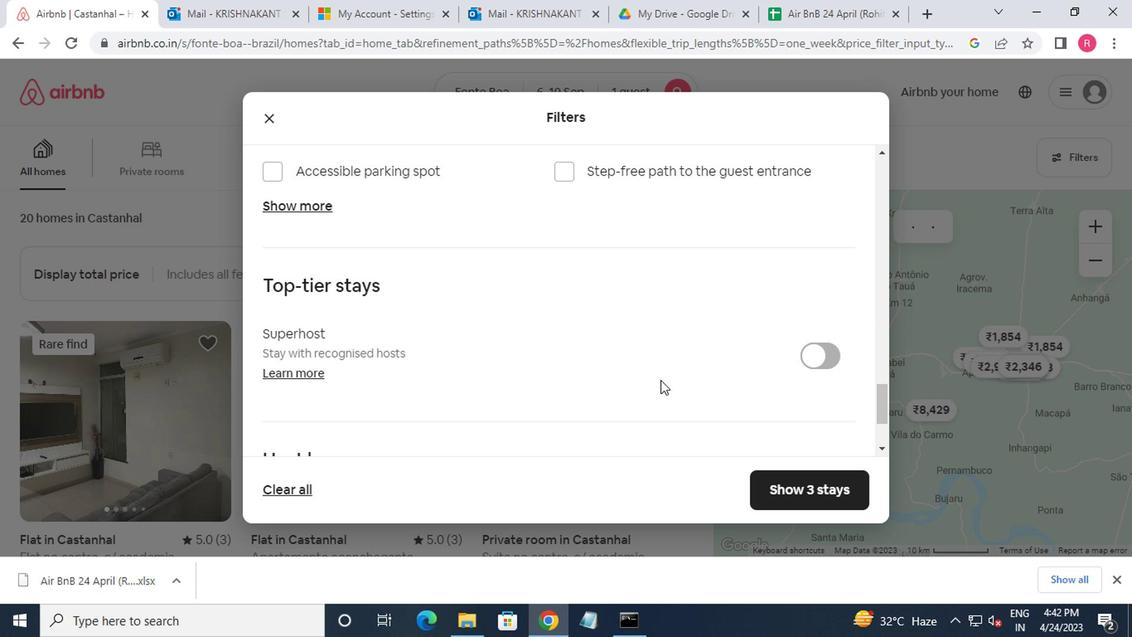 
Action: Mouse moved to (314, 412)
Screenshot: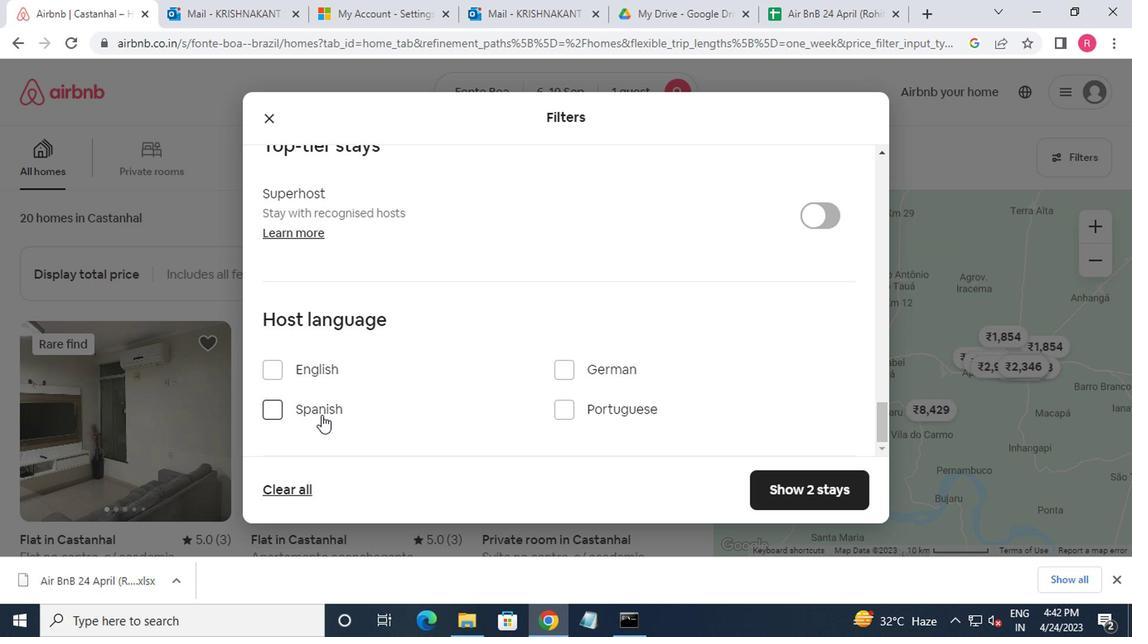 
Action: Mouse pressed left at (314, 412)
Screenshot: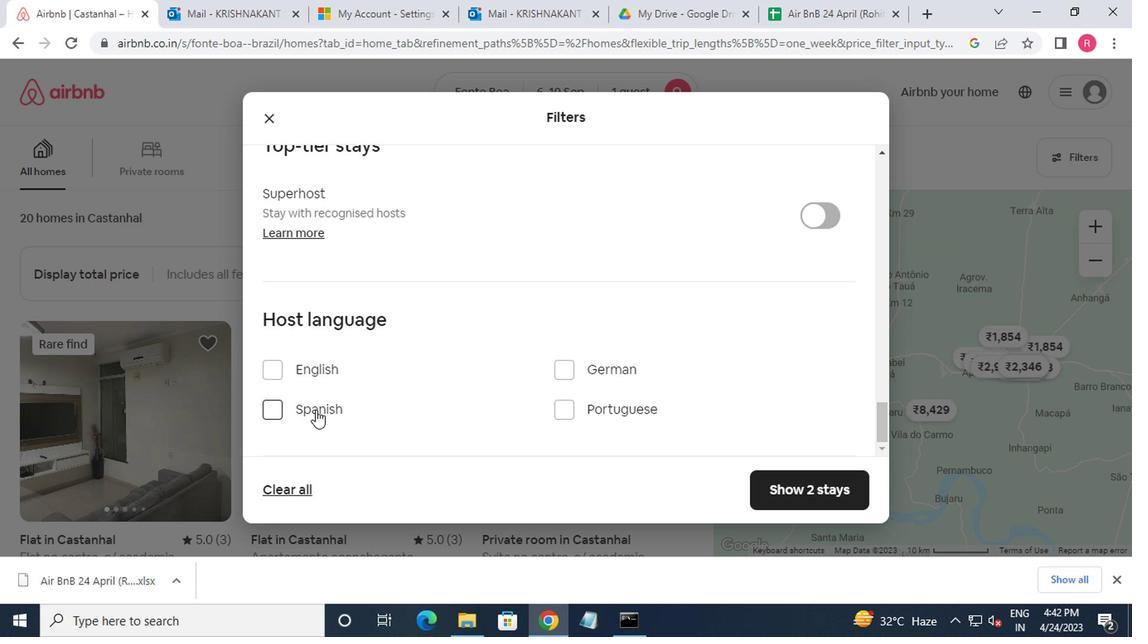 
Action: Mouse moved to (815, 489)
Screenshot: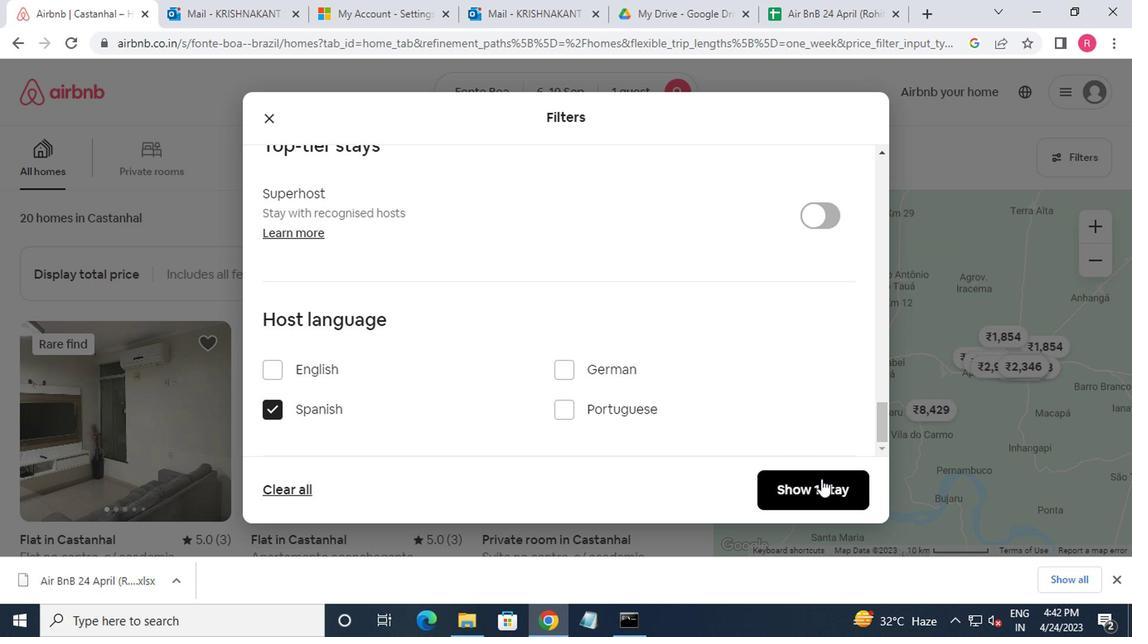 
Action: Mouse pressed left at (815, 489)
Screenshot: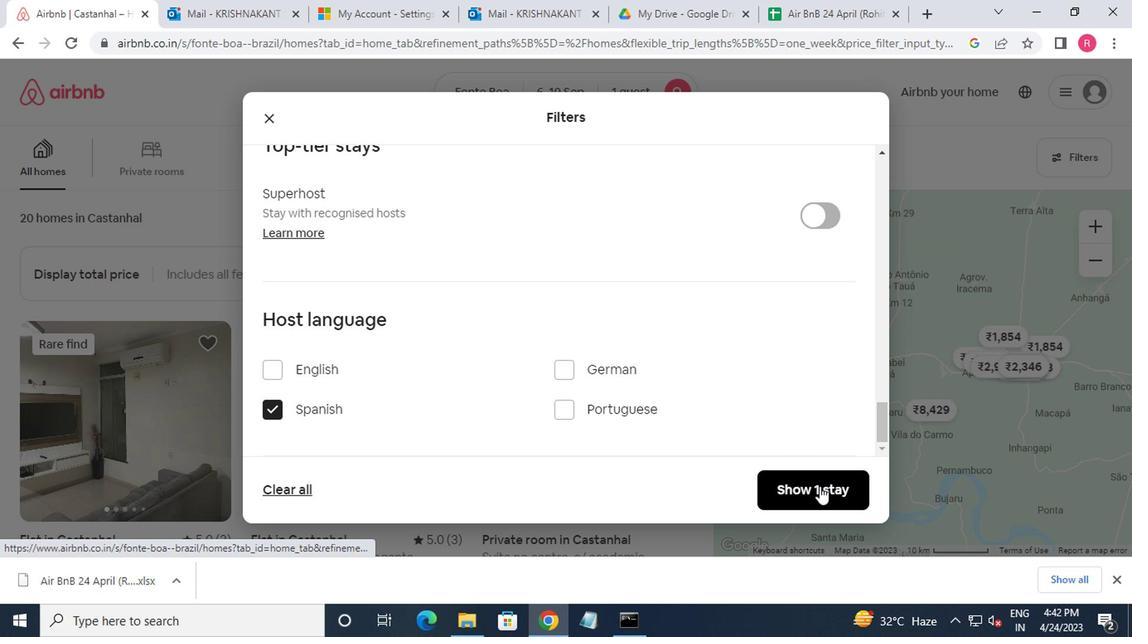
Action: Mouse moved to (809, 489)
Screenshot: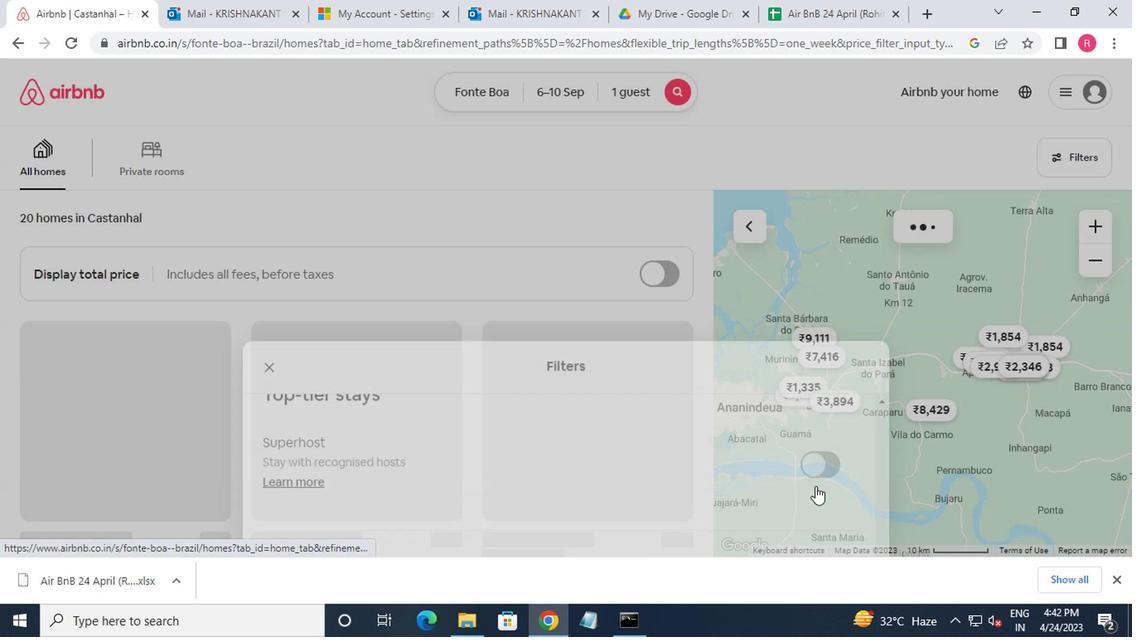 
